 Task: Look for Airbnb properties in Youssoufia, Morocco from 6th December, 2023 to 10th December, 2023 for 6 adults, 2 children.6 bedrooms having 6 beds and 6 bathrooms. Property type can be house. Amenities needed are: wifi, TV, free parkinig on premises, gym, breakfast. Look for 5 properties as per requirement.
Action: Mouse moved to (428, 100)
Screenshot: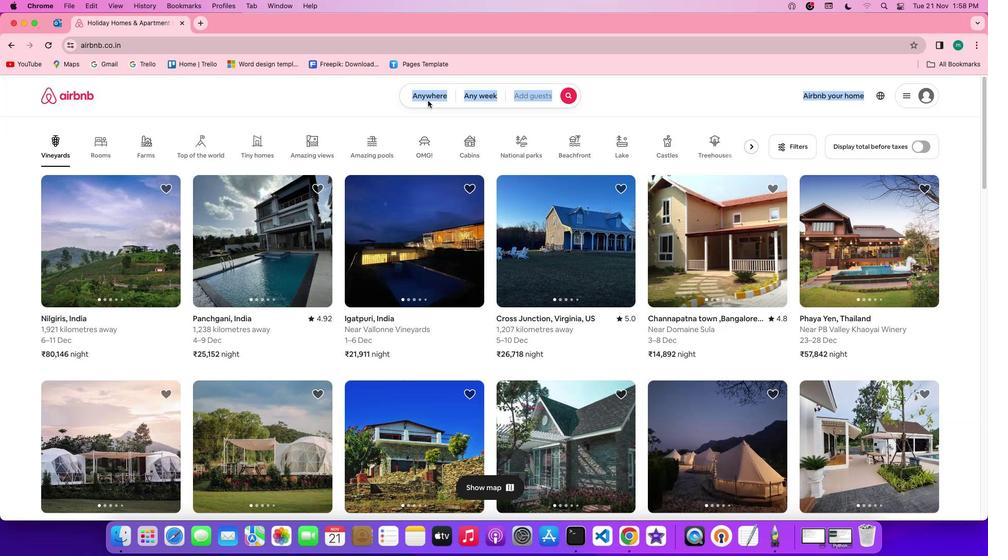 
Action: Mouse pressed left at (428, 100)
Screenshot: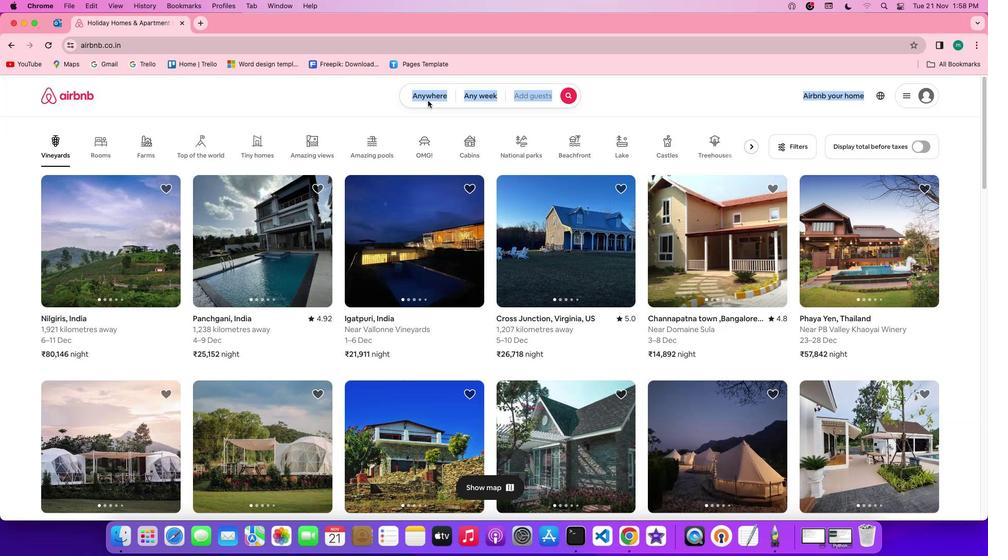 
Action: Mouse pressed left at (428, 100)
Screenshot: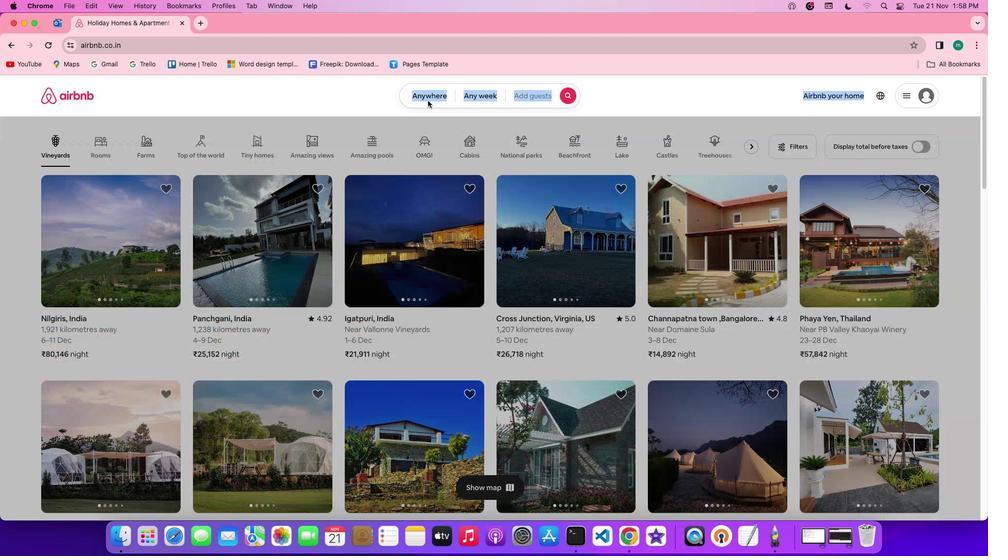 
Action: Mouse moved to (389, 130)
Screenshot: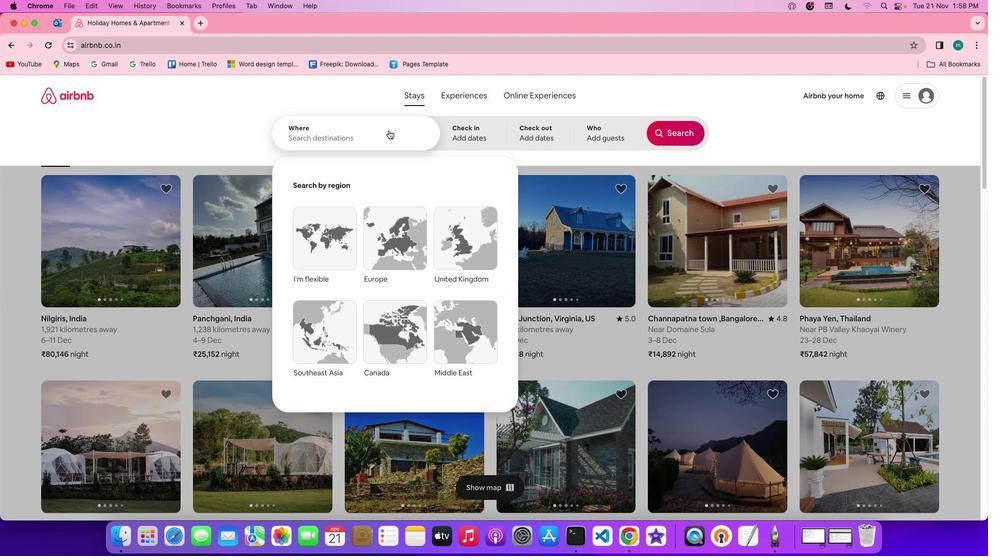 
Action: Mouse pressed left at (389, 130)
Screenshot: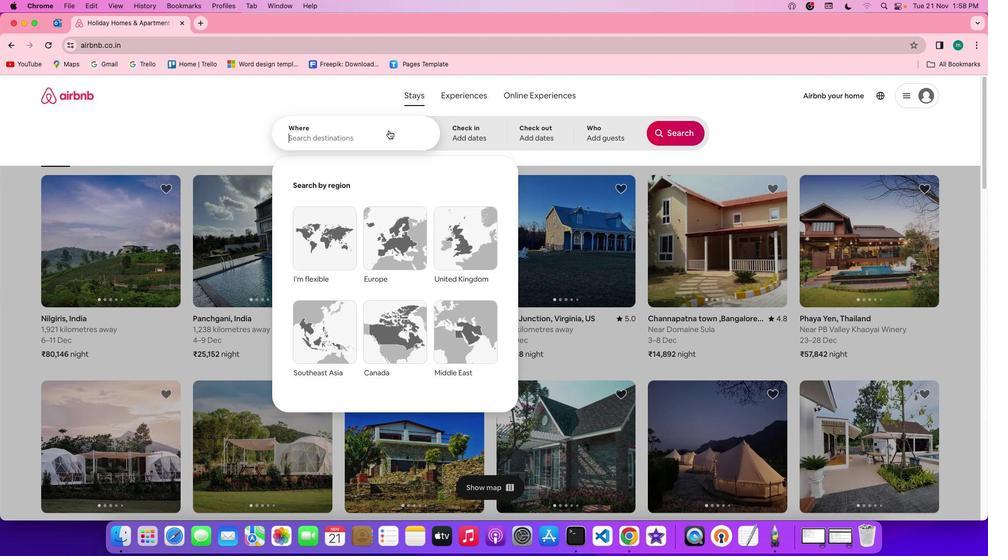 
Action: Key pressed Key.shift'Y''o''u''s''s''o''u''f''i''a'','Key.spaceKey.shift'M''o''c''o''c''c''o'
Screenshot: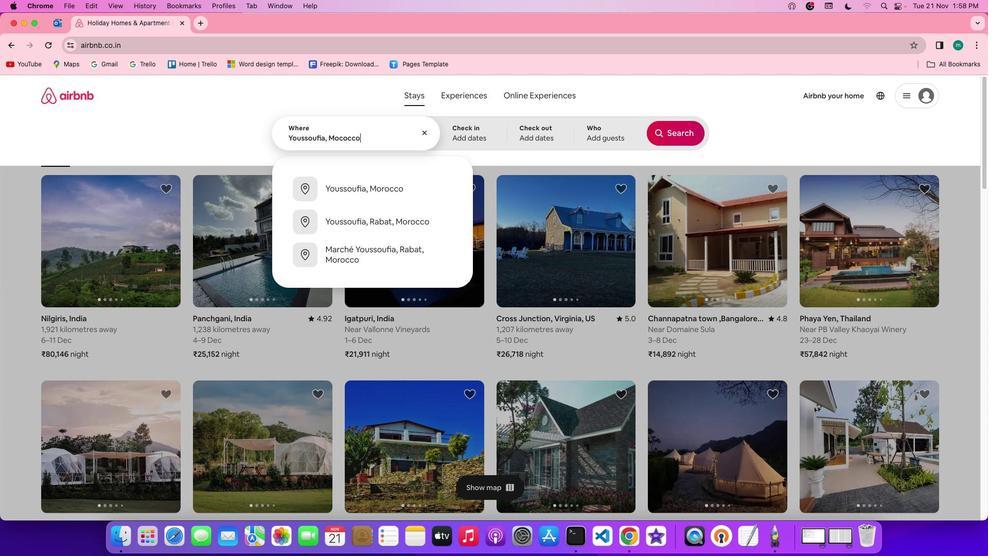 
Action: Mouse moved to (475, 128)
Screenshot: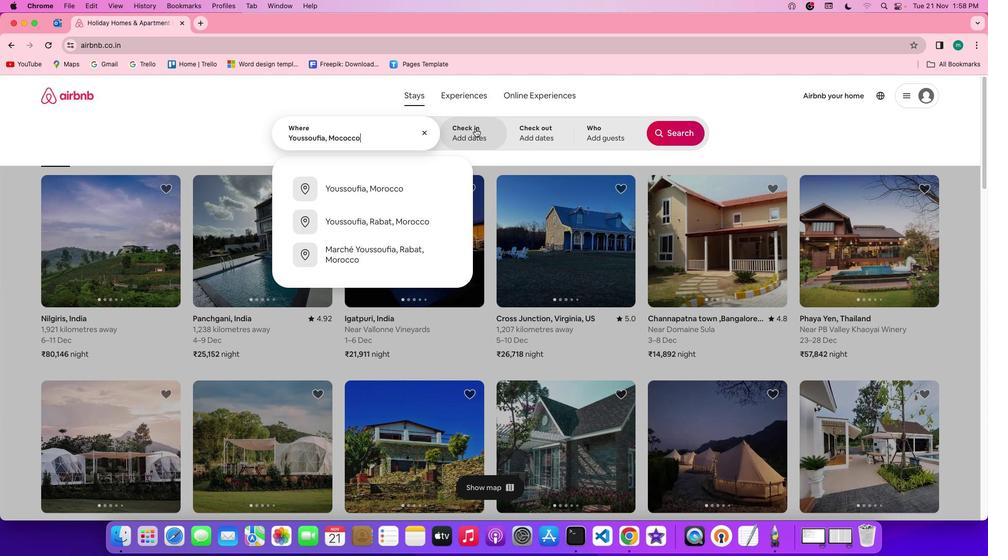 
Action: Mouse pressed left at (475, 128)
Screenshot: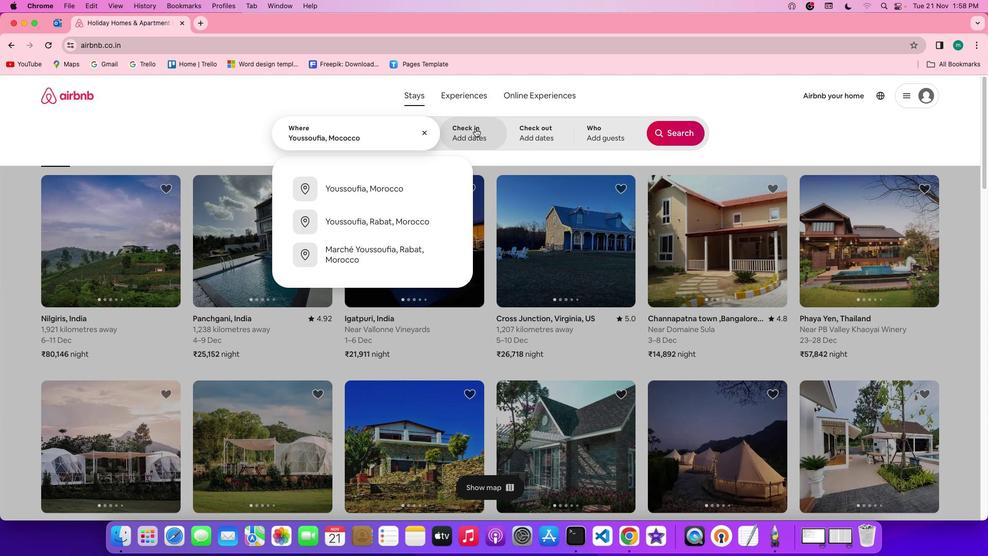 
Action: Mouse moved to (590, 291)
Screenshot: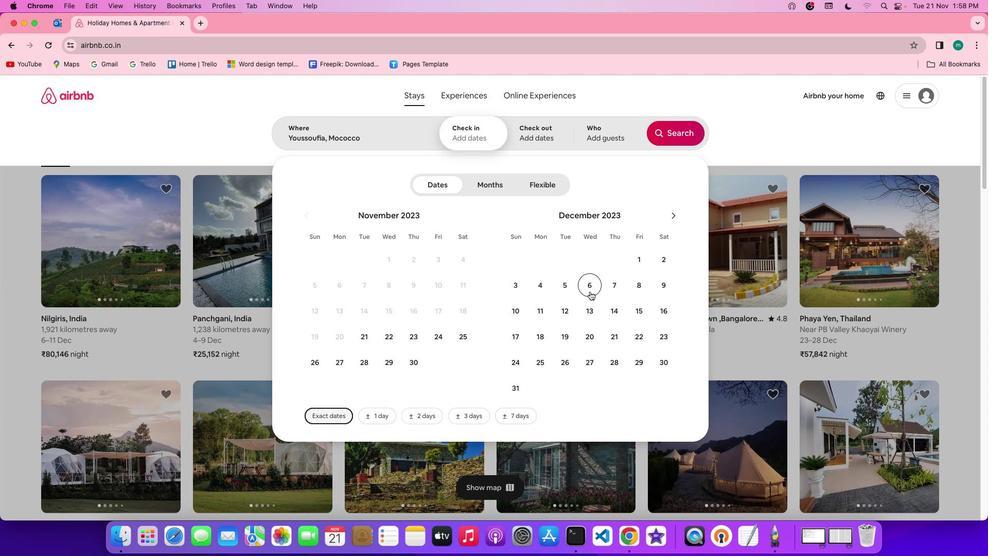 
Action: Mouse pressed left at (590, 291)
Screenshot: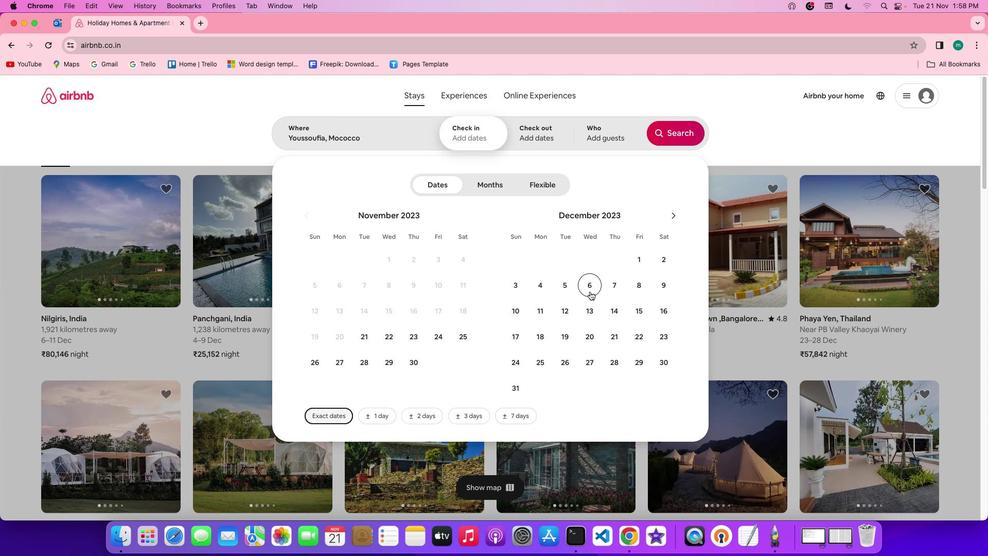 
Action: Mouse moved to (522, 312)
Screenshot: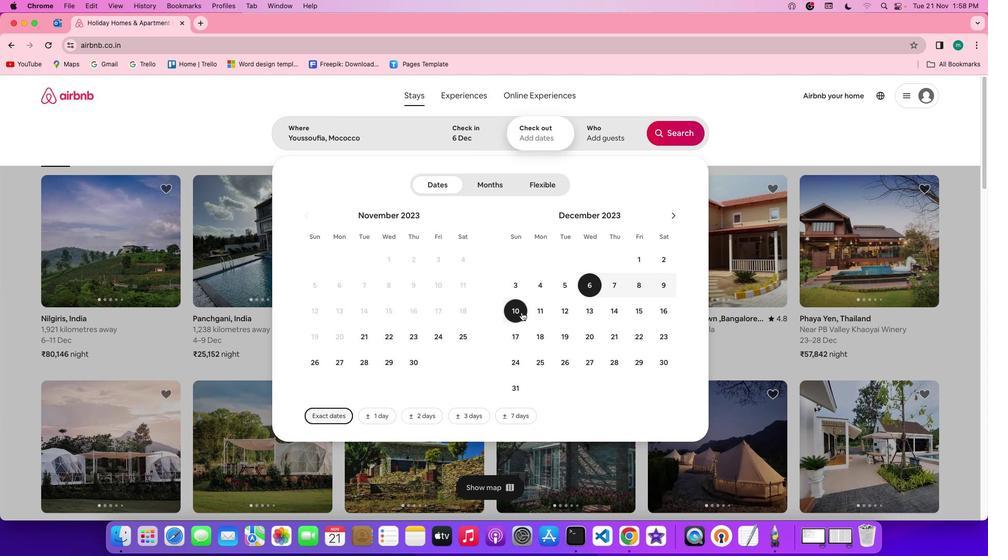 
Action: Mouse pressed left at (522, 312)
Screenshot: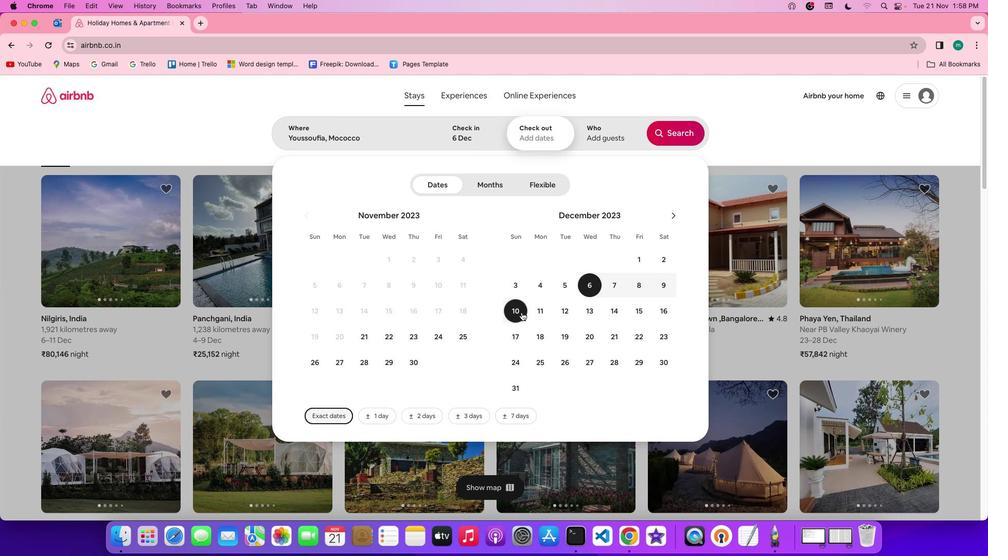 
Action: Mouse moved to (606, 138)
Screenshot: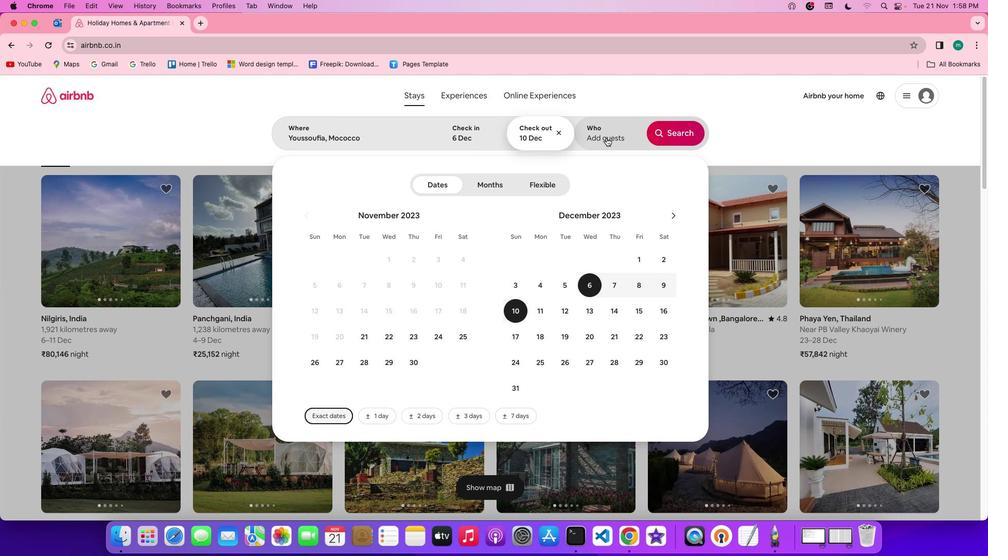 
Action: Mouse pressed left at (606, 138)
Screenshot: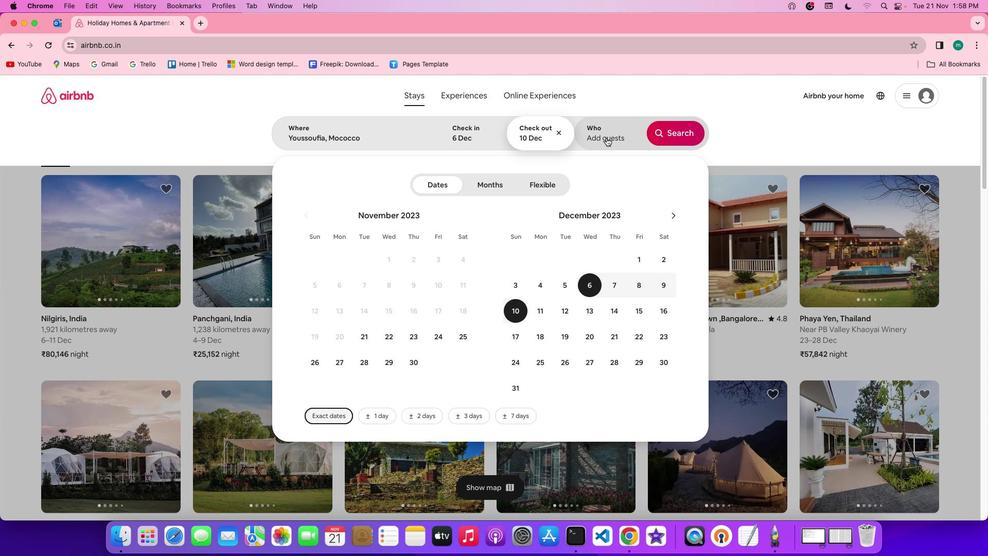 
Action: Mouse moved to (684, 186)
Screenshot: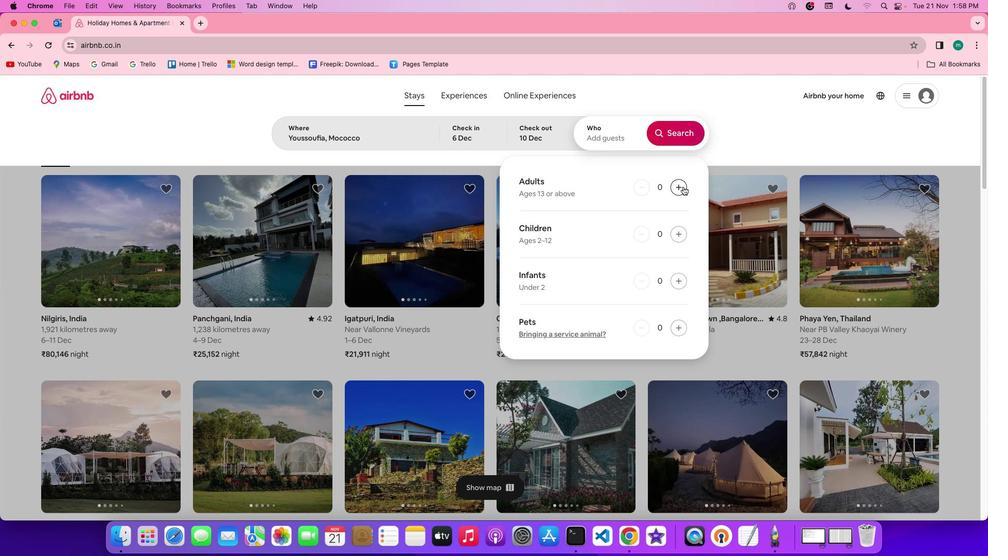 
Action: Mouse pressed left at (684, 186)
Screenshot: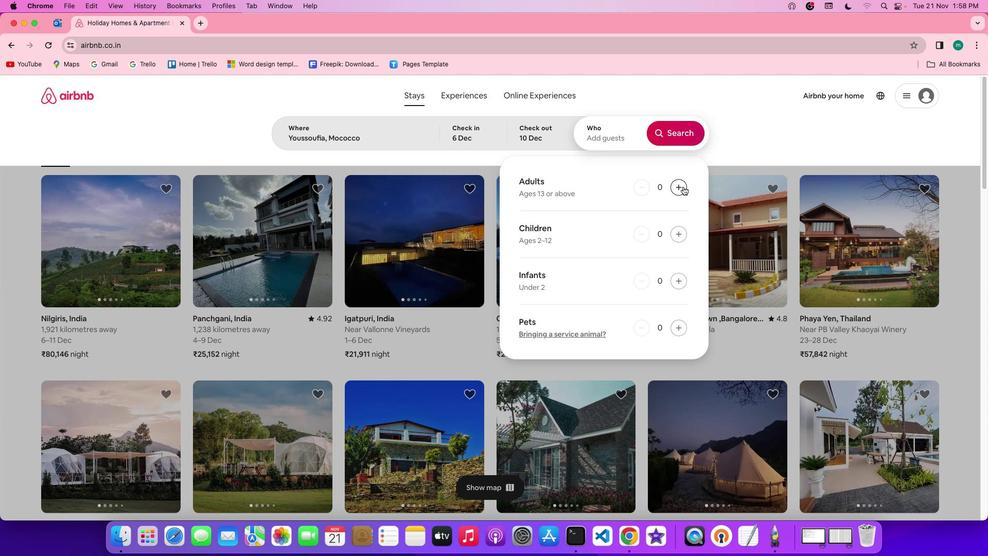 
Action: Mouse pressed left at (684, 186)
Screenshot: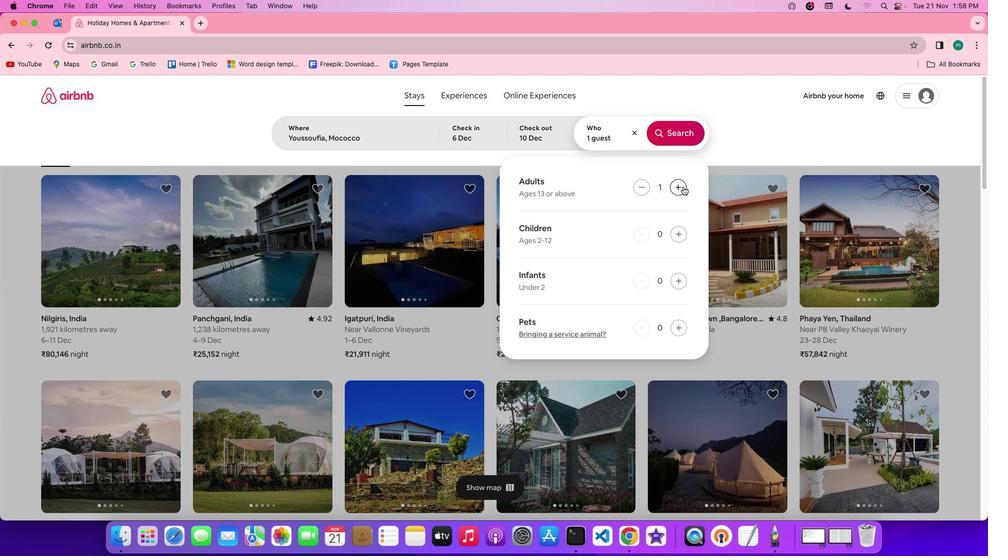 
Action: Mouse pressed left at (684, 186)
Screenshot: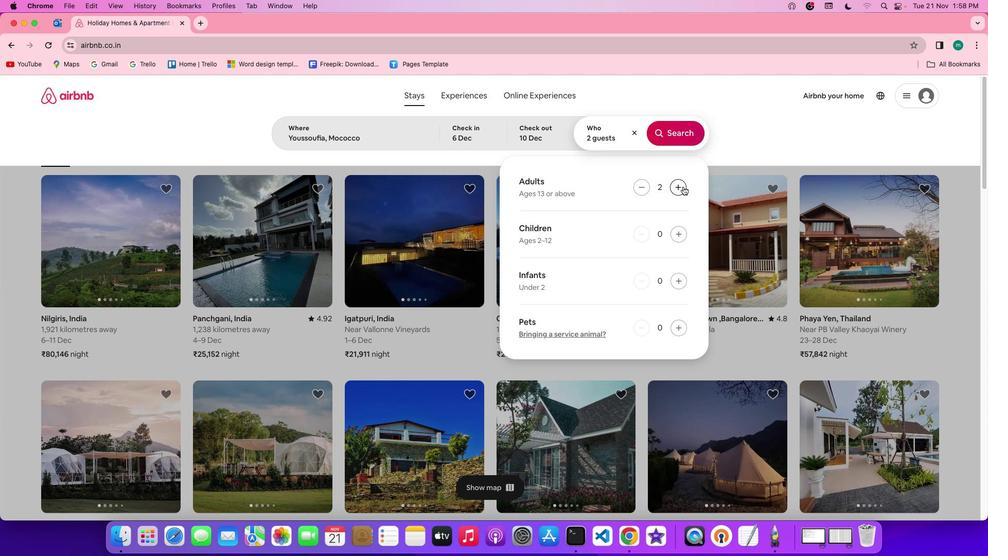 
Action: Mouse pressed left at (684, 186)
Screenshot: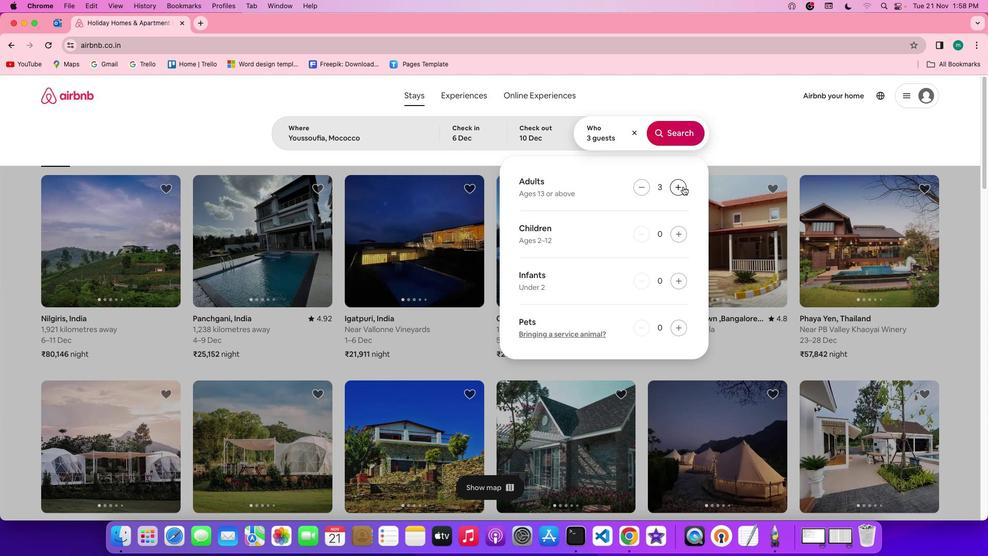 
Action: Mouse pressed left at (684, 186)
Screenshot: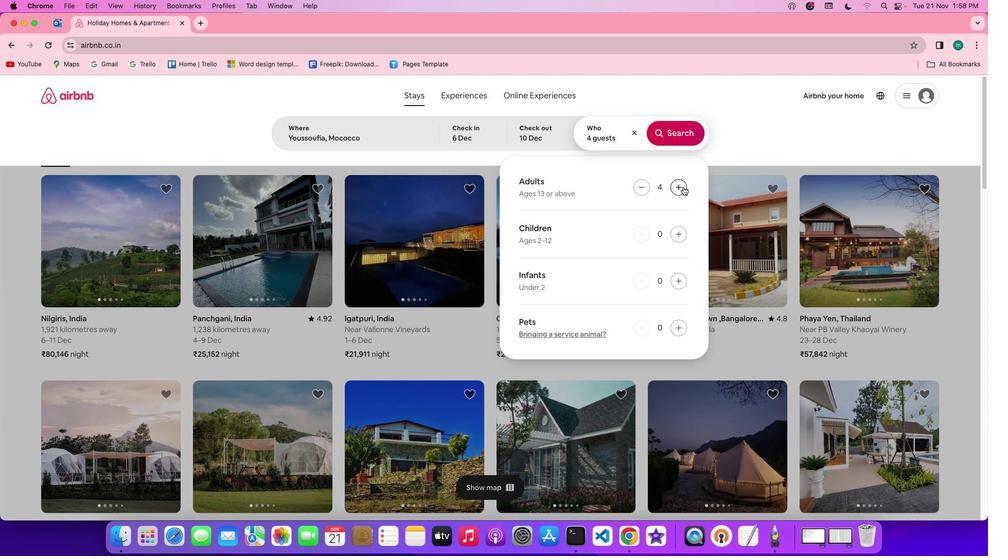 
Action: Mouse pressed left at (684, 186)
Screenshot: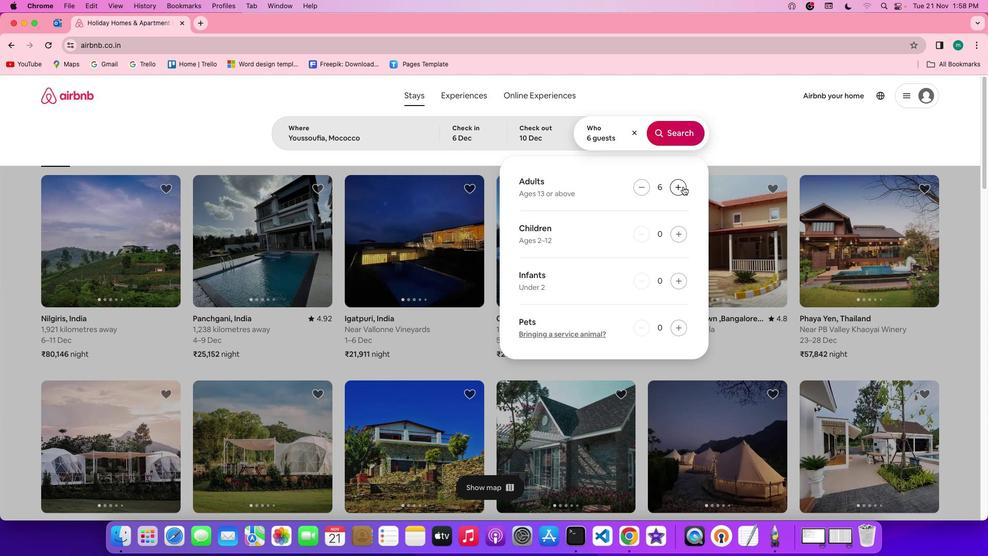 
Action: Mouse moved to (679, 234)
Screenshot: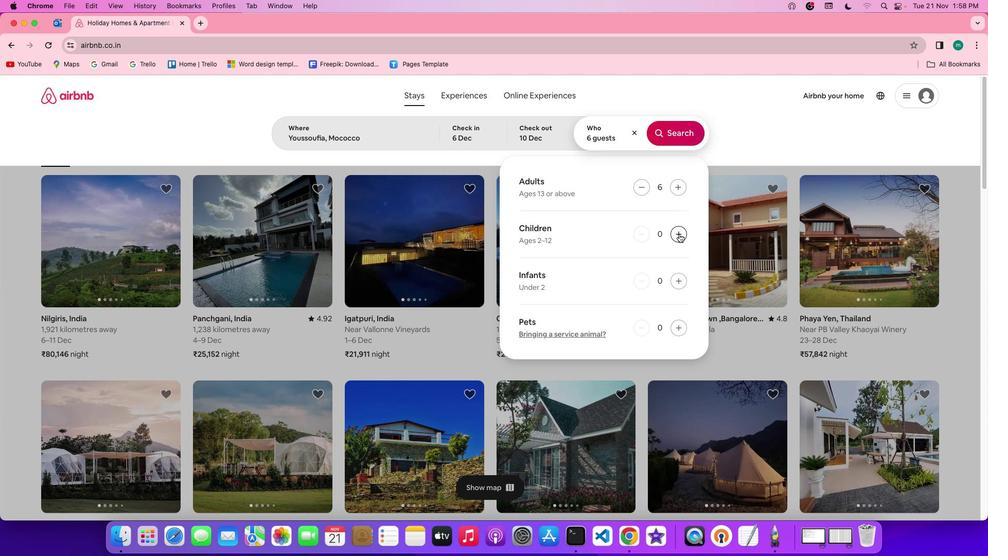 
Action: Mouse pressed left at (679, 234)
Screenshot: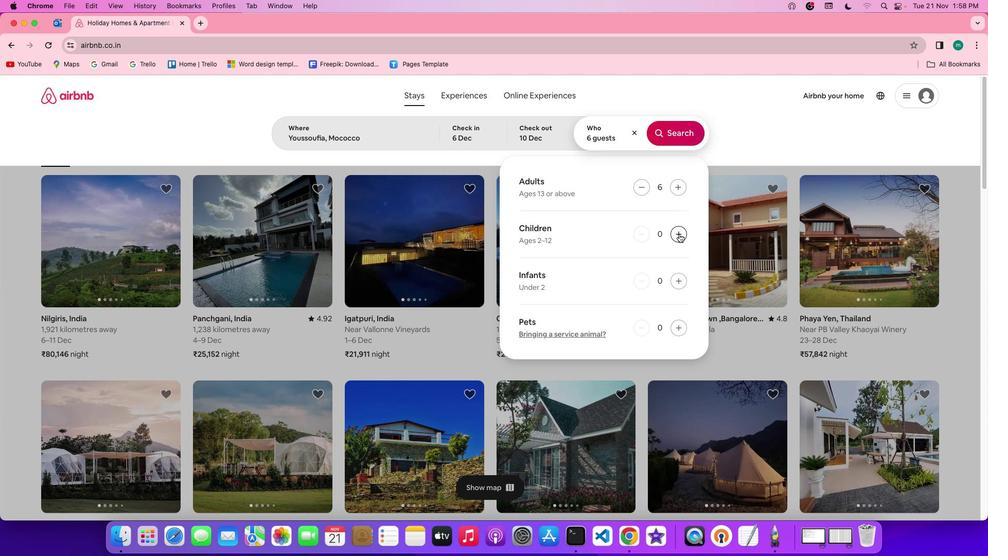 
Action: Mouse pressed left at (679, 234)
Screenshot: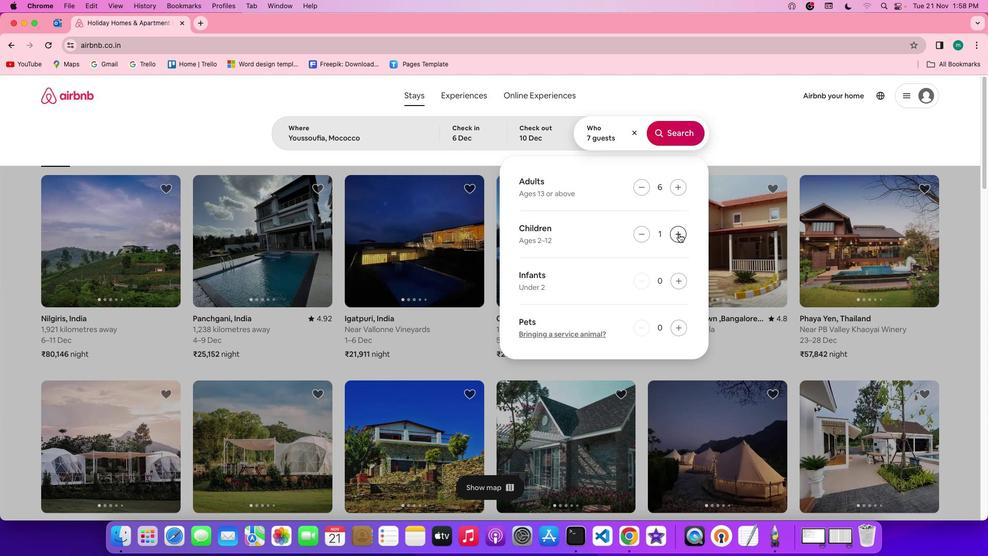 
Action: Mouse moved to (676, 143)
Screenshot: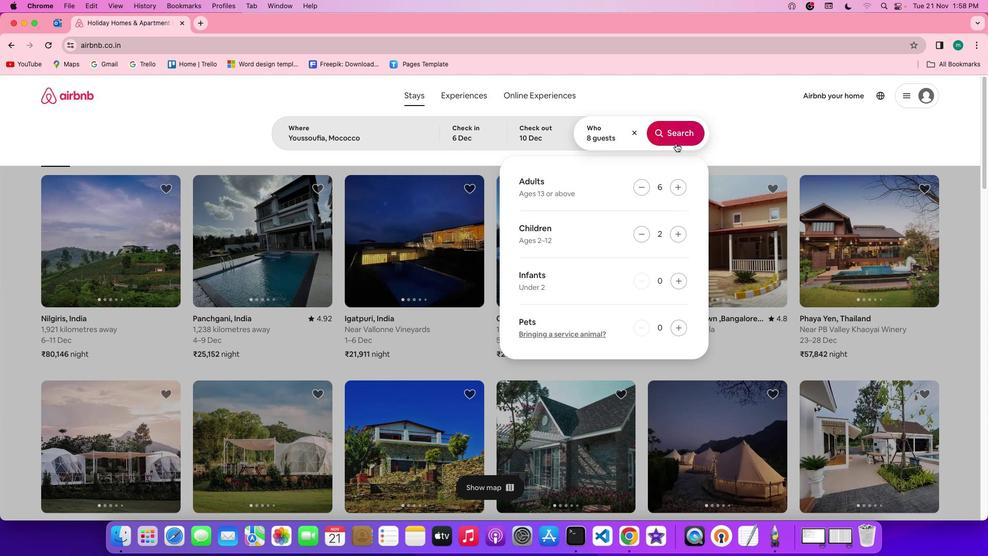 
Action: Mouse pressed left at (676, 143)
Screenshot: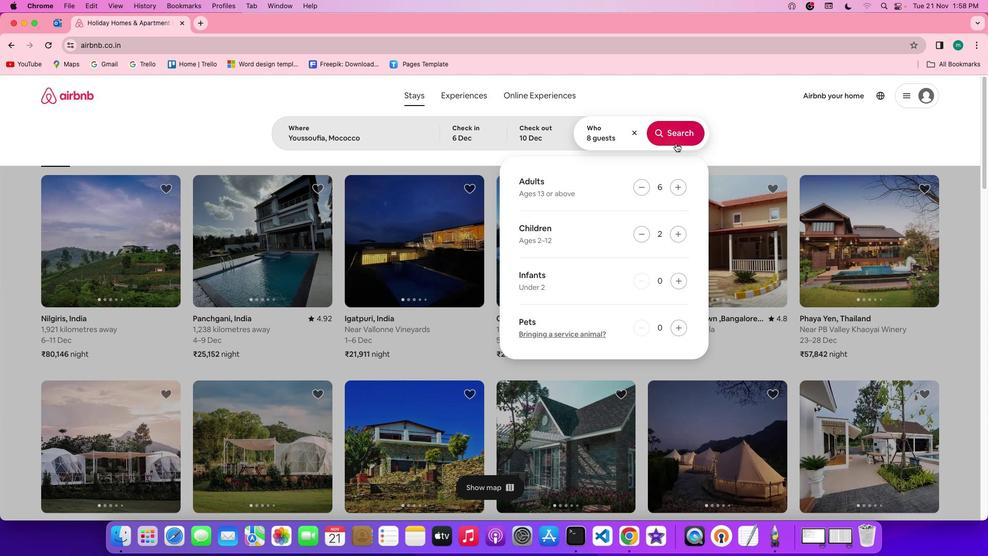 
Action: Mouse moved to (835, 138)
Screenshot: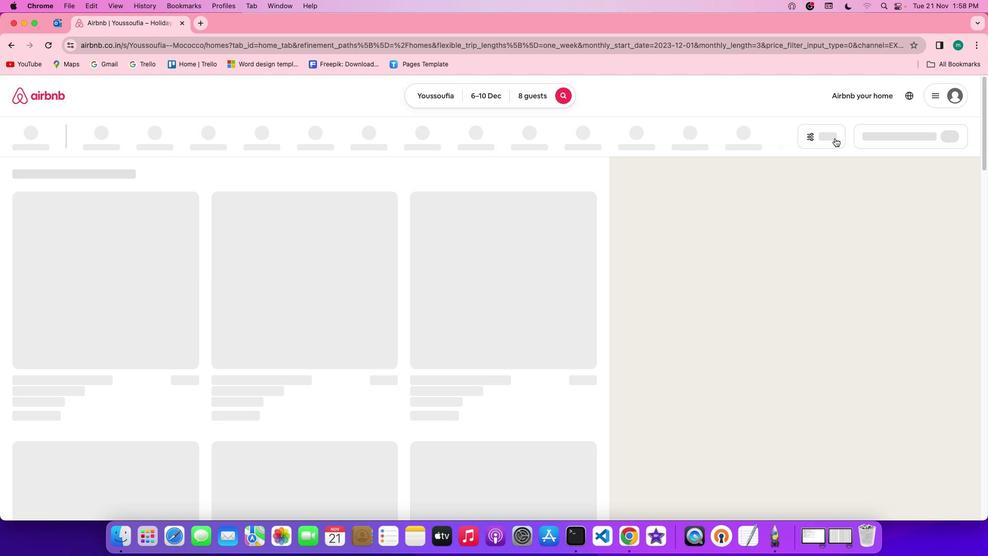 
Action: Mouse pressed left at (835, 138)
Screenshot: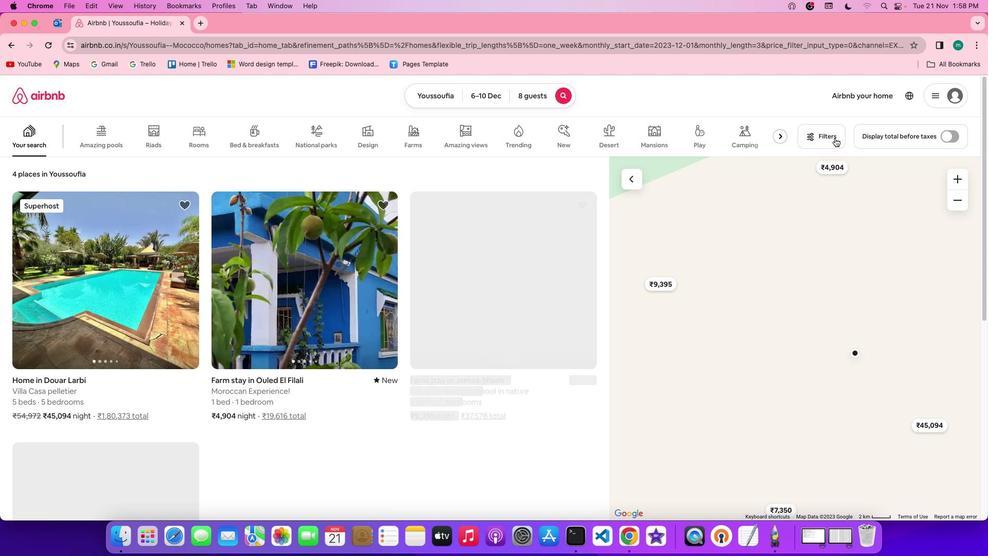 
Action: Mouse moved to (551, 291)
Screenshot: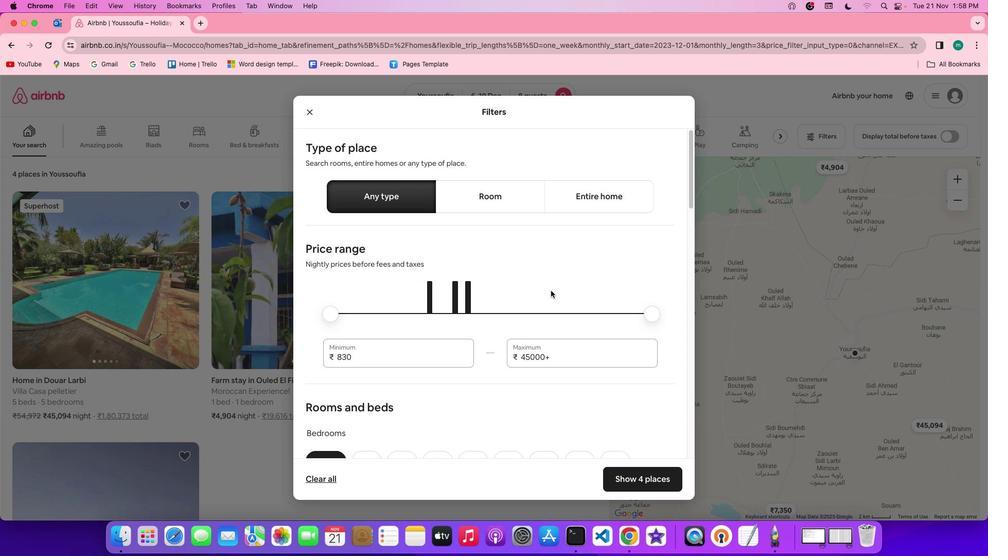 
Action: Mouse scrolled (551, 291) with delta (0, 0)
Screenshot: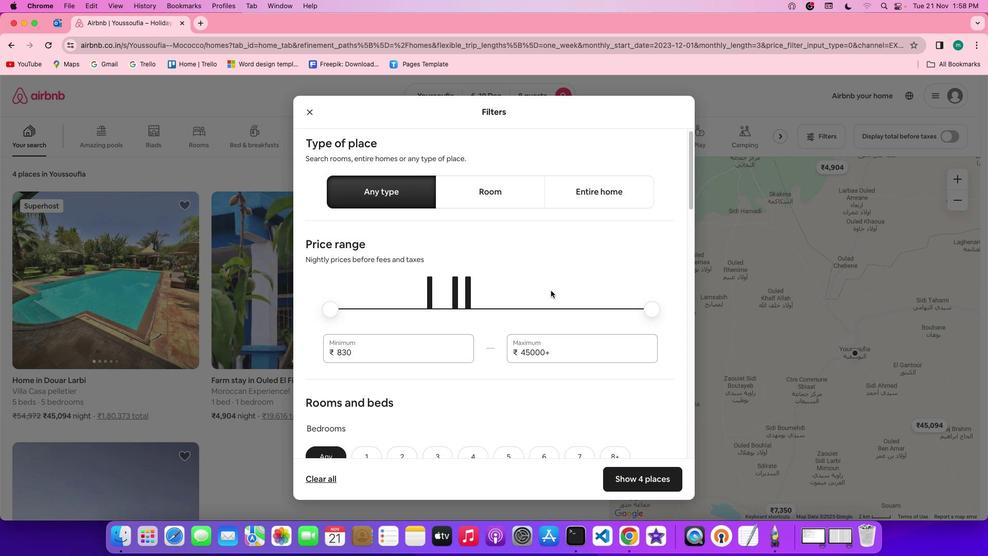 
Action: Mouse scrolled (551, 291) with delta (0, 0)
Screenshot: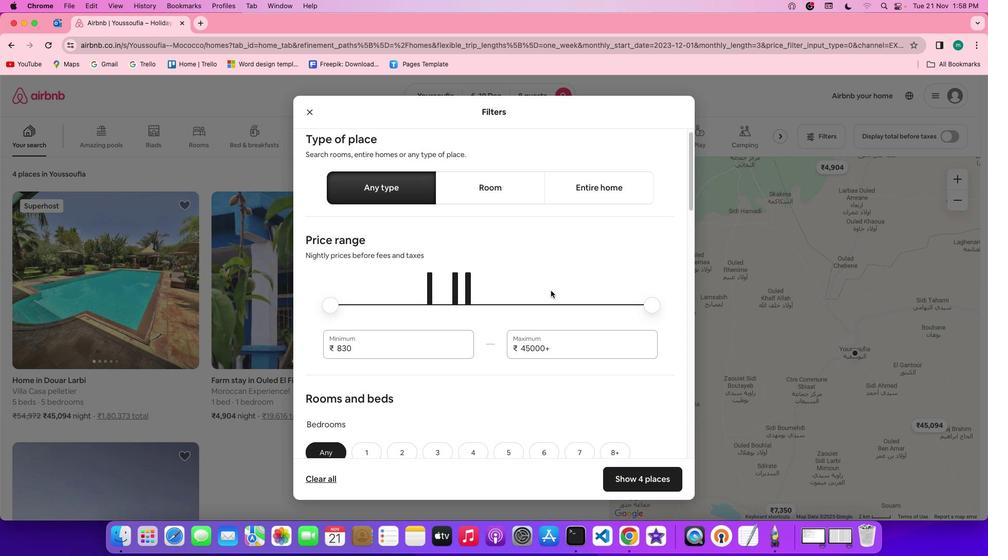 
Action: Mouse scrolled (551, 291) with delta (0, 0)
Screenshot: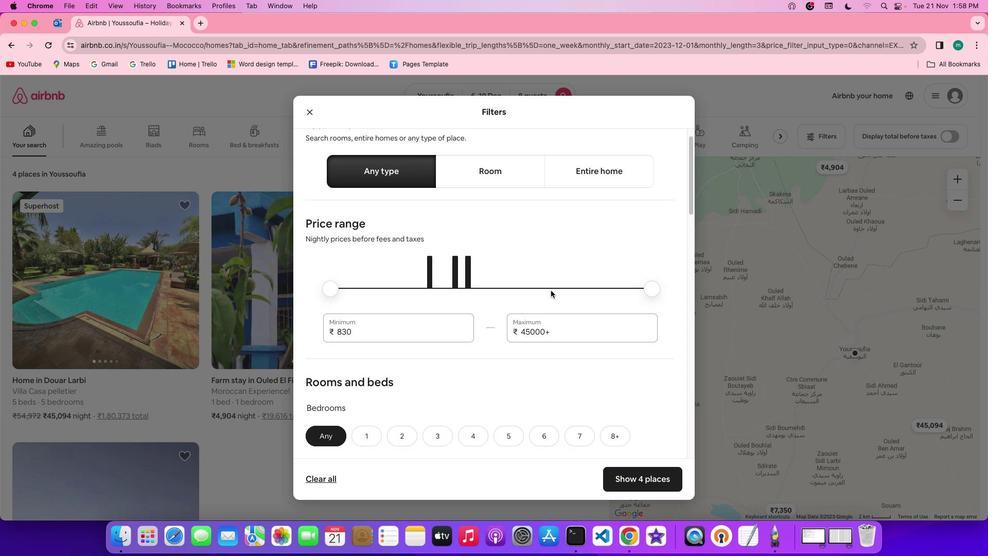 
Action: Mouse moved to (549, 289)
Screenshot: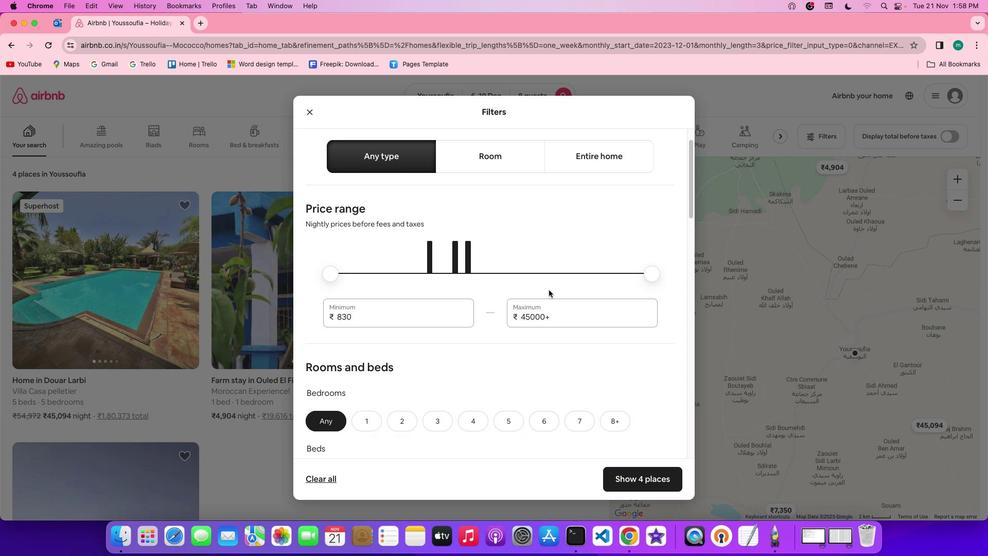 
Action: Mouse scrolled (549, 289) with delta (0, 0)
Screenshot: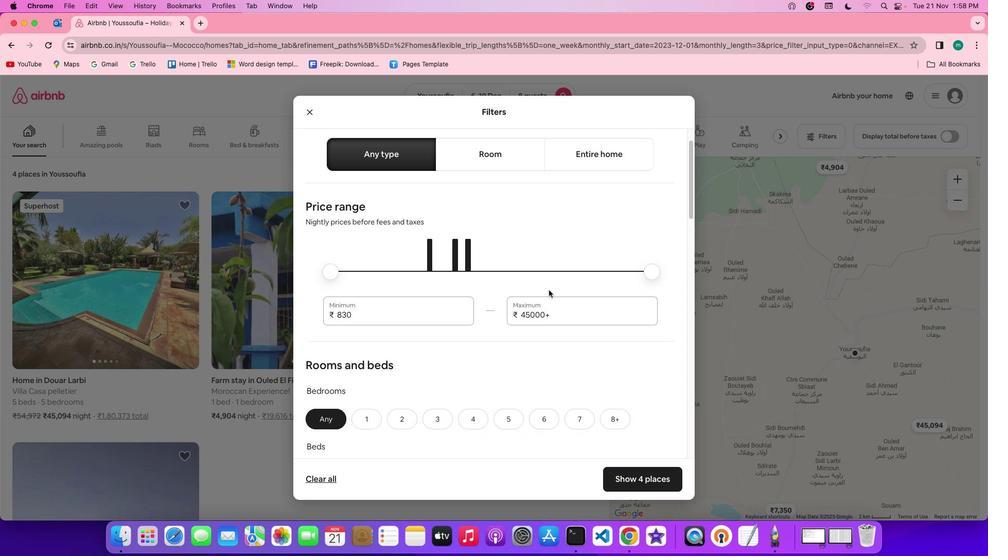 
Action: Mouse scrolled (549, 289) with delta (0, 0)
Screenshot: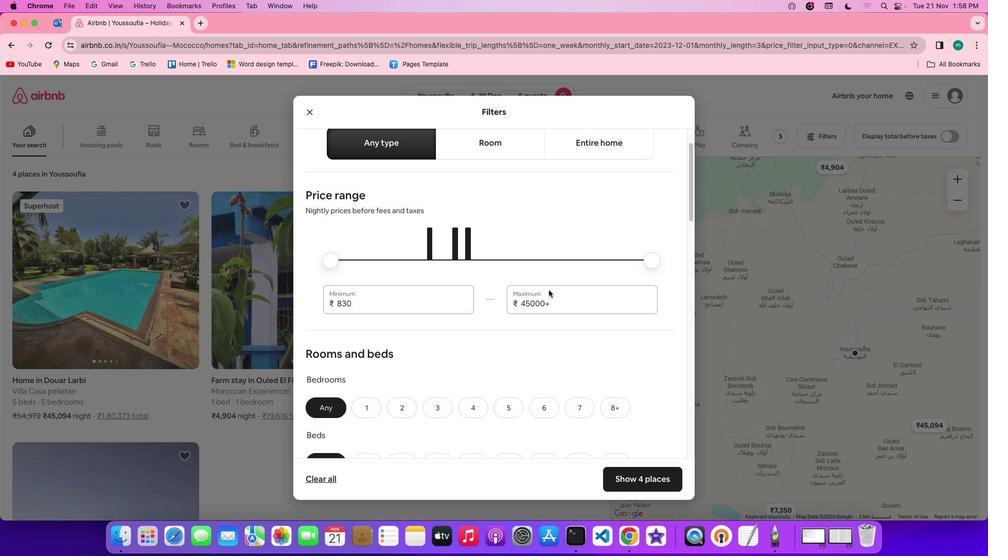 
Action: Mouse scrolled (549, 289) with delta (0, -1)
Screenshot: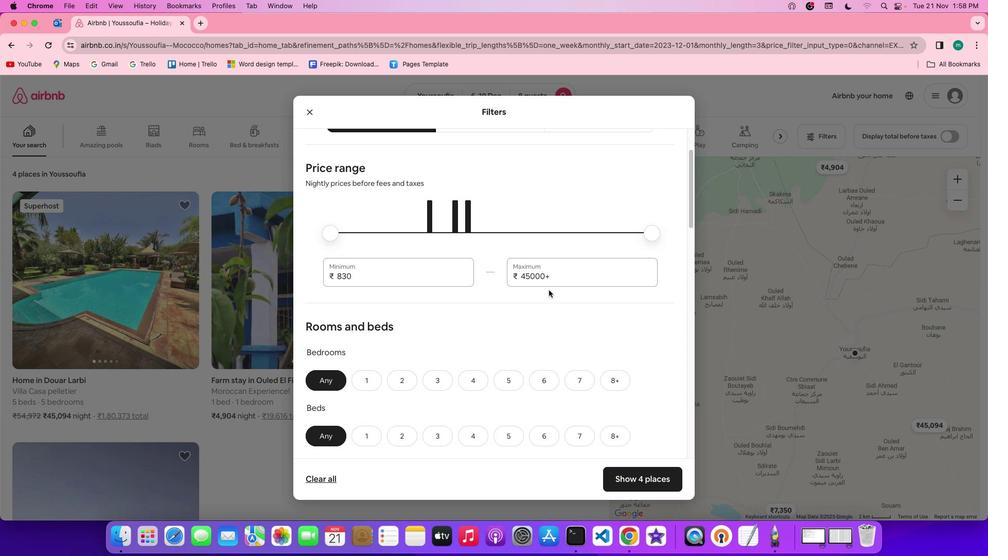 
Action: Mouse scrolled (549, 289) with delta (0, -1)
Screenshot: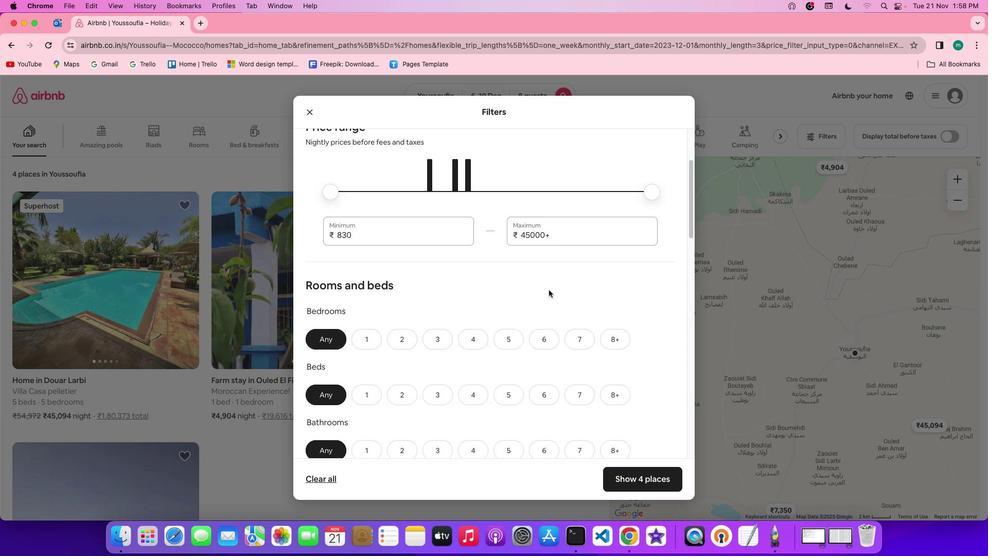 
Action: Mouse scrolled (549, 289) with delta (0, 0)
Screenshot: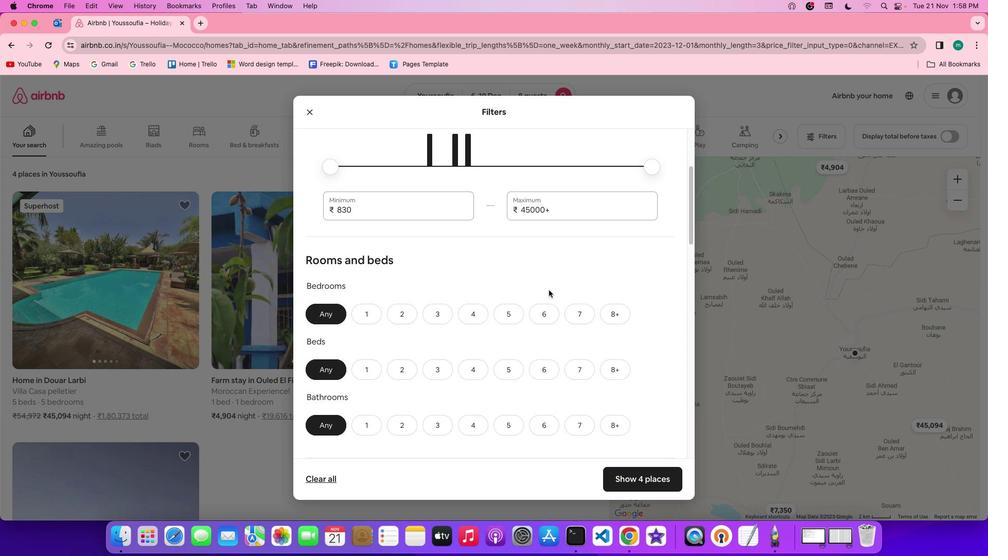 
Action: Mouse scrolled (549, 289) with delta (0, 0)
Screenshot: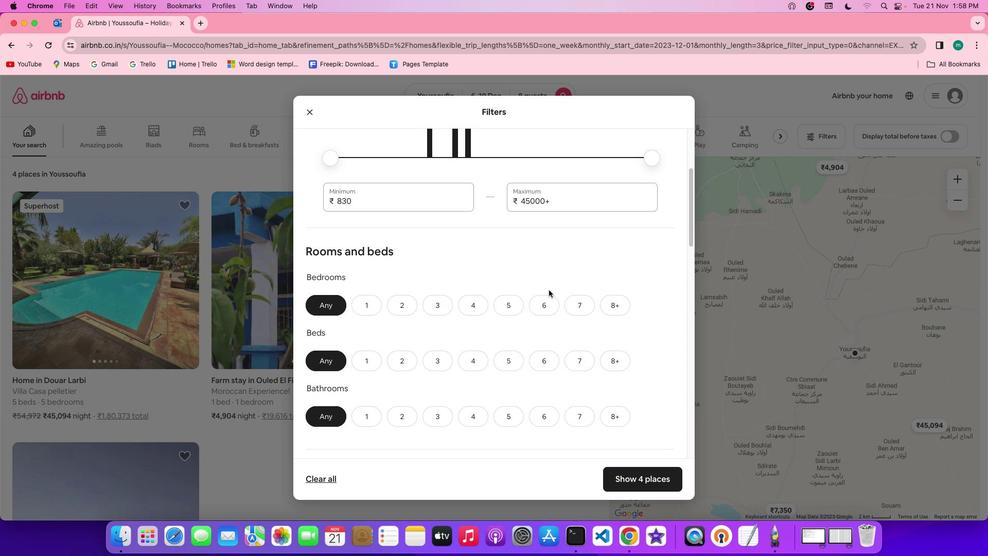 
Action: Mouse scrolled (549, 289) with delta (0, 0)
Screenshot: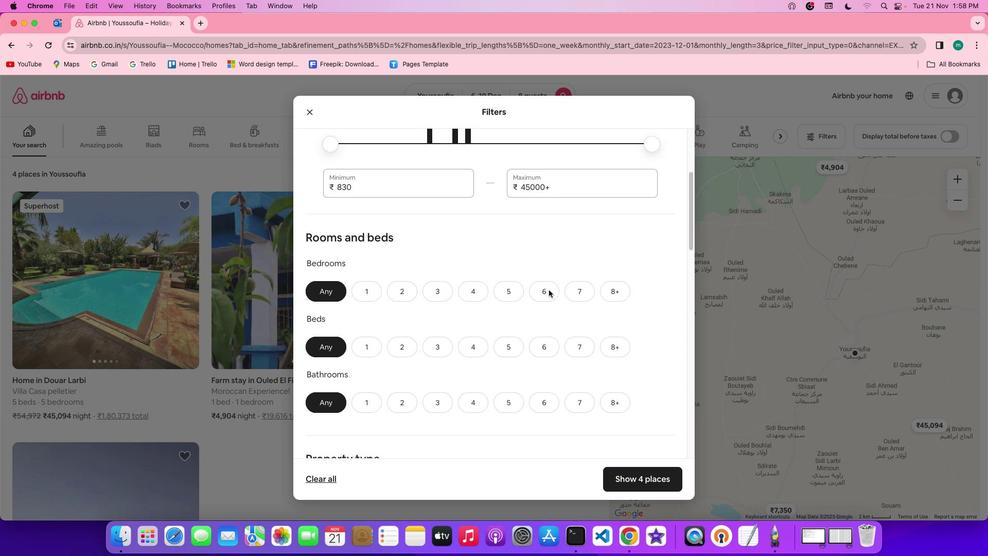 
Action: Mouse scrolled (549, 289) with delta (0, 0)
Screenshot: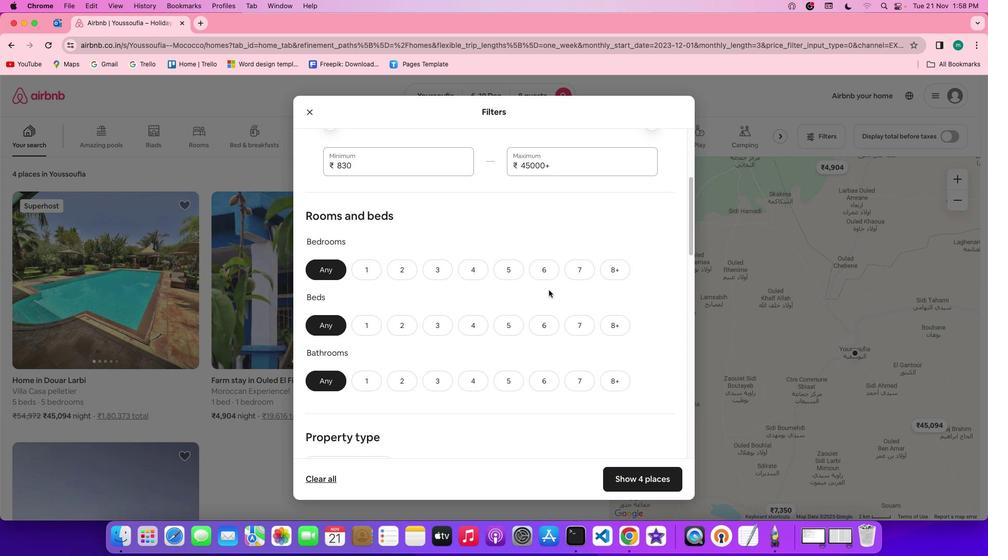 
Action: Mouse scrolled (549, 289) with delta (0, 0)
Screenshot: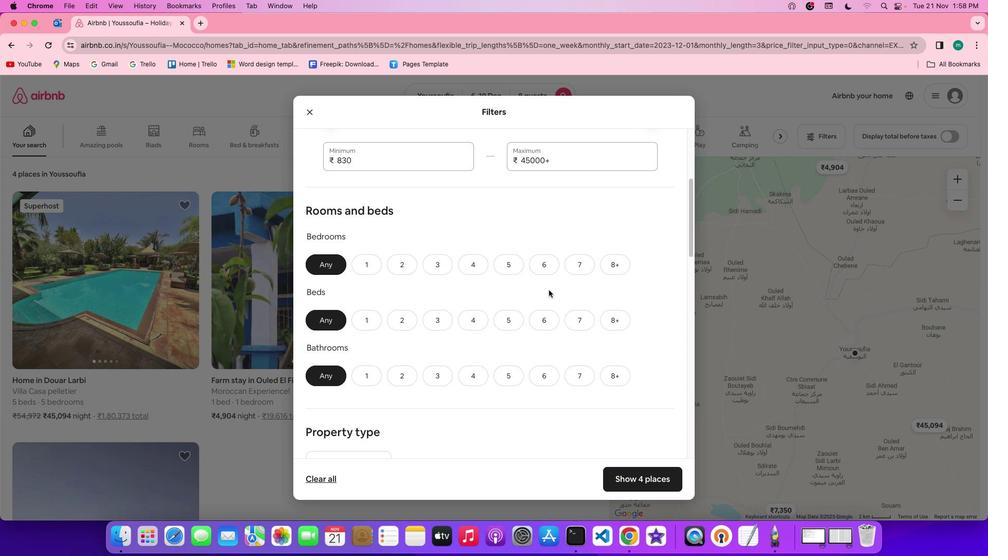 
Action: Mouse scrolled (549, 289) with delta (0, 0)
Screenshot: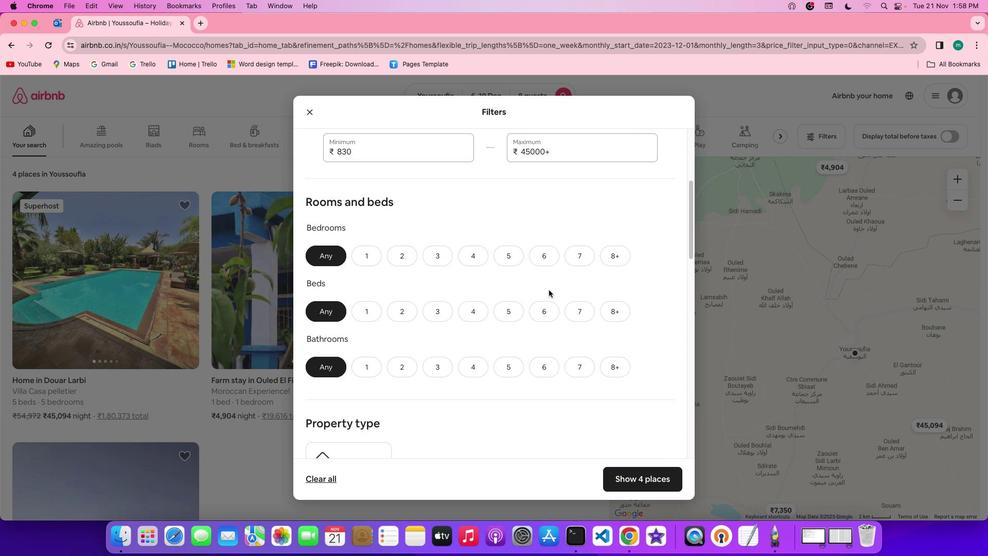 
Action: Mouse moved to (552, 240)
Screenshot: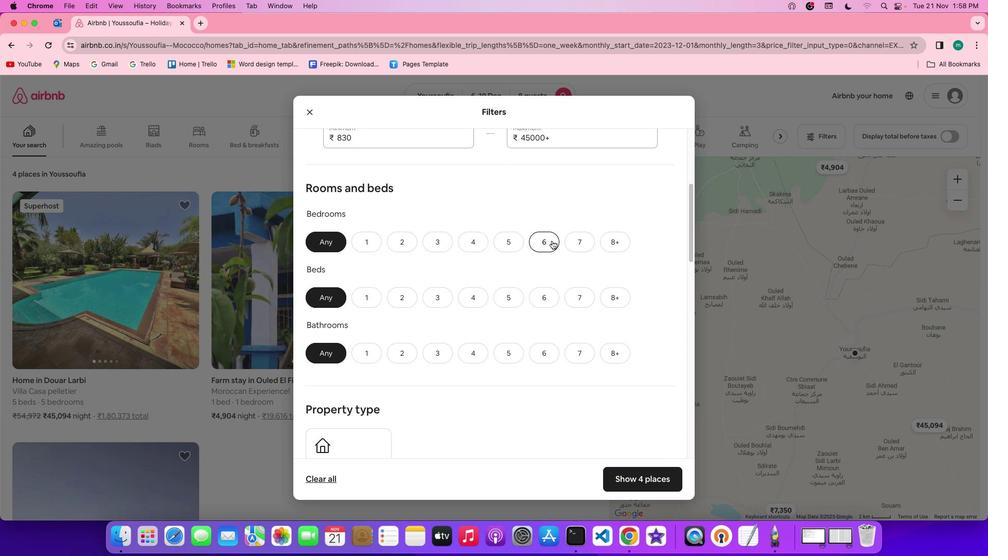 
Action: Mouse pressed left at (552, 240)
Screenshot: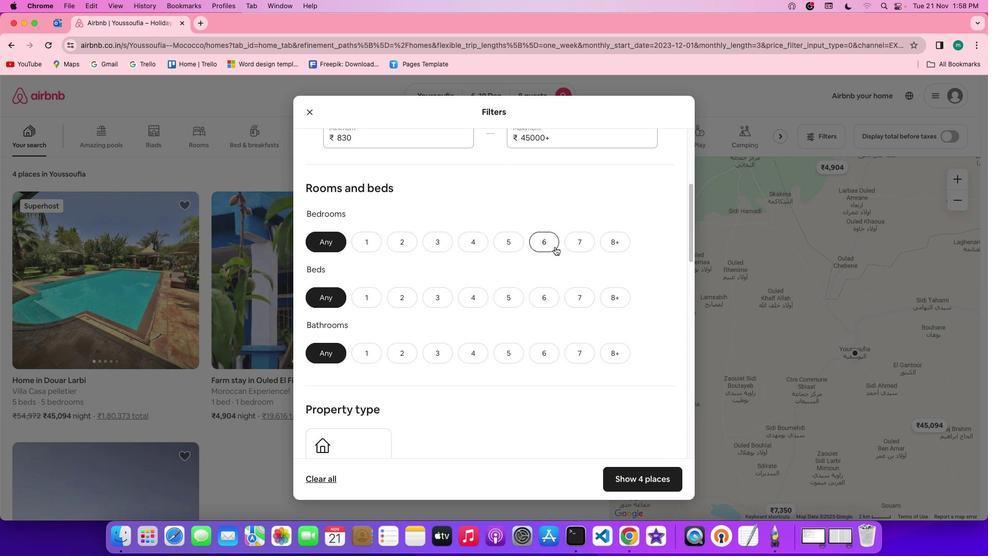 
Action: Mouse moved to (551, 288)
Screenshot: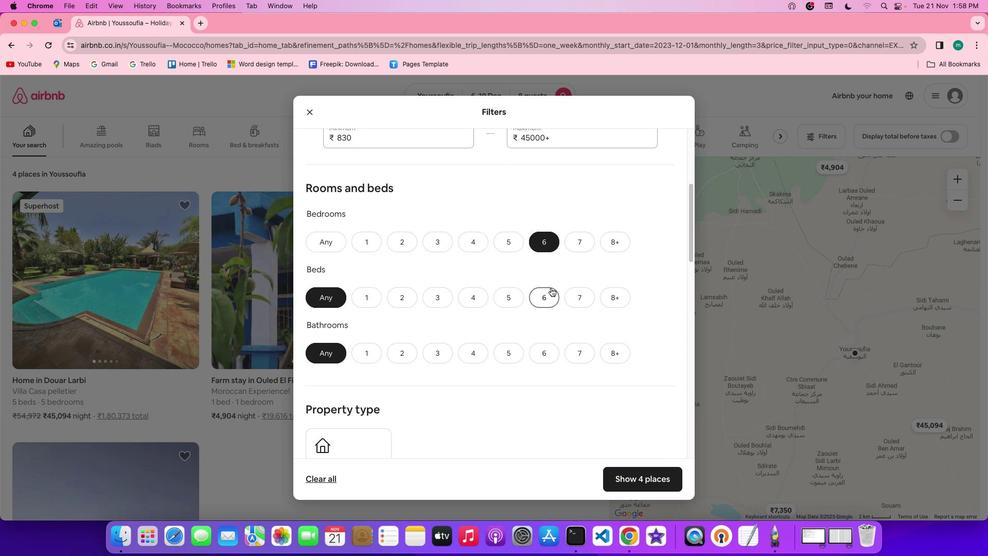 
Action: Mouse pressed left at (551, 288)
Screenshot: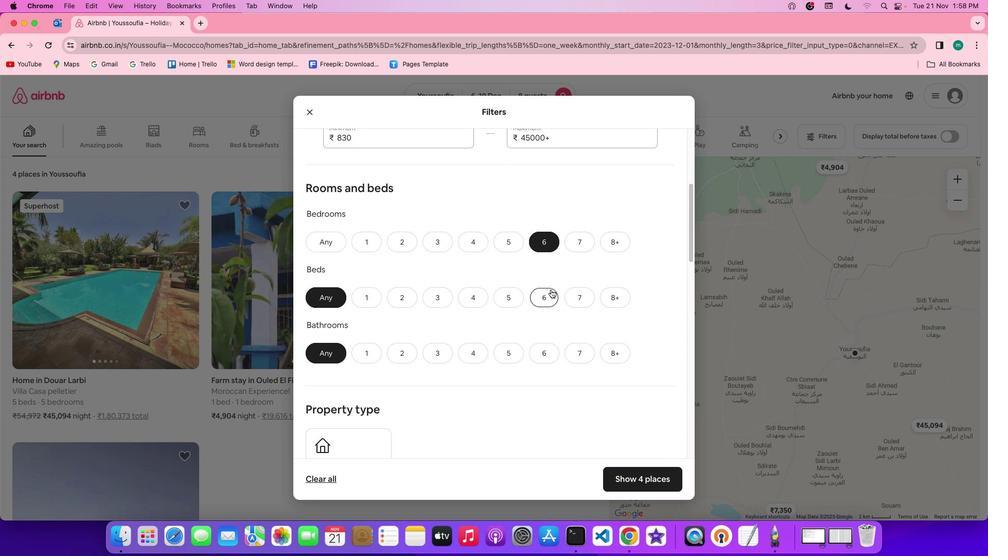 
Action: Mouse moved to (544, 361)
Screenshot: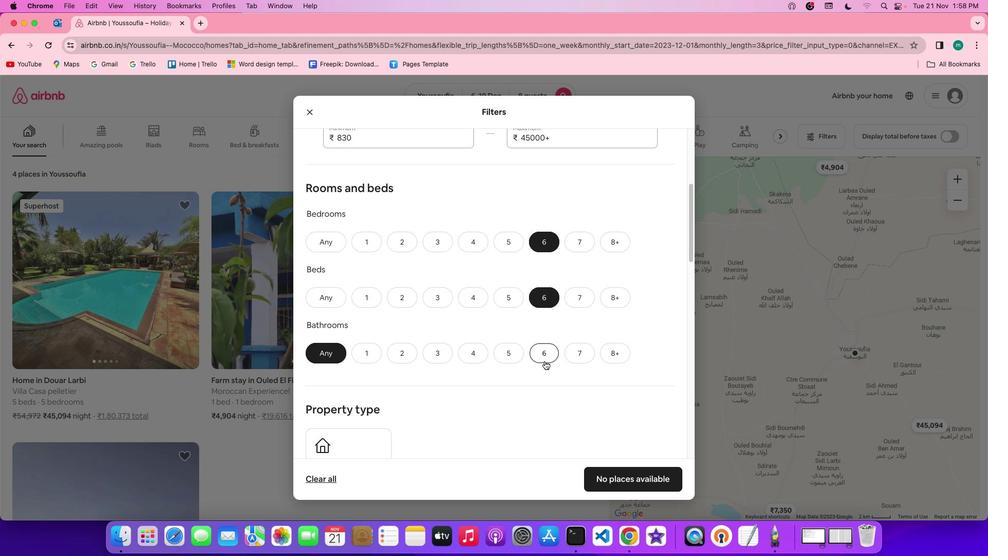 
Action: Mouse pressed left at (544, 361)
Screenshot: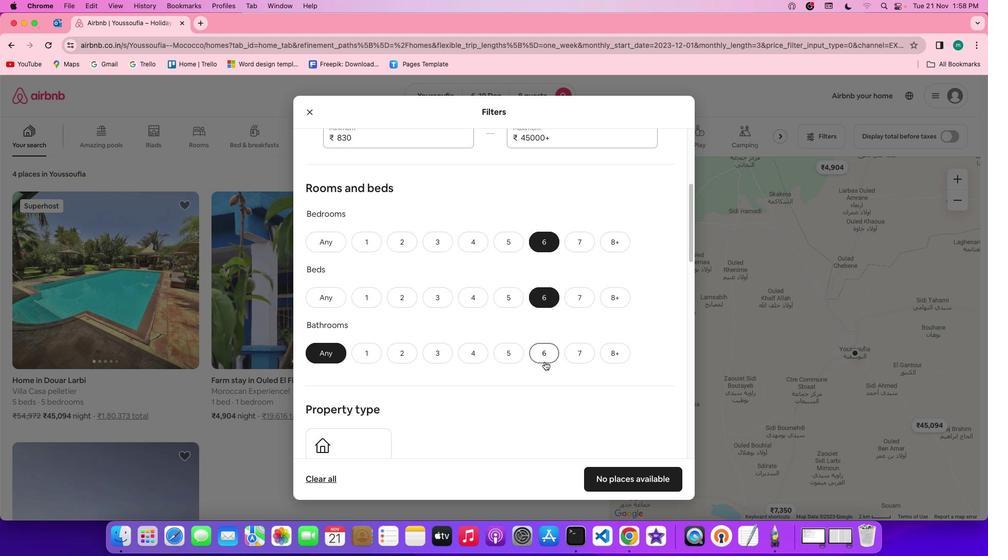 
Action: Mouse moved to (601, 341)
Screenshot: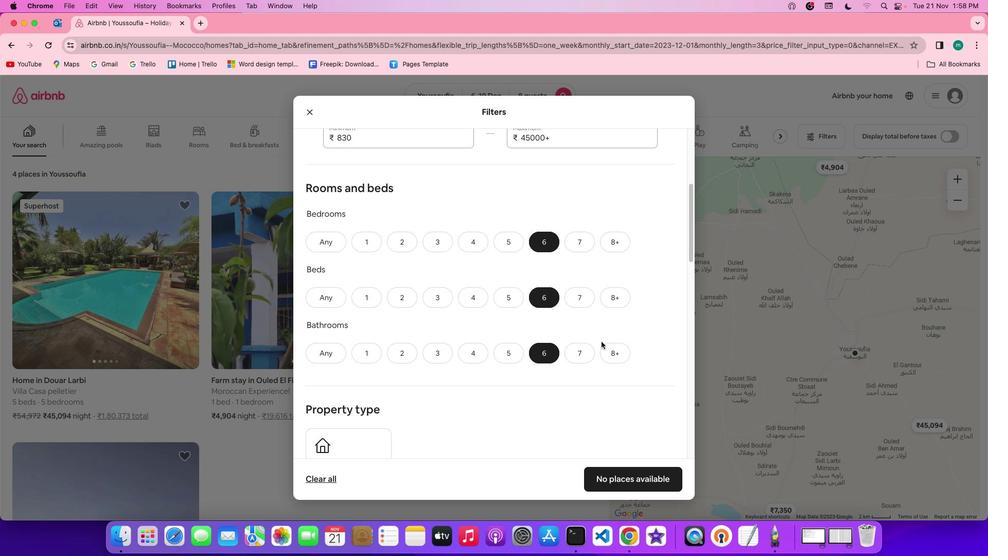 
Action: Mouse scrolled (601, 341) with delta (0, 0)
Screenshot: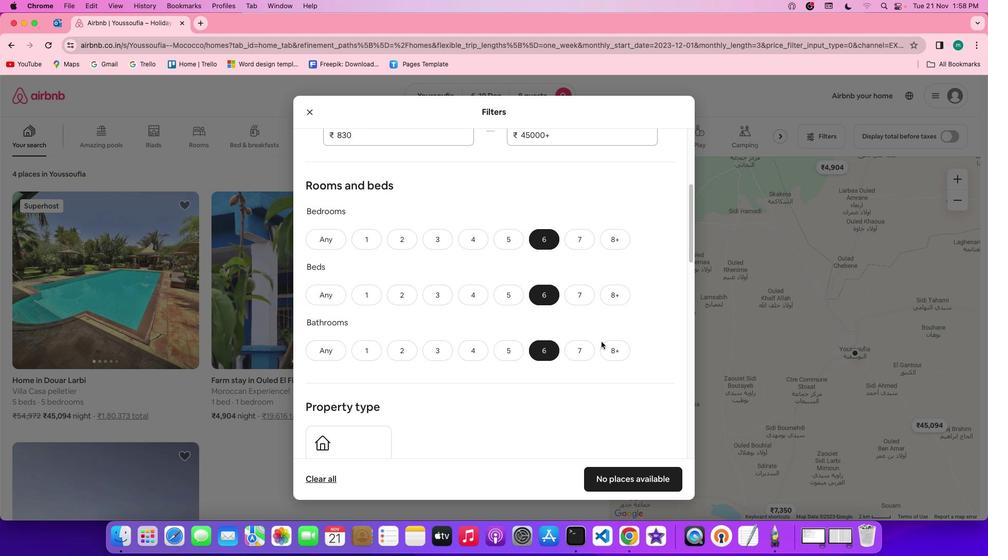 
Action: Mouse scrolled (601, 341) with delta (0, 0)
Screenshot: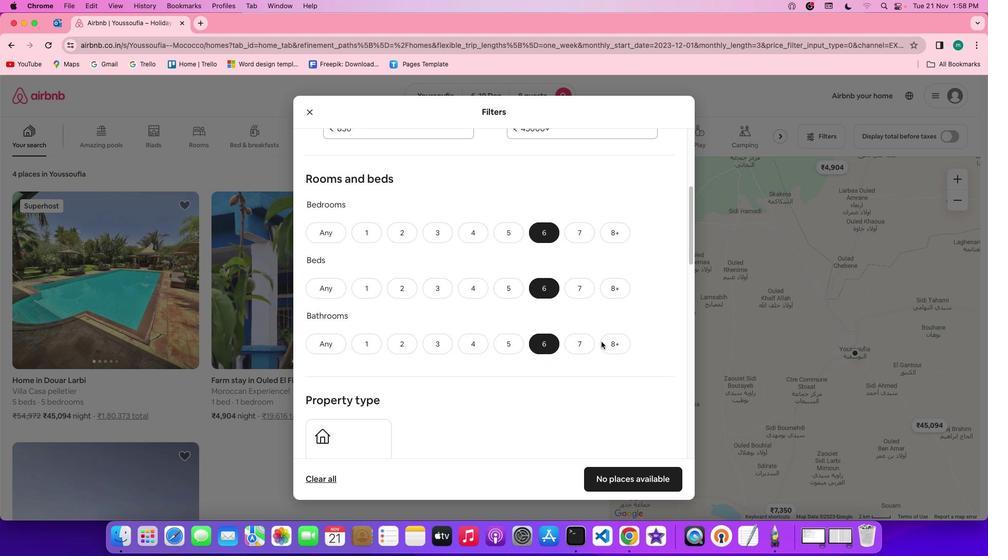 
Action: Mouse scrolled (601, 341) with delta (0, 0)
Screenshot: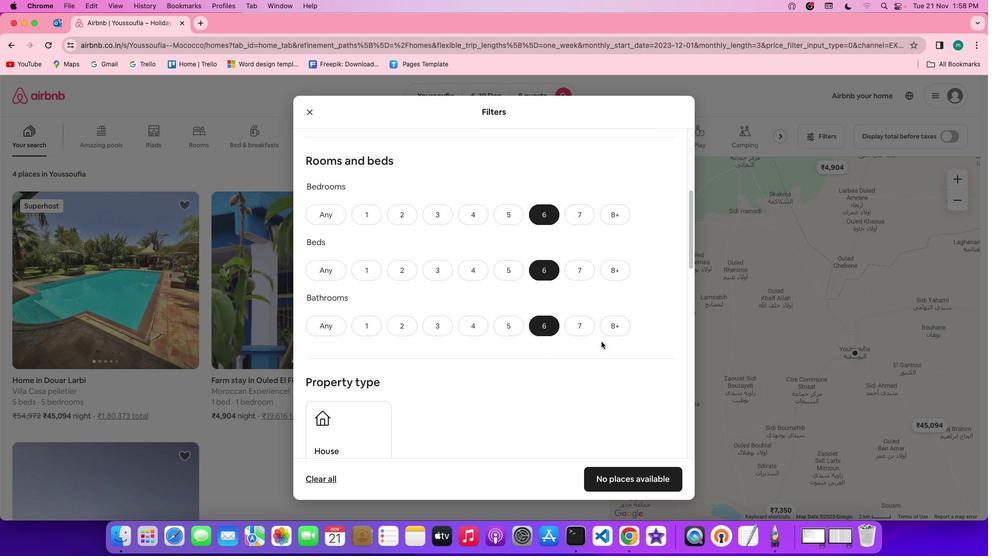 
Action: Mouse scrolled (601, 341) with delta (0, 0)
Screenshot: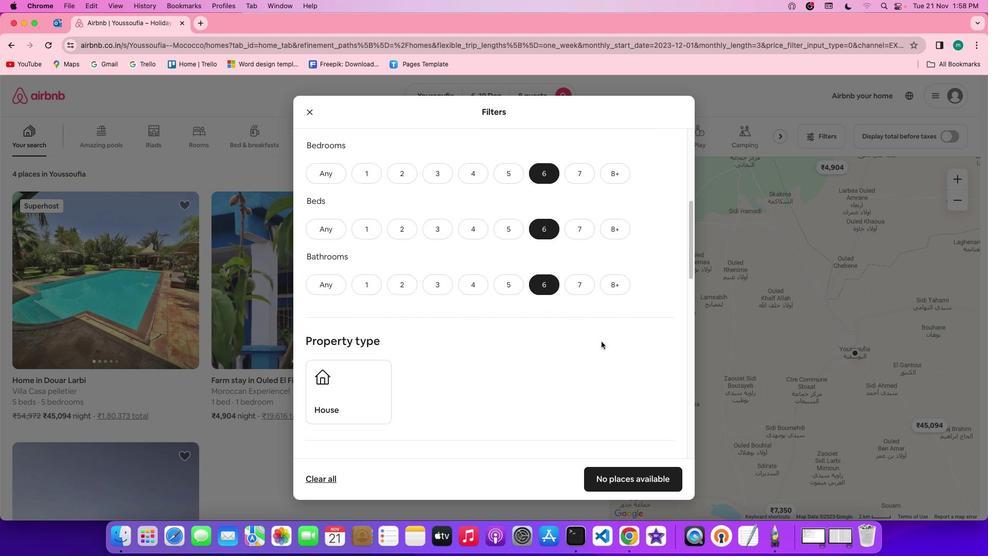 
Action: Mouse scrolled (601, 341) with delta (0, 0)
Screenshot: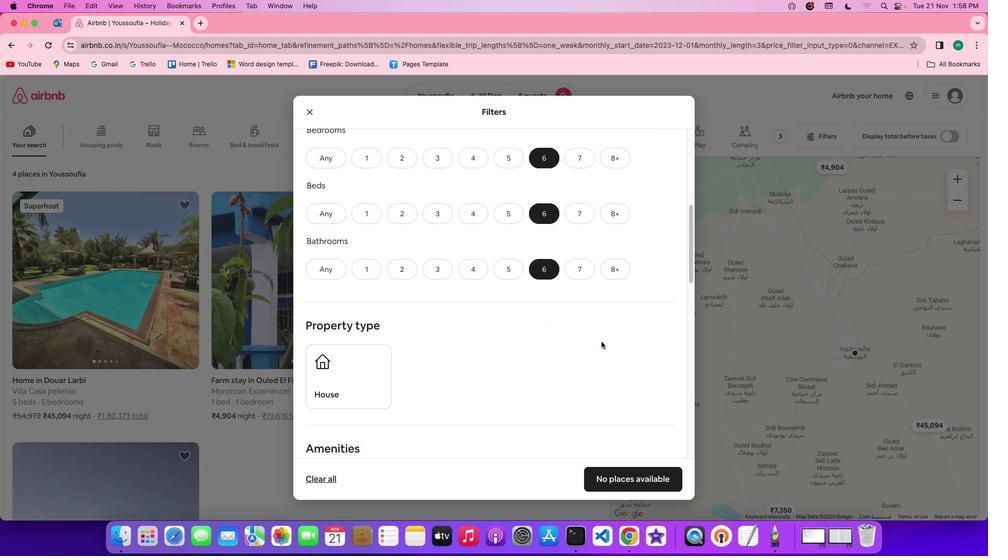 
Action: Mouse scrolled (601, 341) with delta (0, 0)
Screenshot: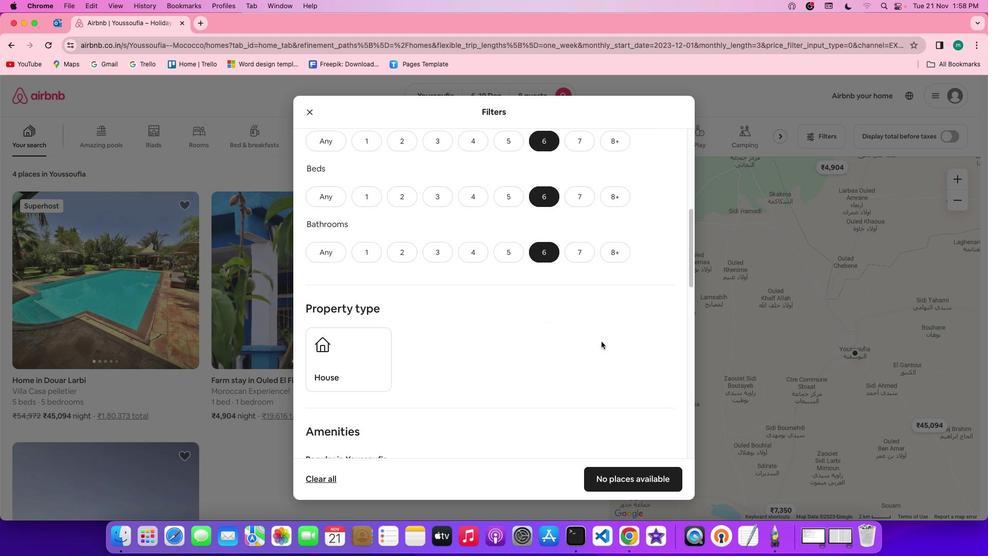 
Action: Mouse scrolled (601, 341) with delta (0, -1)
Screenshot: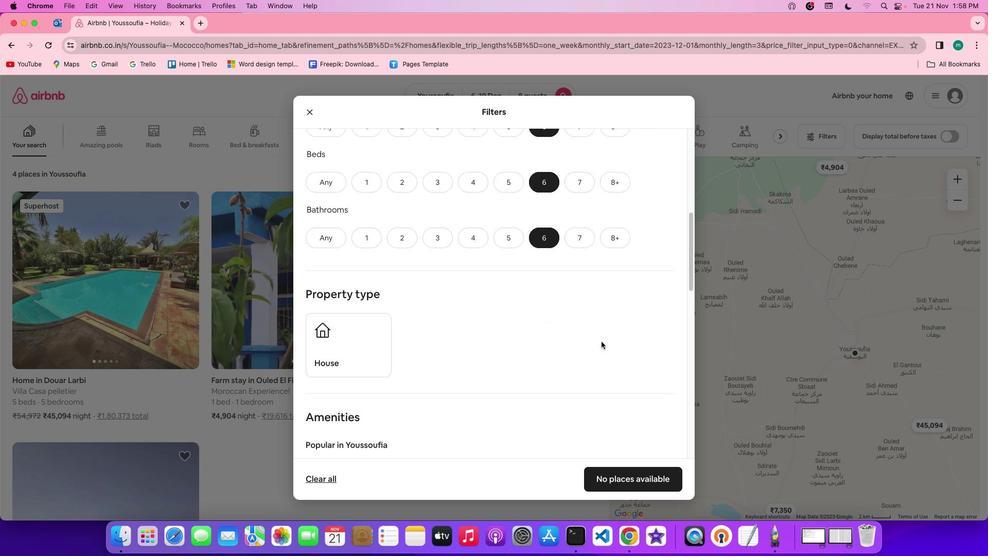 
Action: Mouse scrolled (601, 341) with delta (0, 0)
Screenshot: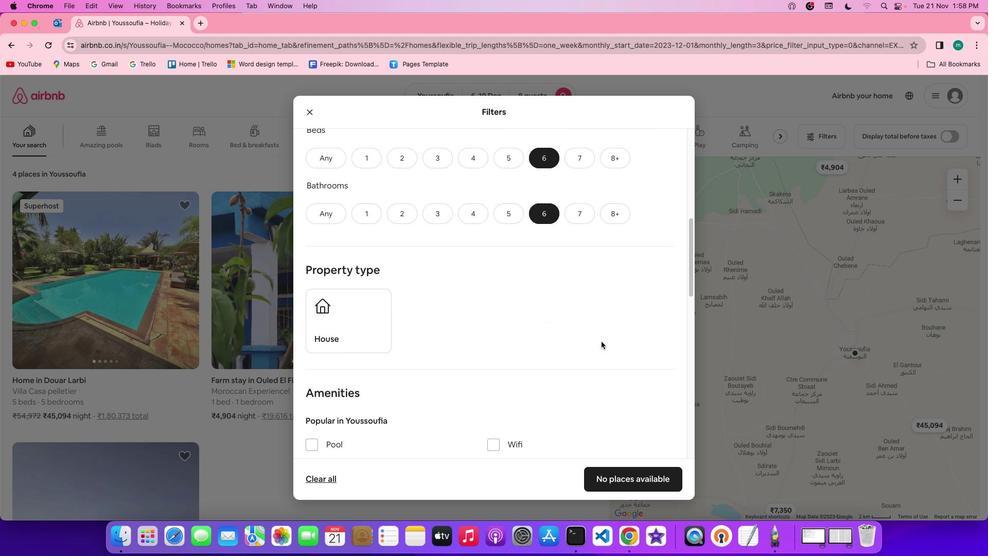 
Action: Mouse scrolled (601, 341) with delta (0, 0)
Screenshot: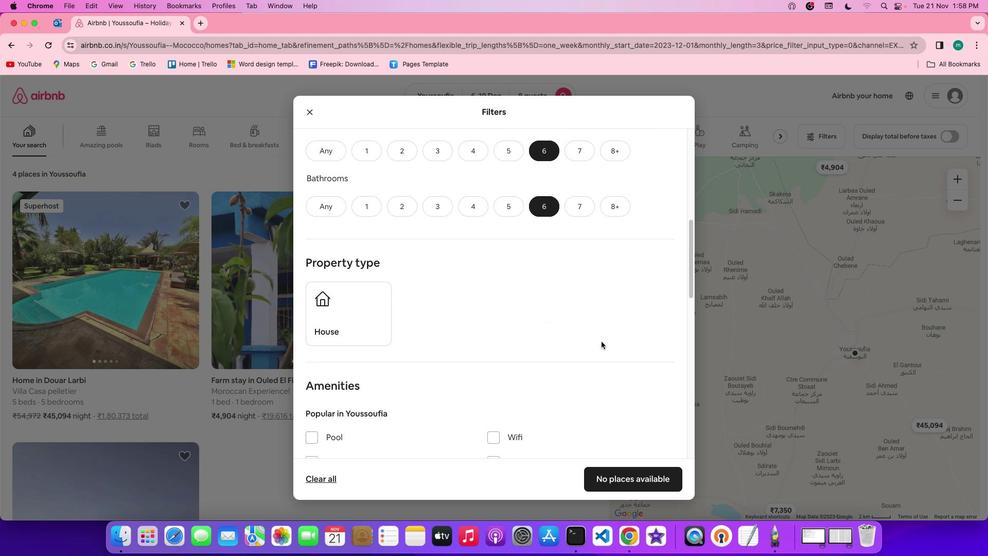 
Action: Mouse scrolled (601, 341) with delta (0, 0)
Screenshot: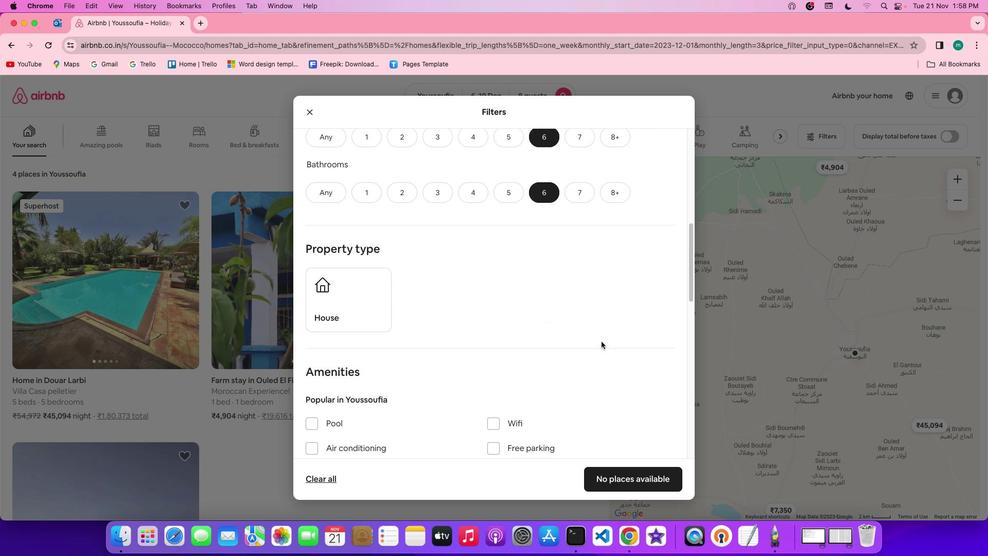 
Action: Mouse scrolled (601, 341) with delta (0, 0)
Screenshot: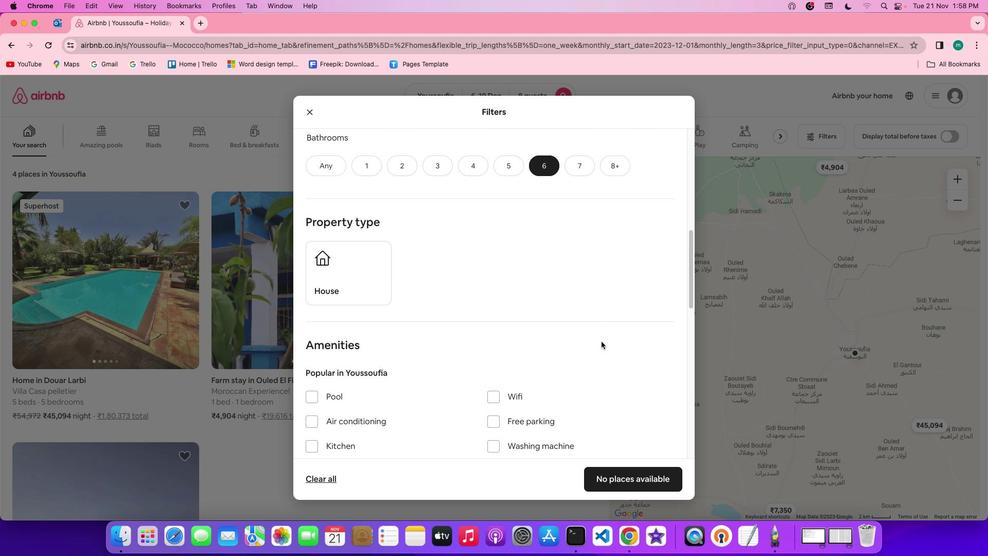 
Action: Mouse scrolled (601, 341) with delta (0, 0)
Screenshot: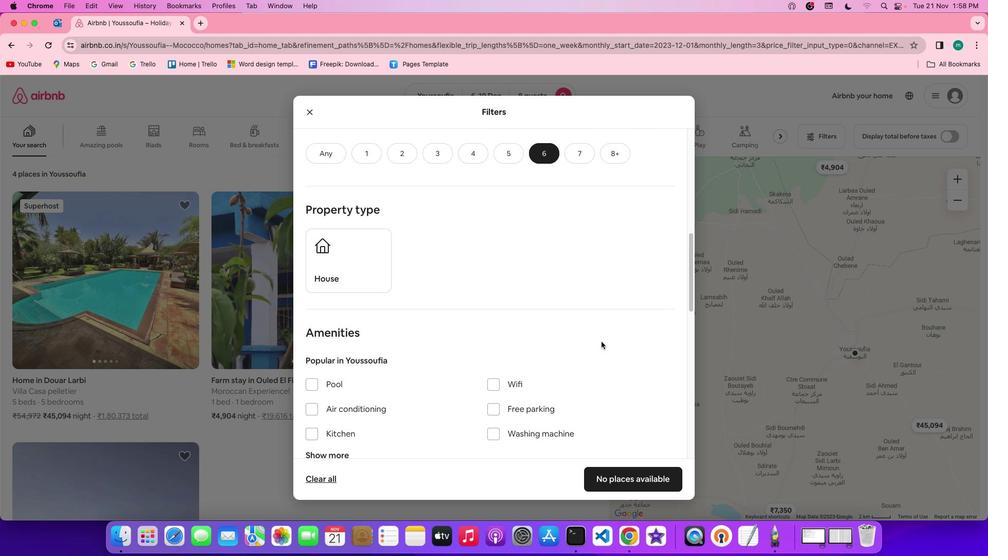 
Action: Mouse scrolled (601, 341) with delta (0, 0)
Screenshot: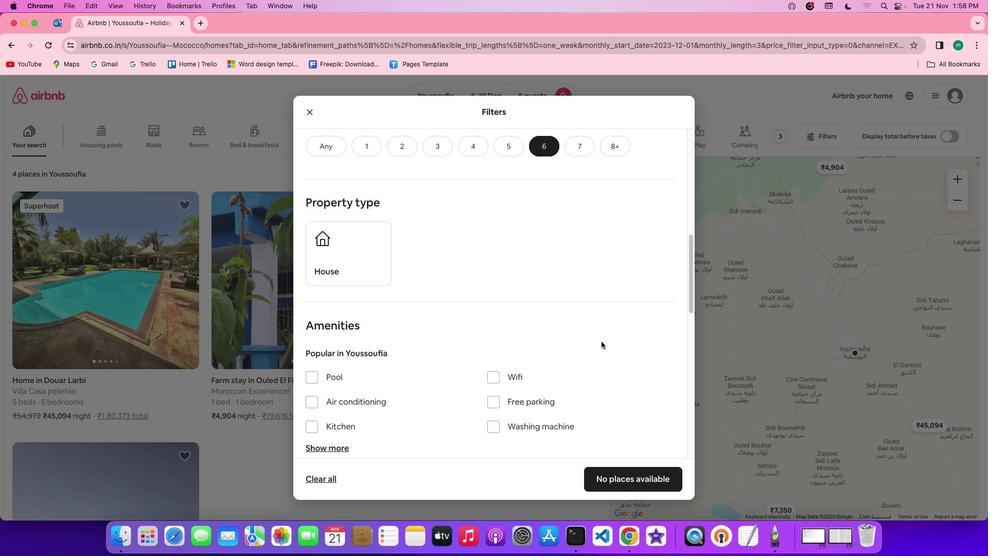
Action: Mouse scrolled (601, 341) with delta (0, 0)
Screenshot: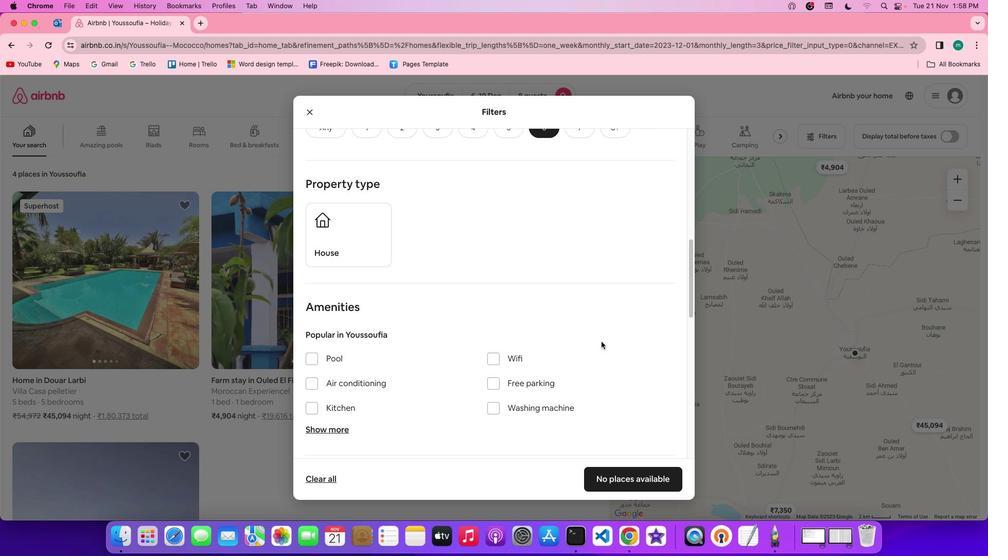 
Action: Mouse moved to (351, 226)
Screenshot: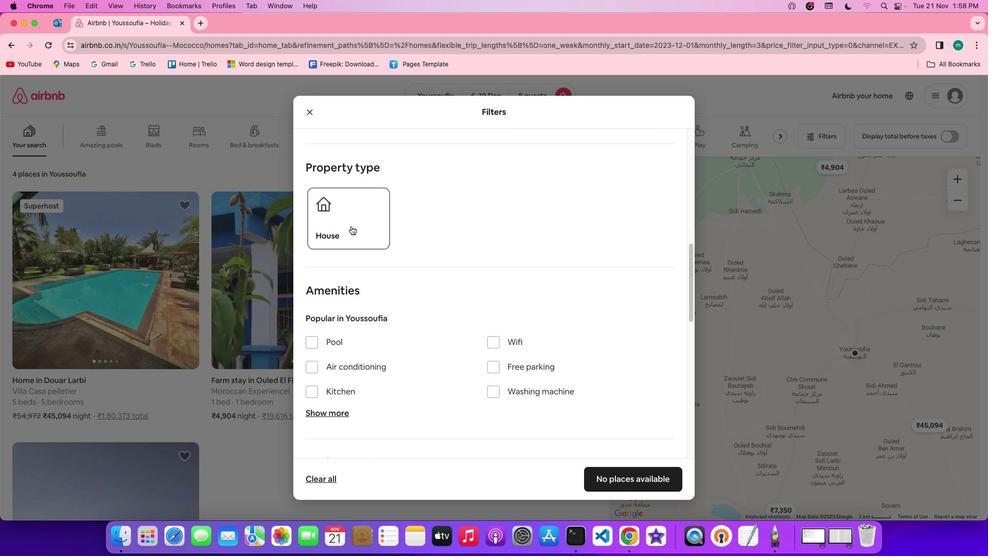 
Action: Mouse pressed left at (351, 226)
Screenshot: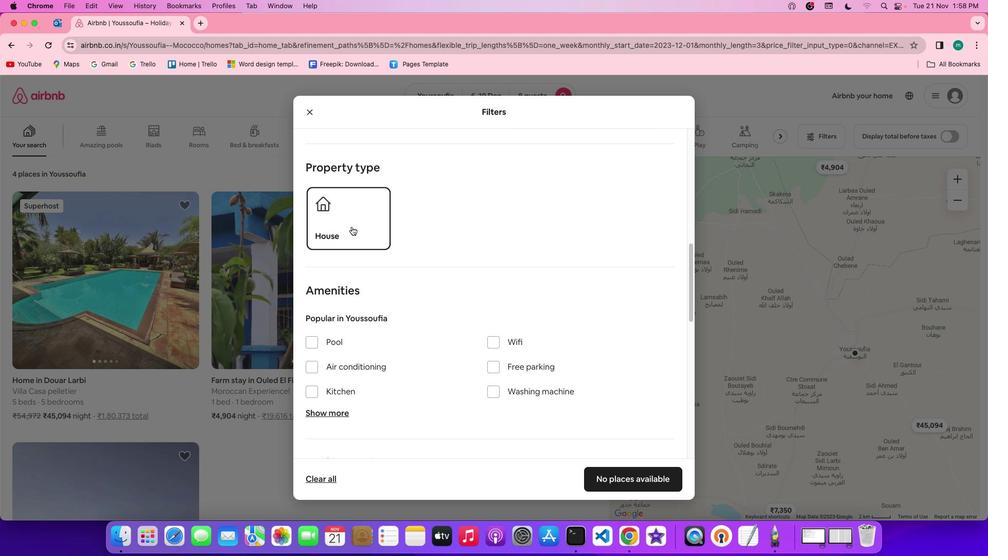 
Action: Mouse moved to (485, 270)
Screenshot: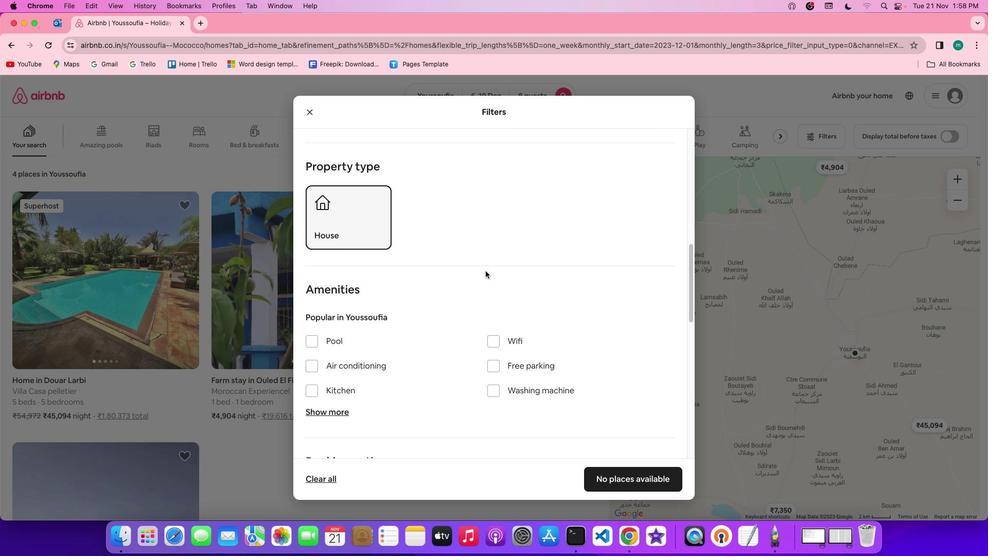 
Action: Mouse scrolled (485, 270) with delta (0, 0)
Screenshot: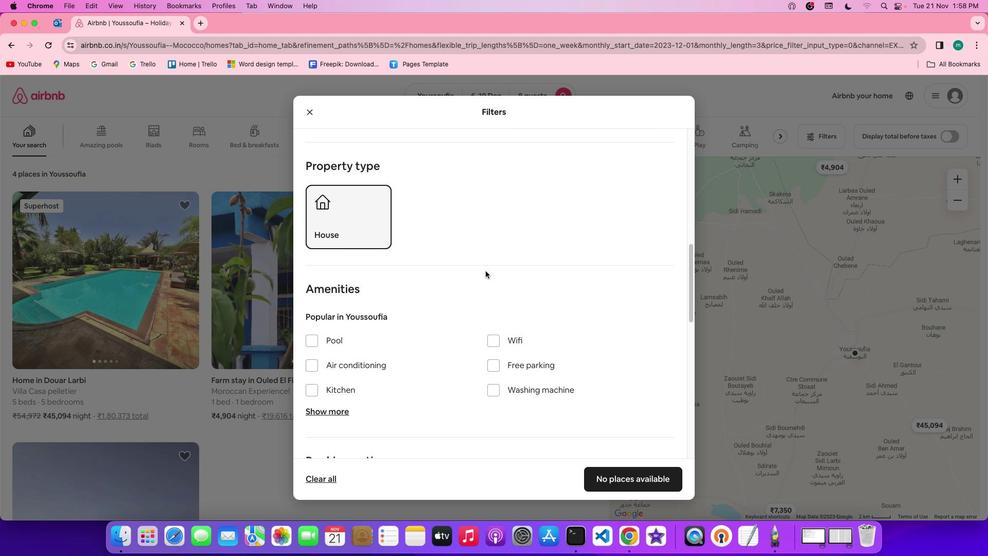 
Action: Mouse scrolled (485, 270) with delta (0, 0)
Screenshot: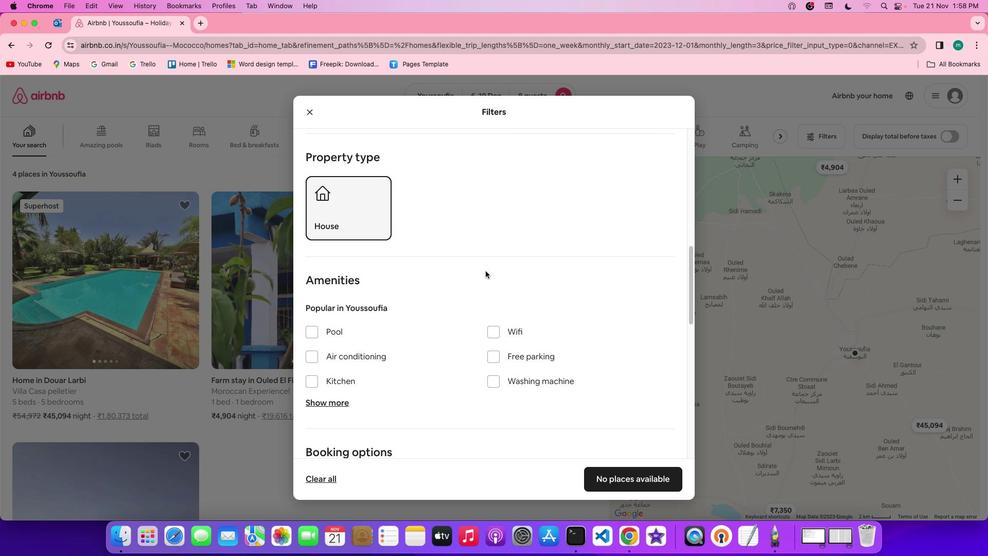 
Action: Mouse scrolled (485, 270) with delta (0, 0)
Screenshot: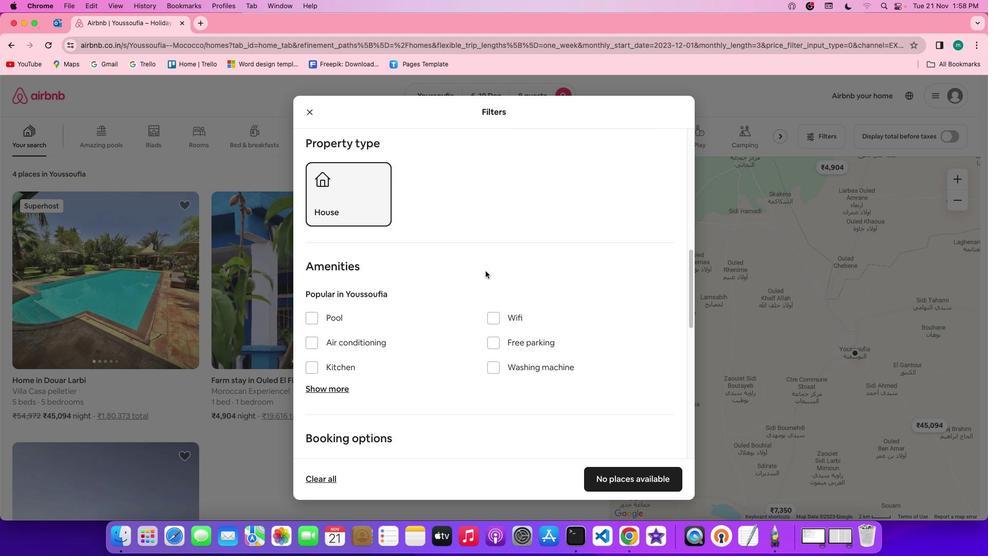 
Action: Mouse moved to (487, 272)
Screenshot: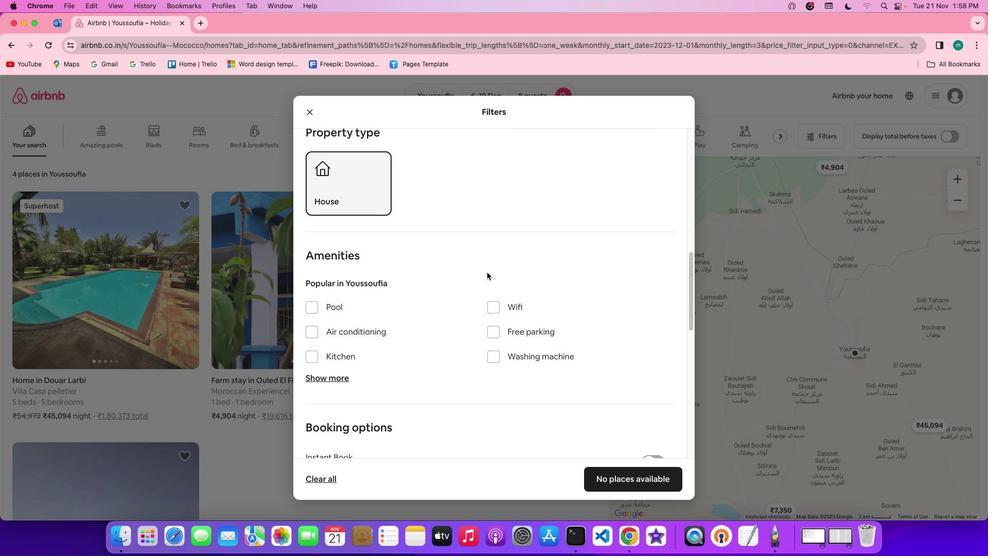 
Action: Mouse scrolled (487, 272) with delta (0, 0)
Screenshot: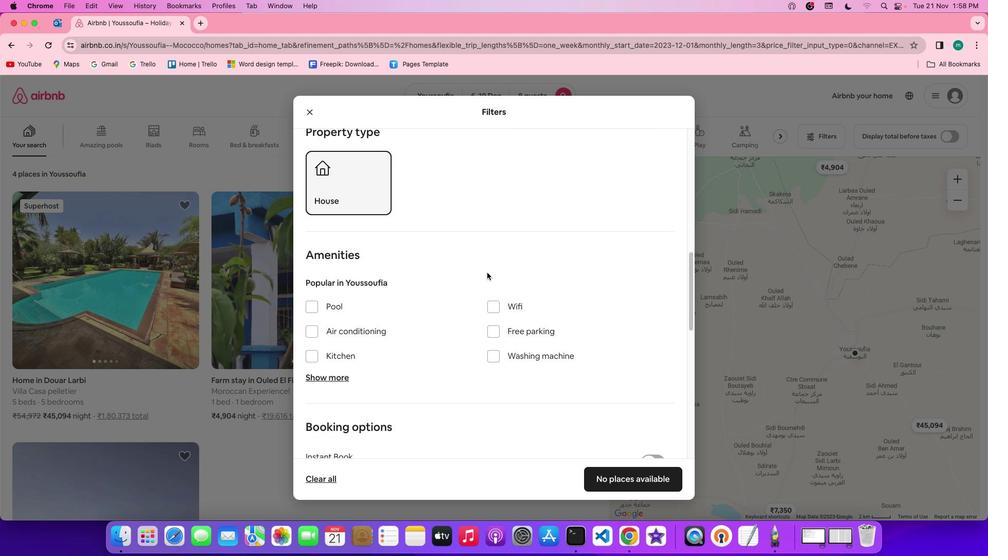 
Action: Mouse scrolled (487, 272) with delta (0, 0)
Screenshot: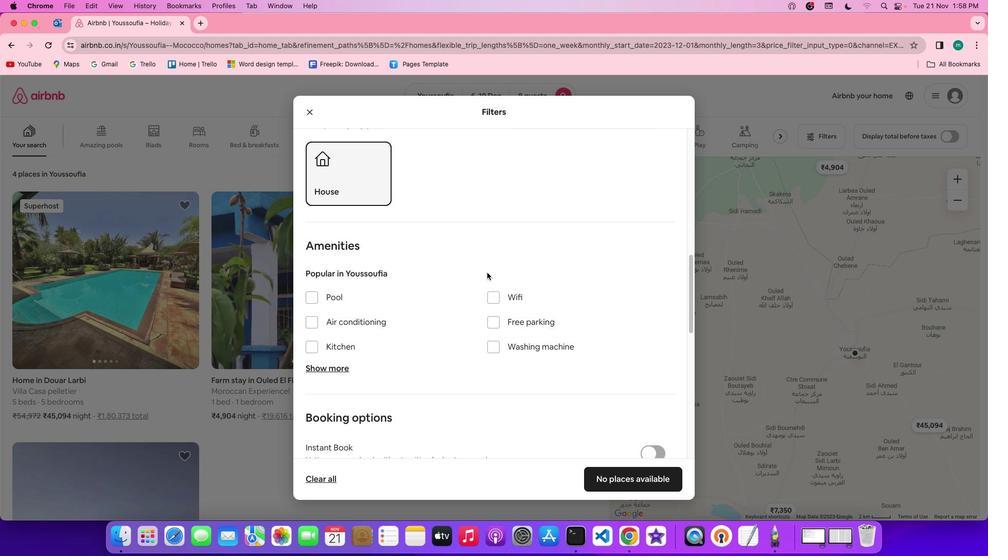 
Action: Mouse scrolled (487, 272) with delta (0, 0)
Screenshot: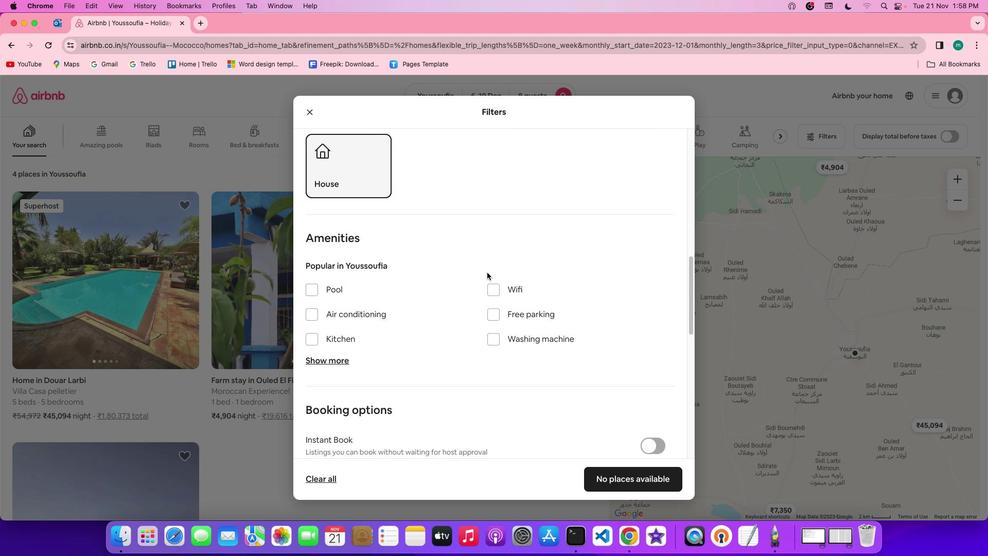 
Action: Mouse scrolled (487, 272) with delta (0, 0)
Screenshot: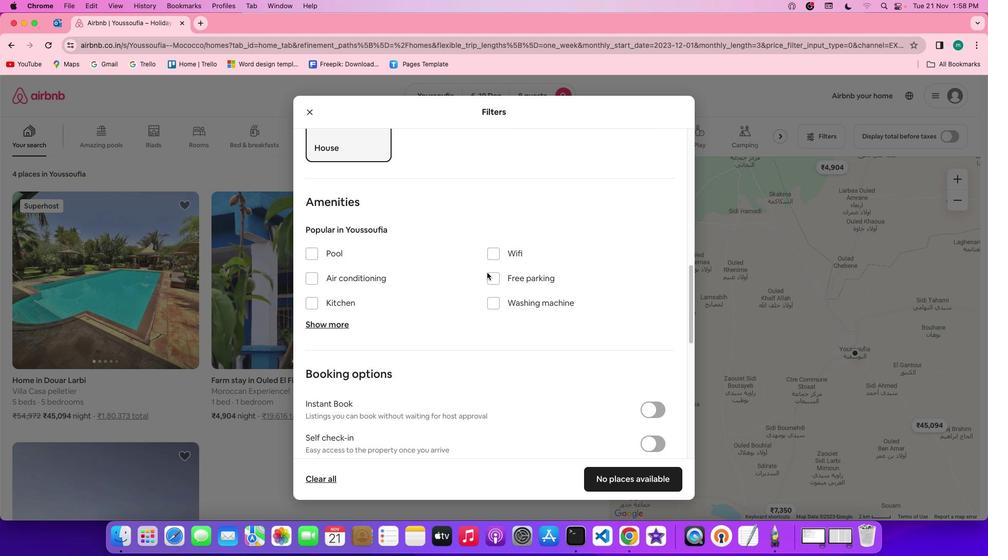 
Action: Mouse scrolled (487, 272) with delta (0, 0)
Screenshot: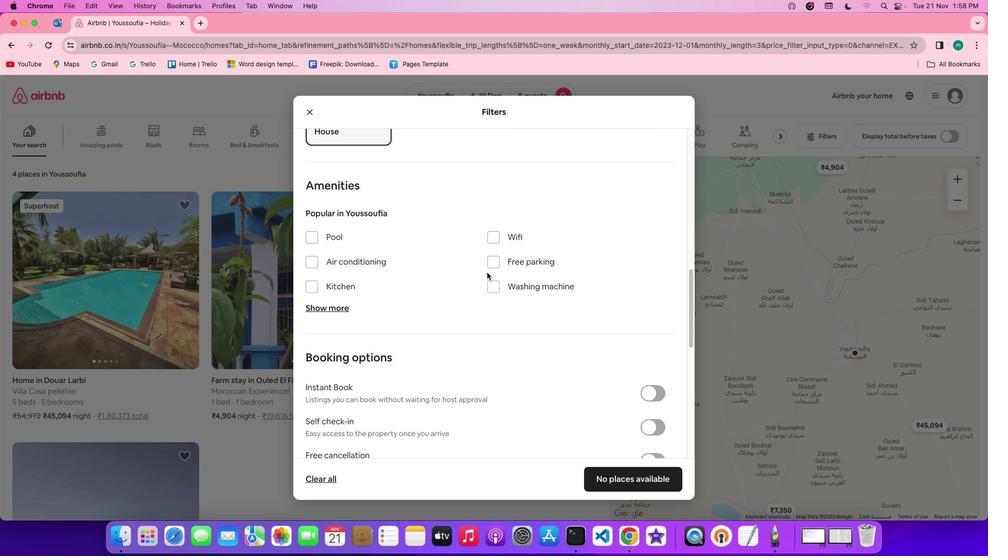 
Action: Mouse scrolled (487, 272) with delta (0, 0)
Screenshot: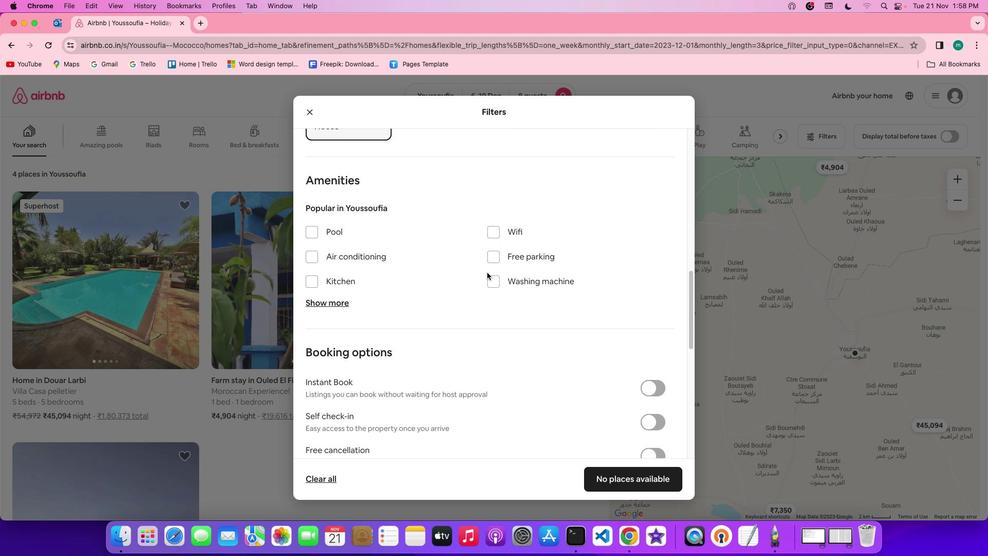 
Action: Mouse scrolled (487, 272) with delta (0, 0)
Screenshot: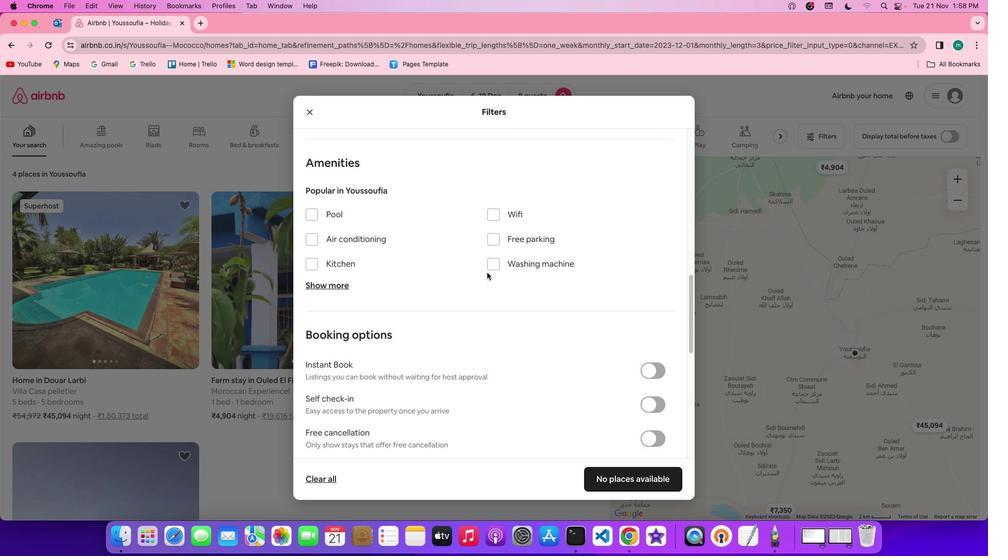 
Action: Mouse moved to (501, 202)
Screenshot: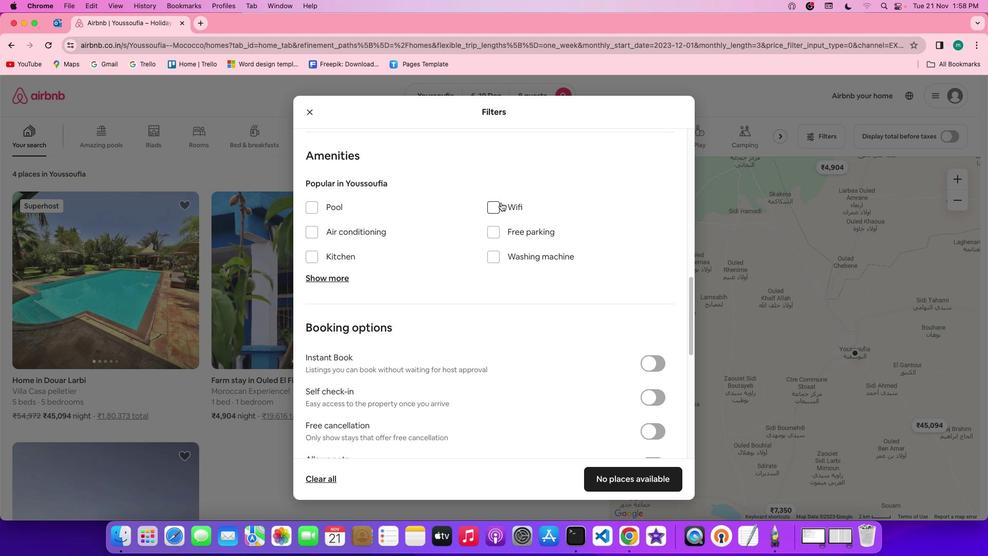 
Action: Mouse pressed left at (501, 202)
Screenshot: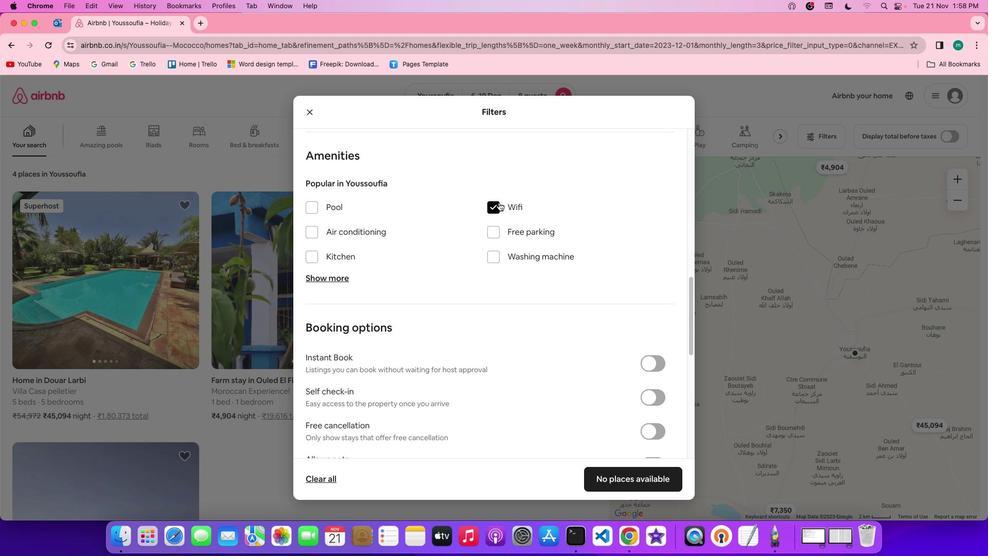 
Action: Mouse moved to (336, 274)
Screenshot: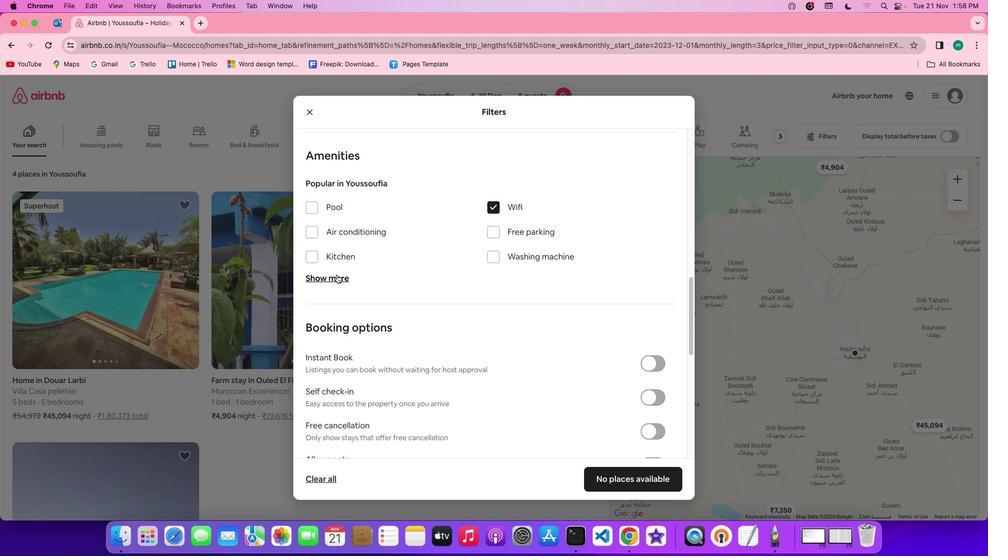 
Action: Mouse pressed left at (336, 274)
Screenshot: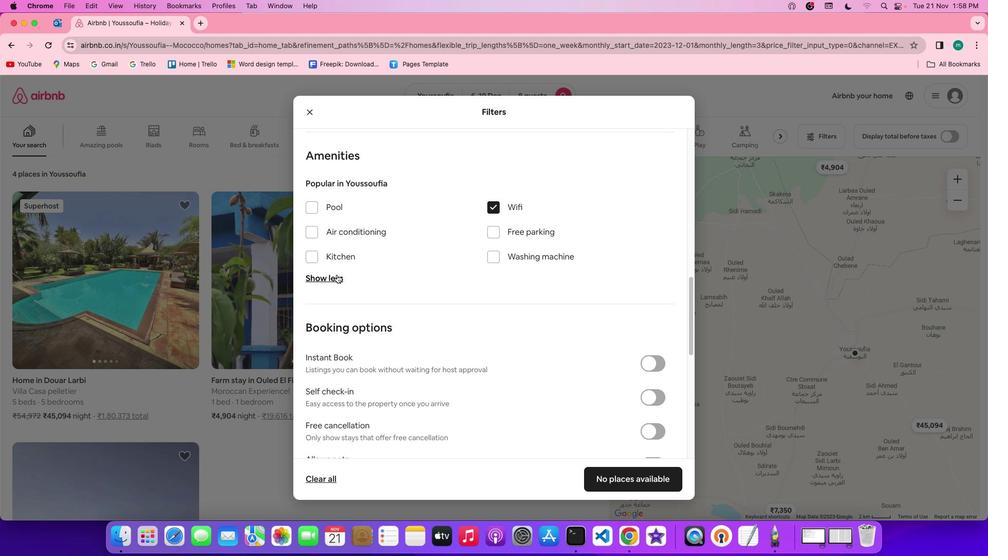 
Action: Mouse moved to (448, 298)
Screenshot: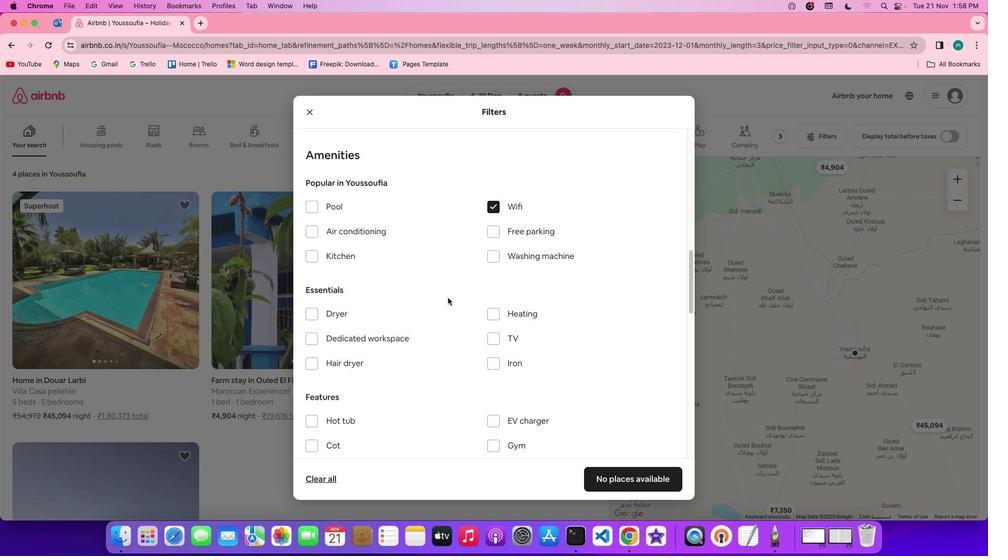 
Action: Mouse scrolled (448, 298) with delta (0, 0)
Screenshot: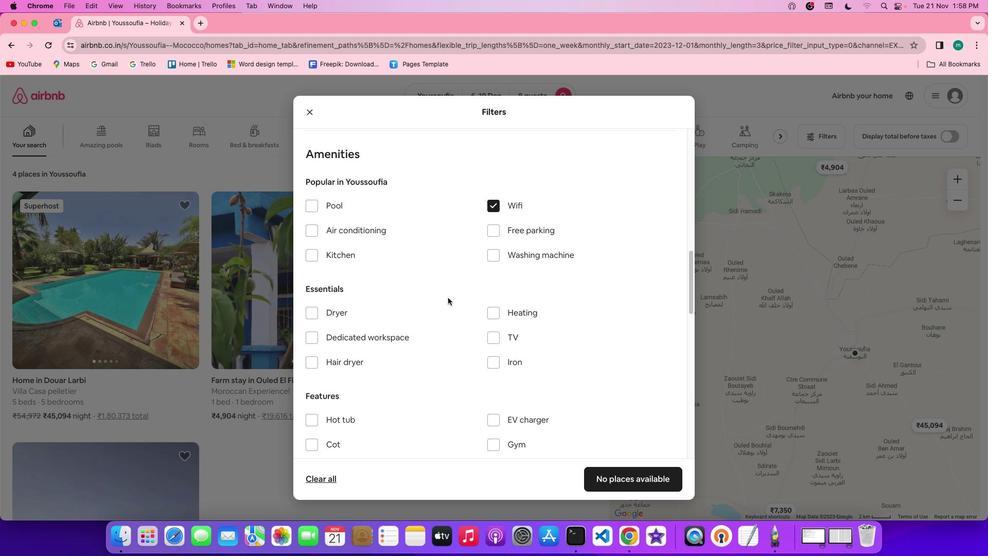 
Action: Mouse scrolled (448, 298) with delta (0, 0)
Screenshot: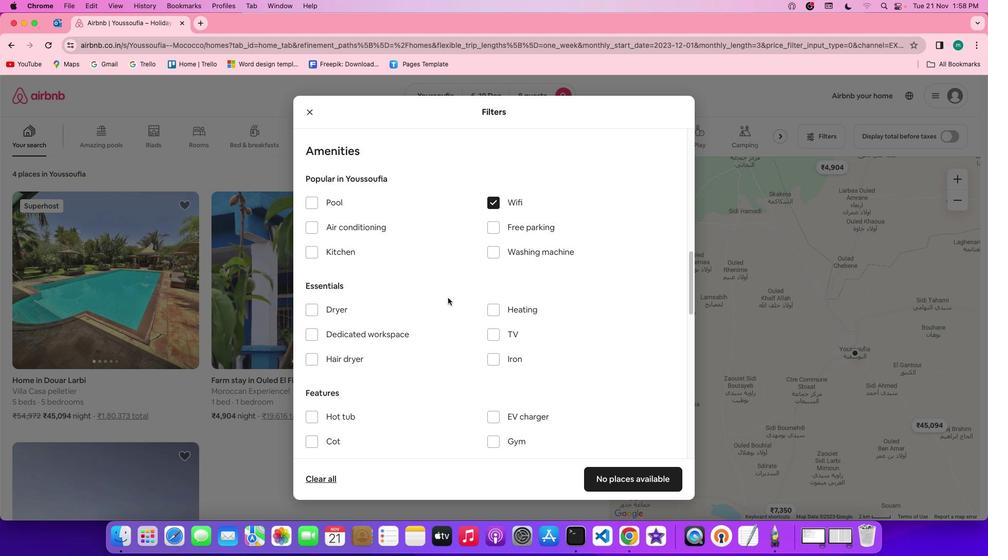
Action: Mouse scrolled (448, 298) with delta (0, 0)
Screenshot: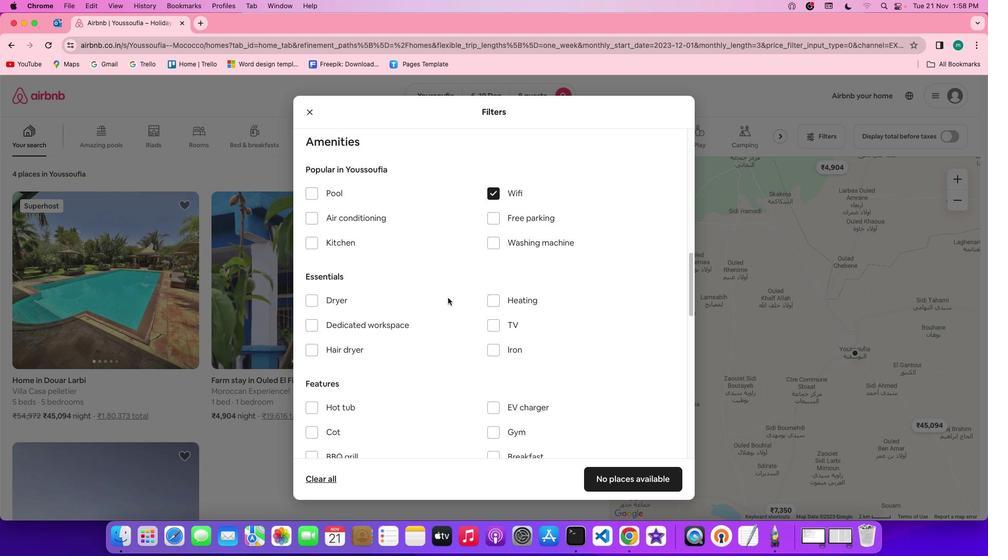
Action: Mouse scrolled (448, 298) with delta (0, 0)
Screenshot: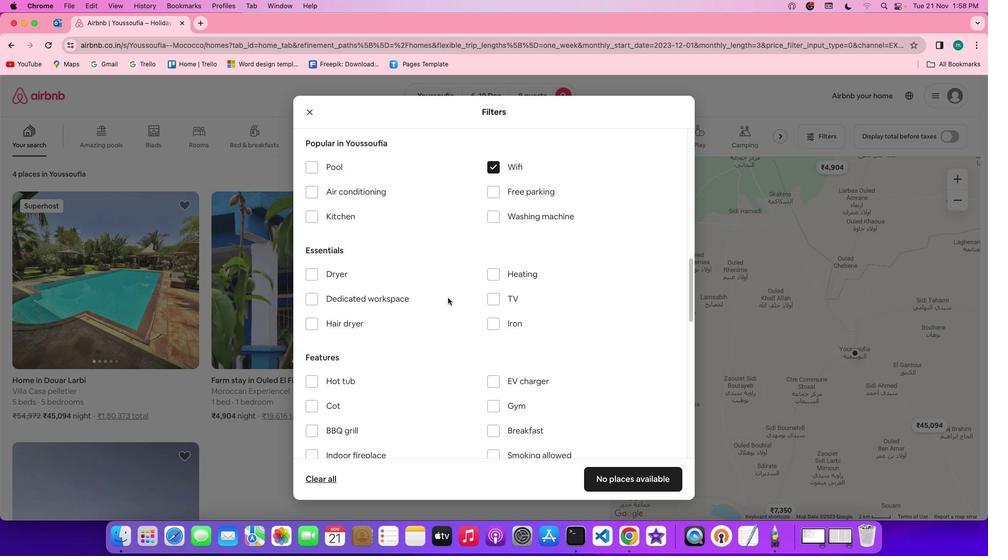 
Action: Mouse moved to (497, 292)
Screenshot: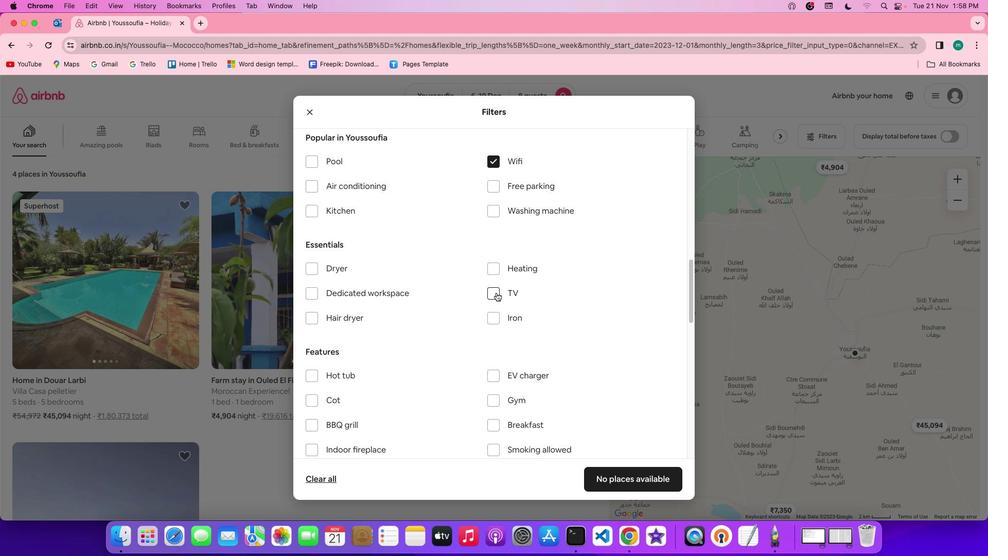 
Action: Mouse pressed left at (497, 292)
Screenshot: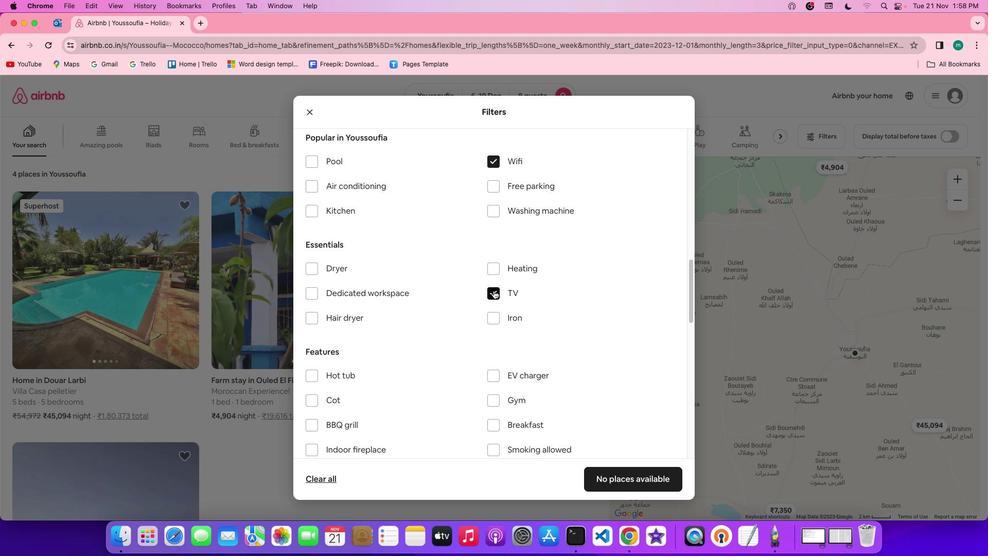 
Action: Mouse moved to (527, 185)
Screenshot: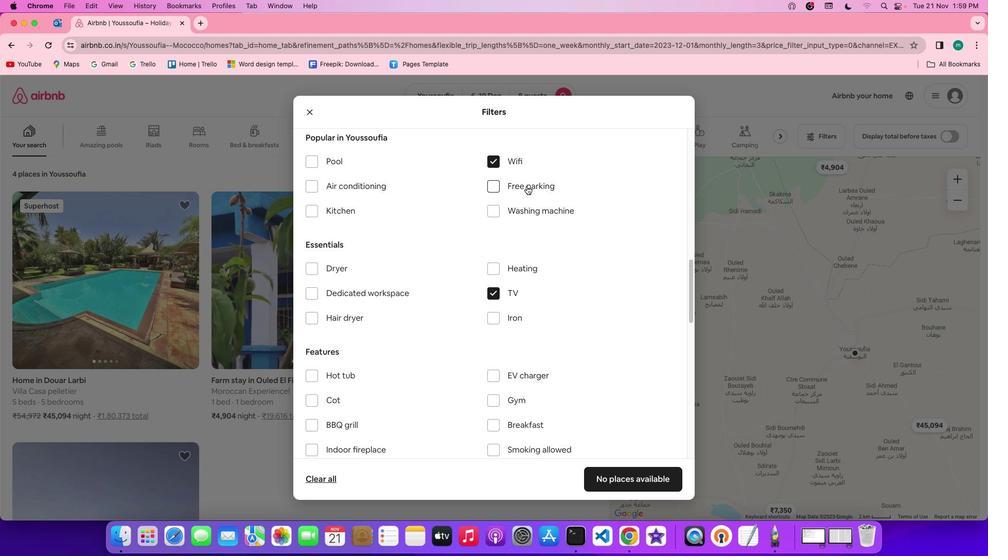
Action: Mouse pressed left at (527, 185)
Screenshot: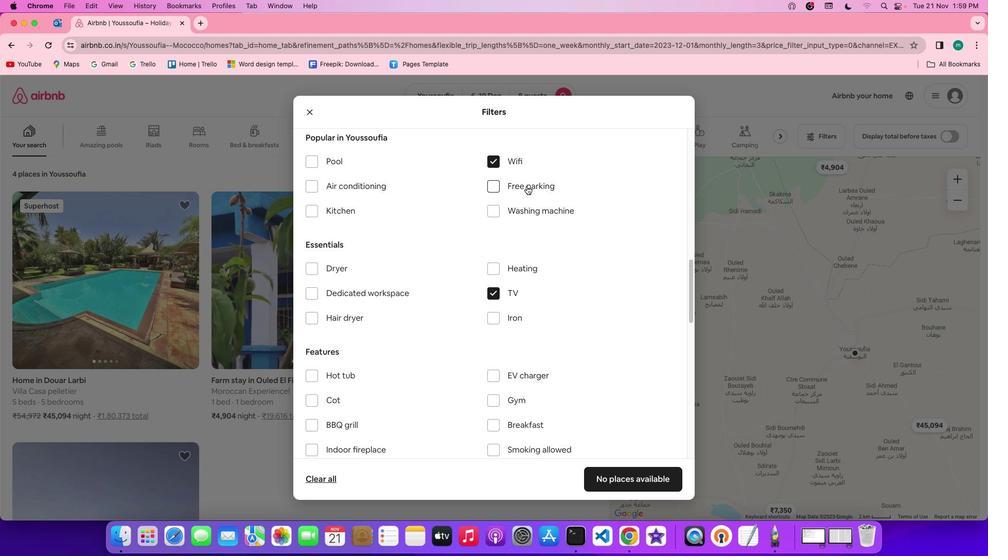 
Action: Mouse moved to (391, 282)
Screenshot: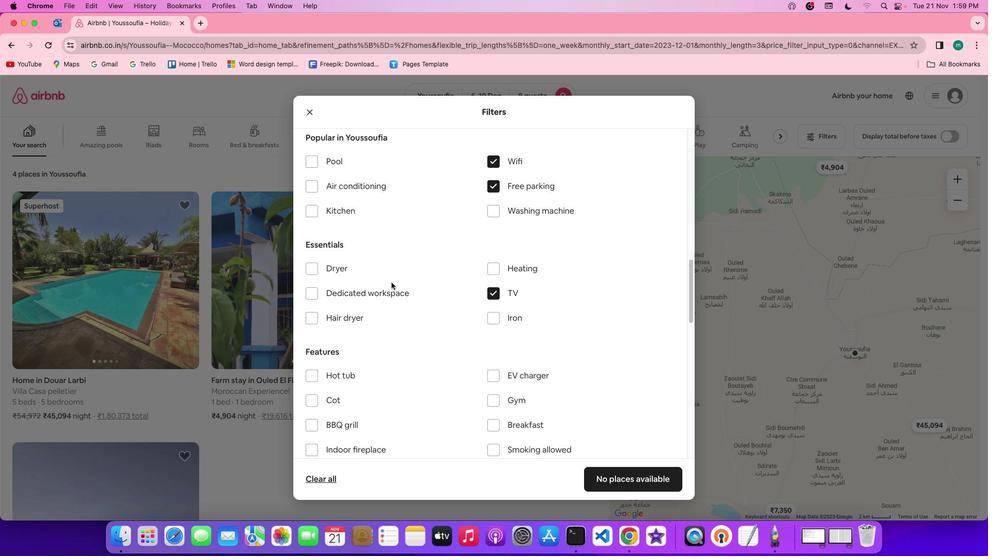 
Action: Mouse scrolled (391, 282) with delta (0, 0)
Screenshot: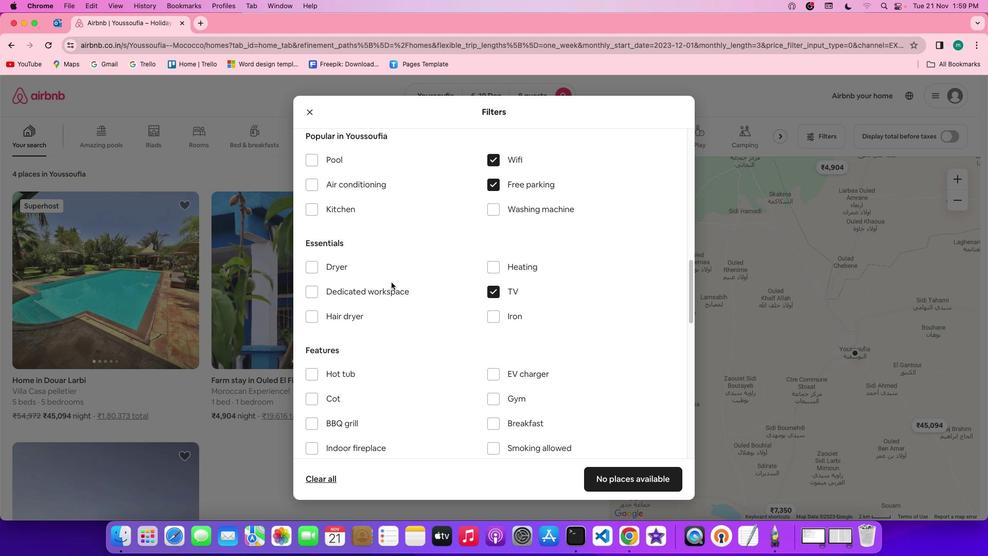 
Action: Mouse scrolled (391, 282) with delta (0, 0)
Screenshot: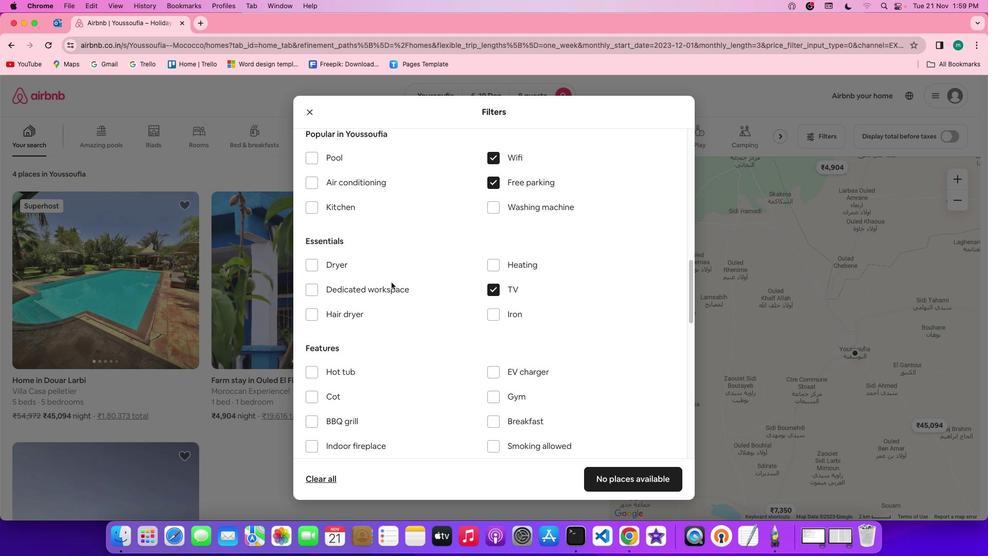 
Action: Mouse scrolled (391, 282) with delta (0, 0)
Screenshot: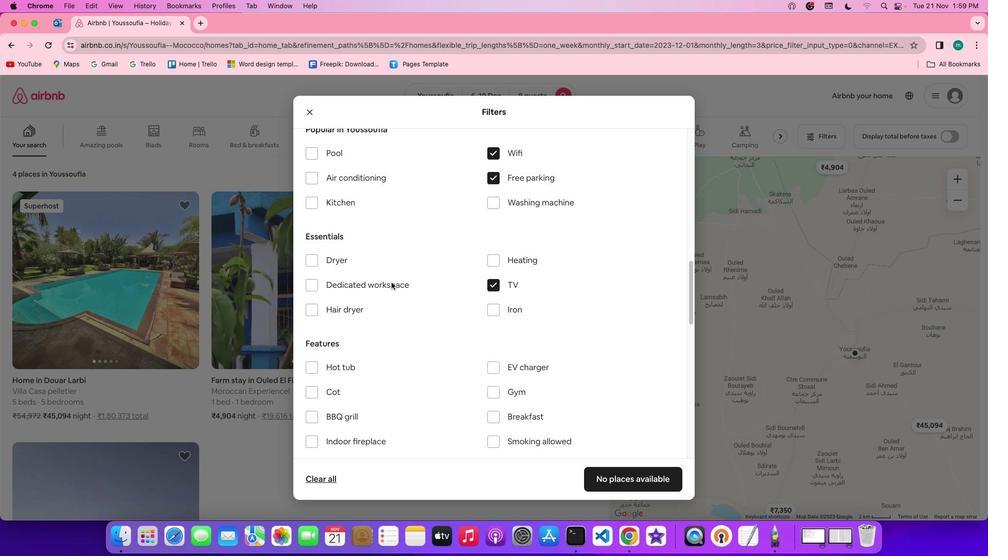 
Action: Mouse scrolled (391, 282) with delta (0, 0)
Screenshot: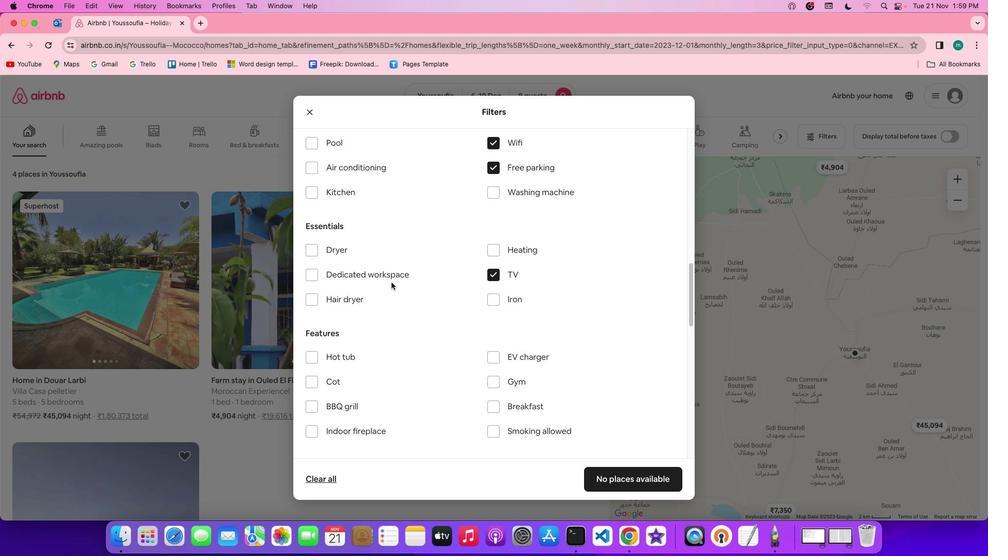 
Action: Mouse scrolled (391, 282) with delta (0, 0)
Screenshot: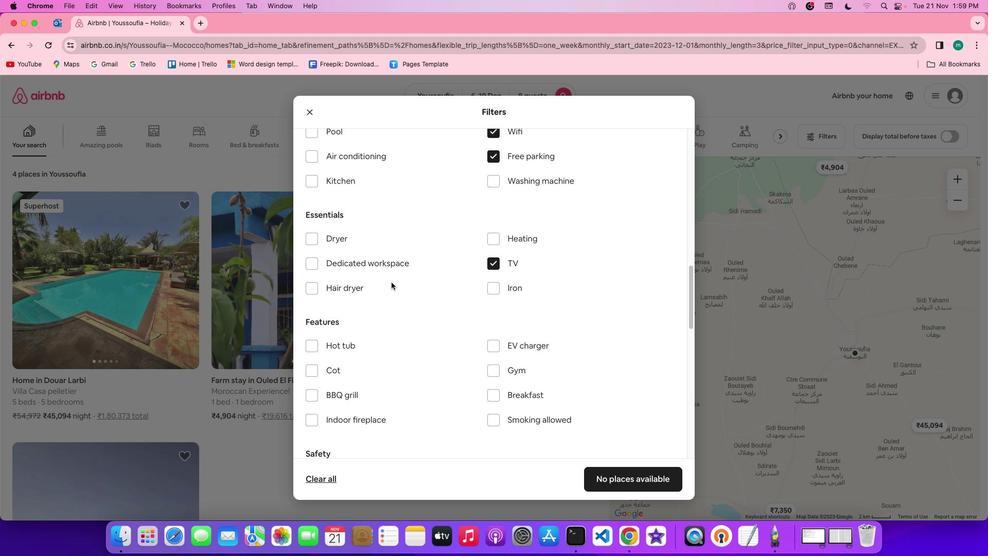 
Action: Mouse scrolled (391, 282) with delta (0, 0)
Screenshot: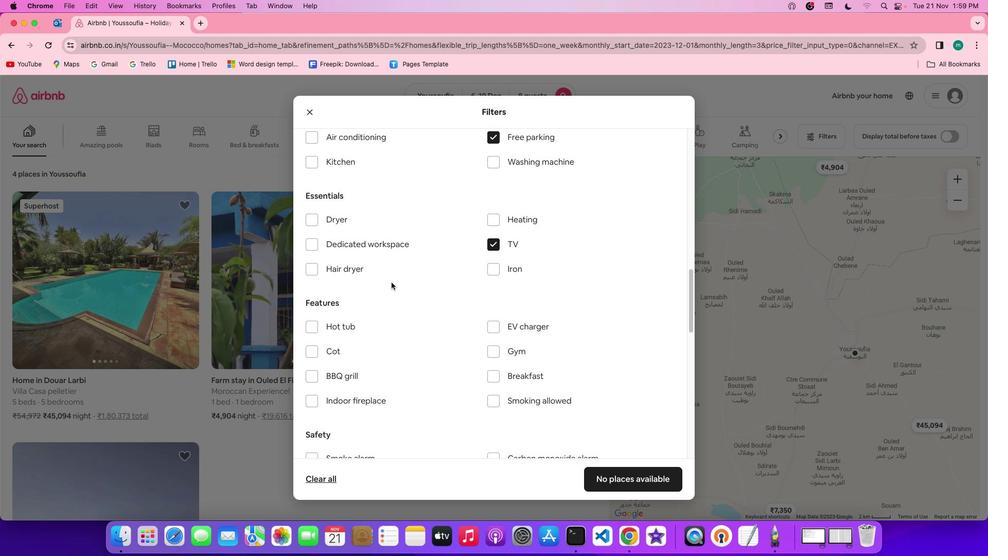 
Action: Mouse scrolled (391, 282) with delta (0, -1)
Screenshot: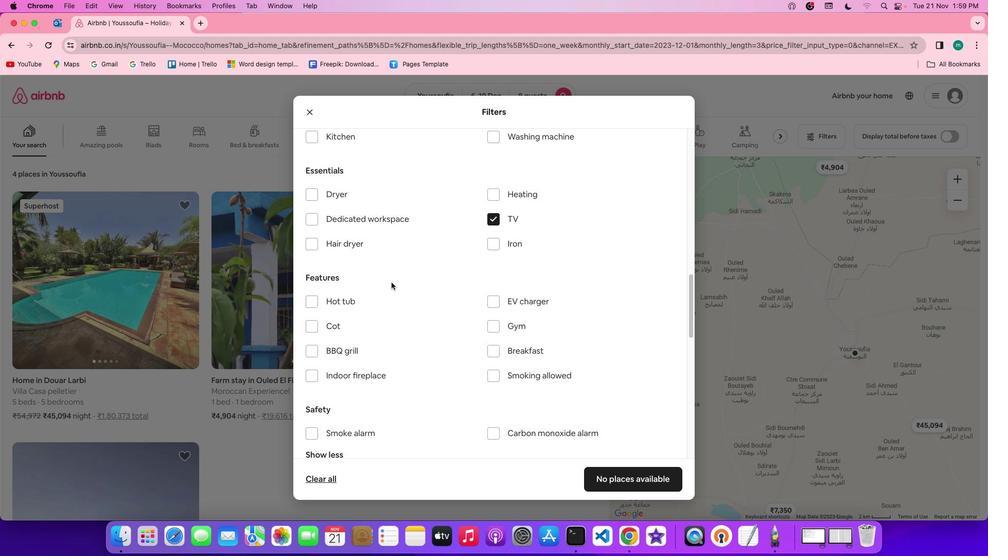 
Action: Mouse moved to (392, 282)
Screenshot: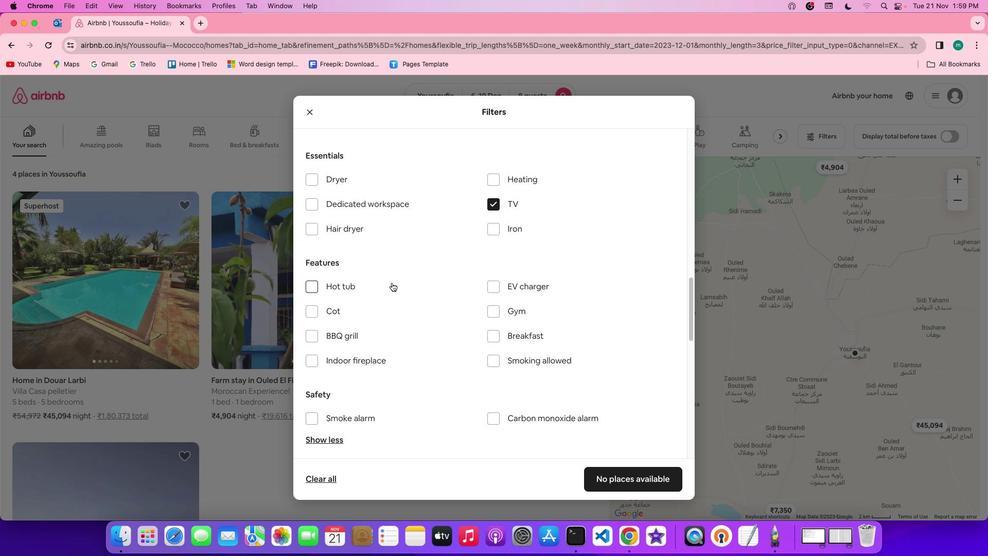 
Action: Mouse scrolled (392, 282) with delta (0, 0)
Screenshot: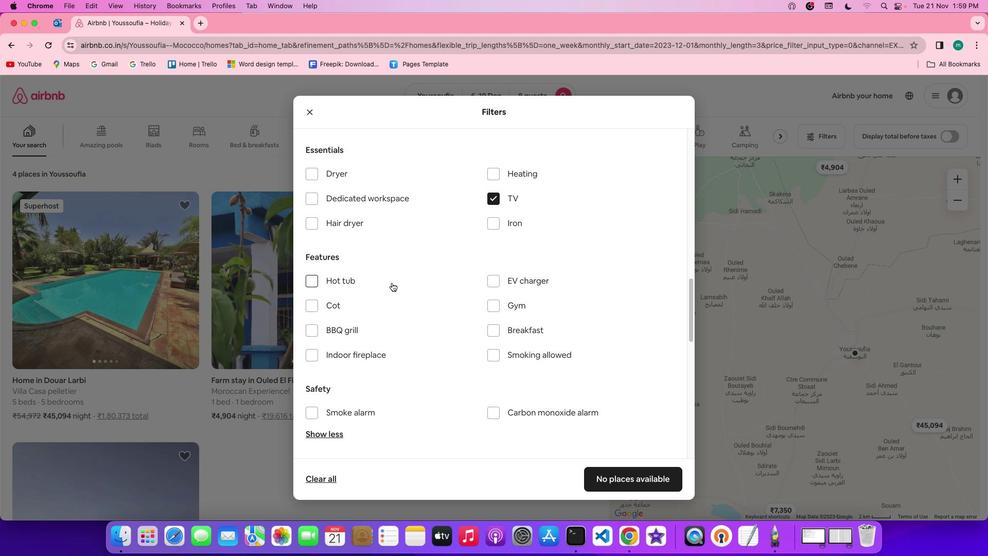 
Action: Mouse scrolled (392, 282) with delta (0, 0)
Screenshot: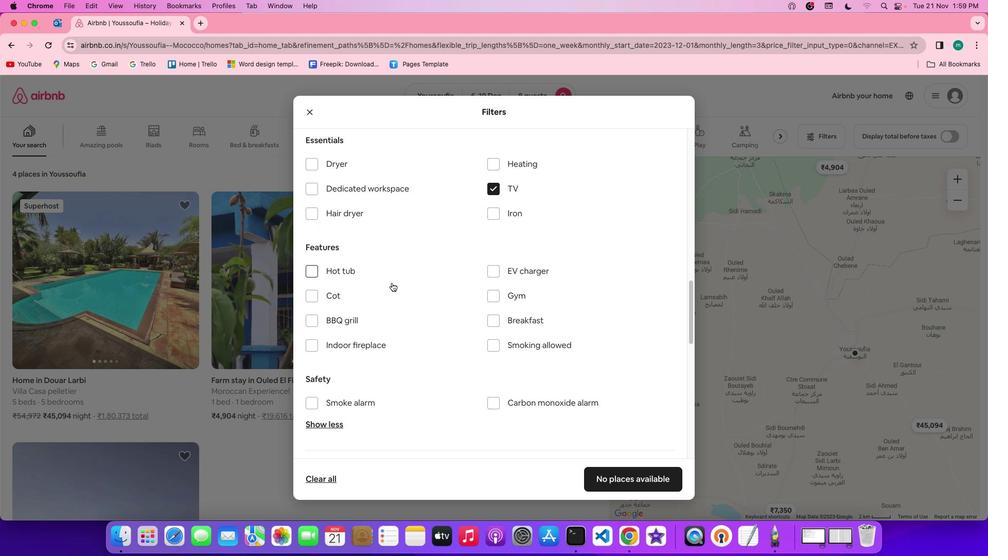 
Action: Mouse scrolled (392, 282) with delta (0, 0)
Screenshot: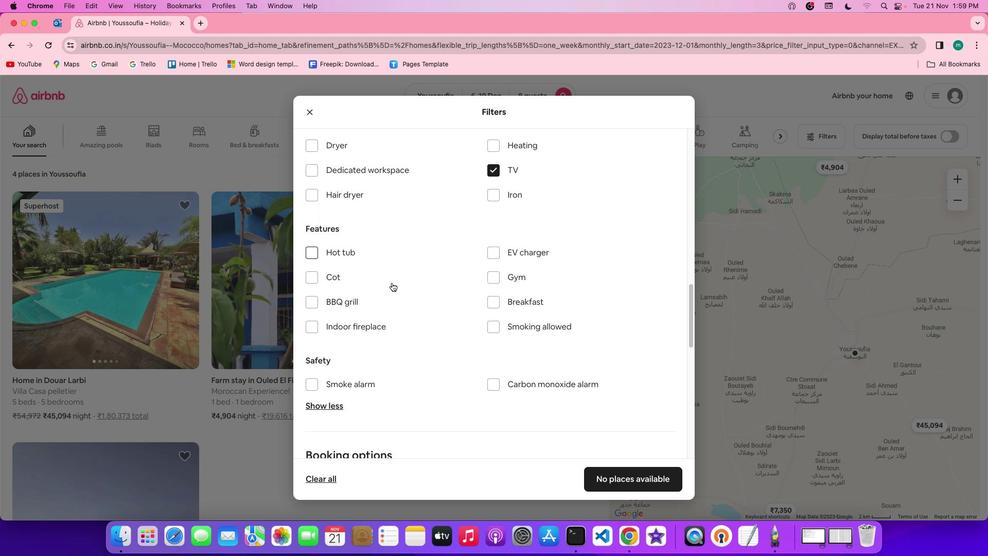 
Action: Mouse moved to (392, 282)
Screenshot: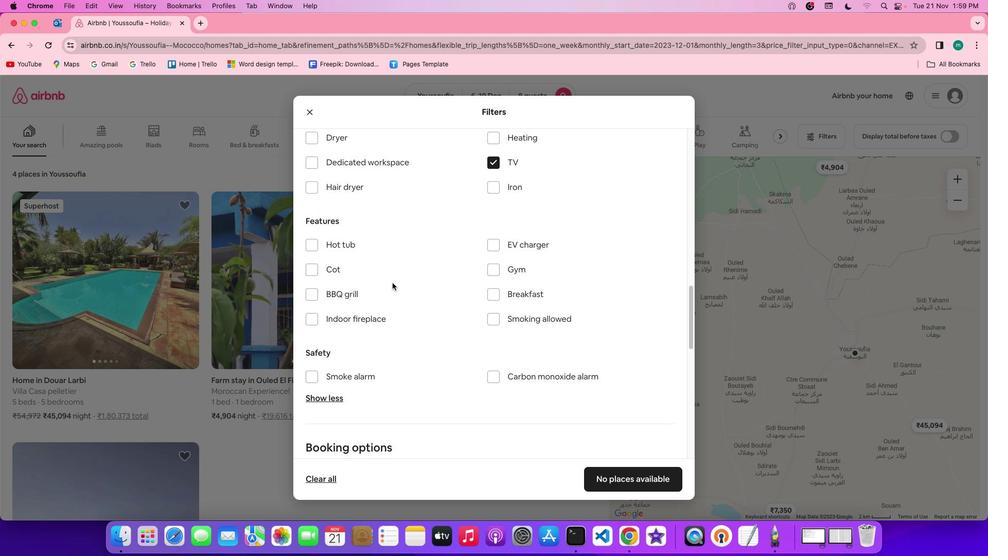 
Action: Mouse scrolled (392, 282) with delta (0, 0)
Screenshot: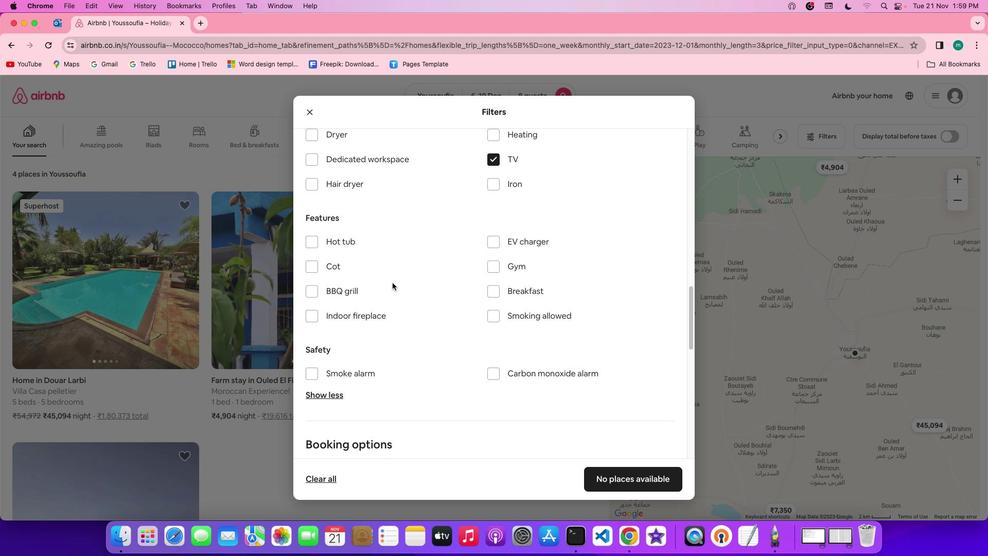 
Action: Mouse scrolled (392, 282) with delta (0, 0)
Screenshot: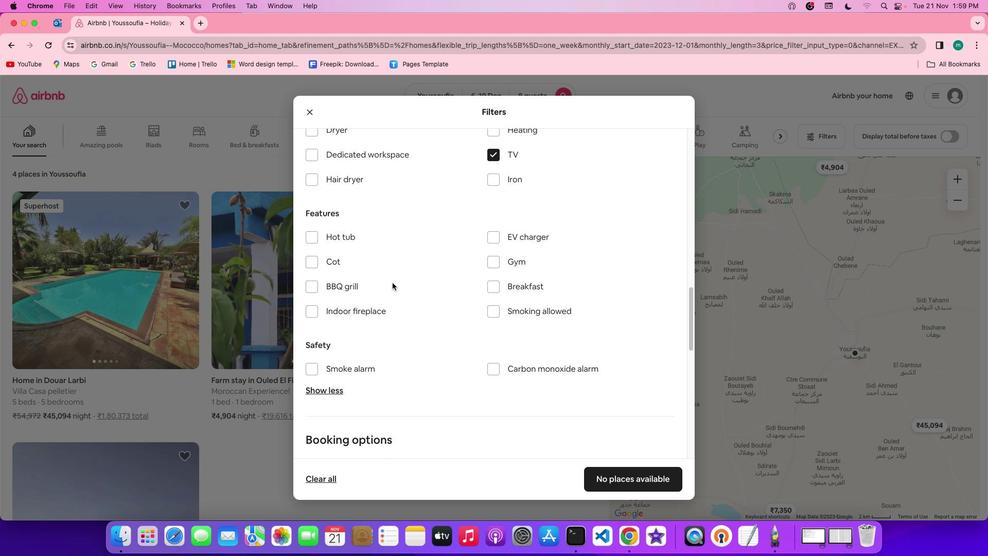 
Action: Mouse moved to (488, 256)
Screenshot: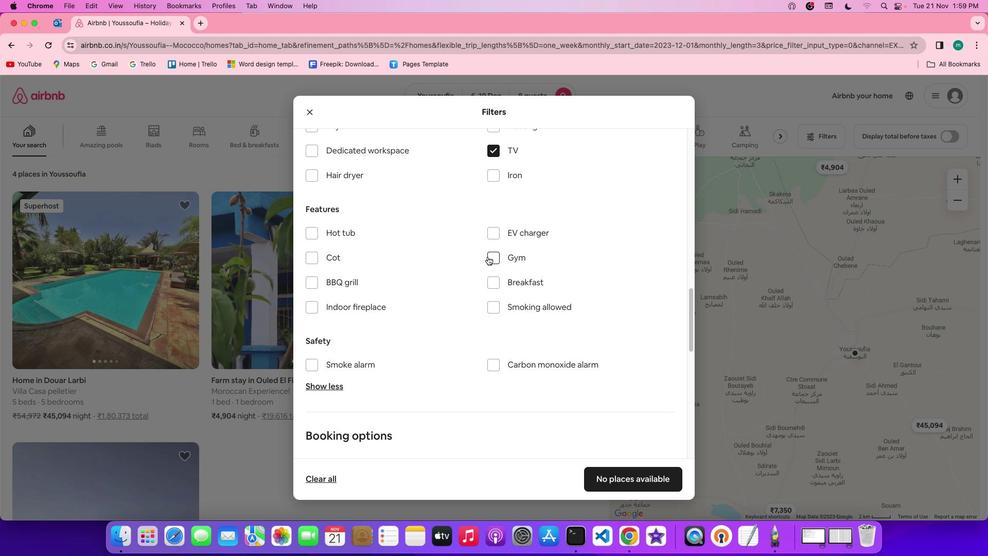 
Action: Mouse pressed left at (488, 256)
Screenshot: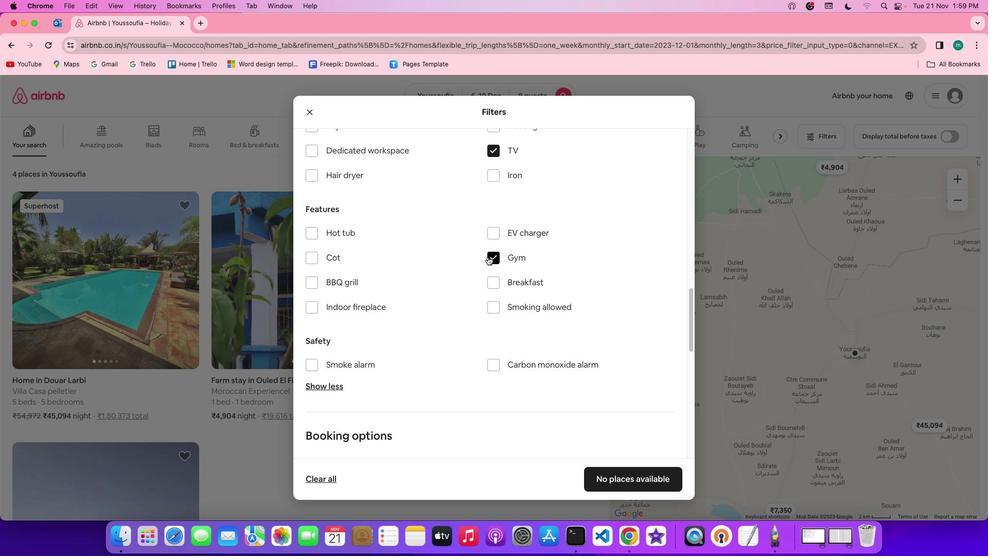 
Action: Mouse moved to (494, 280)
Screenshot: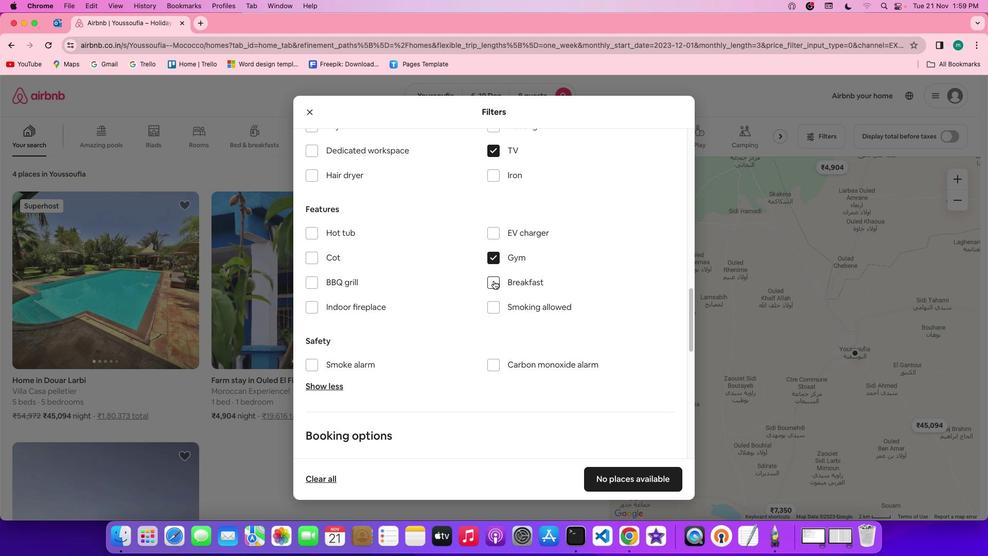 
Action: Mouse pressed left at (494, 280)
Screenshot: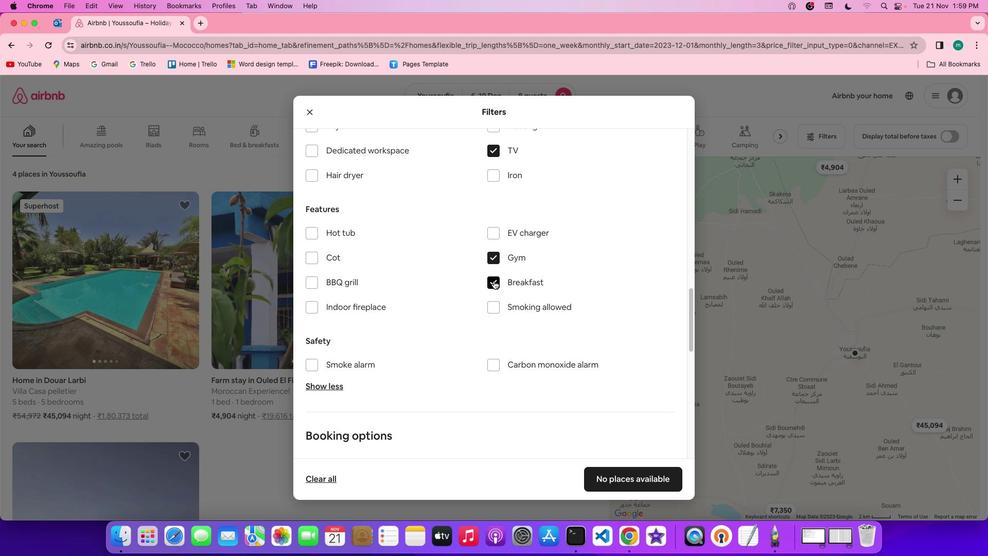 
Action: Mouse moved to (517, 288)
Screenshot: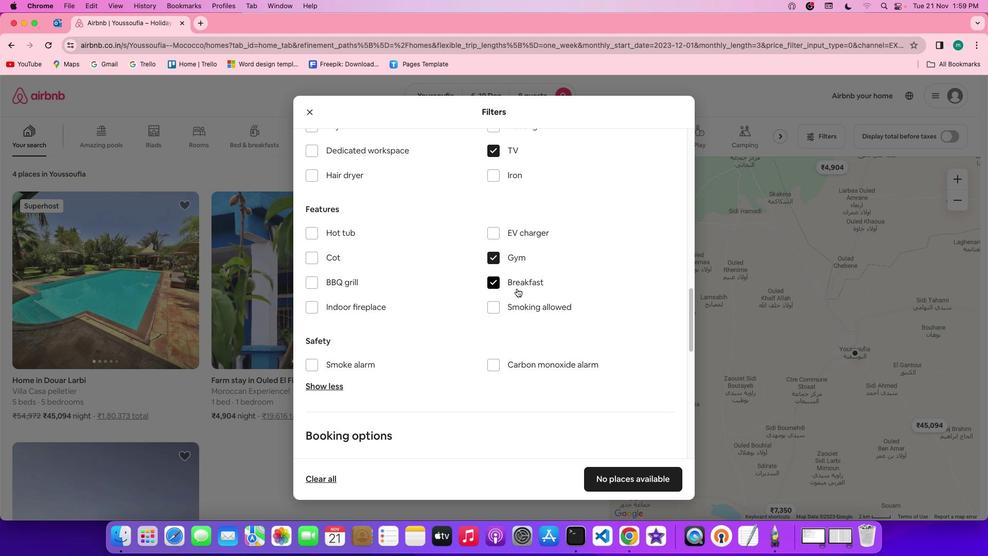 
Action: Mouse scrolled (517, 288) with delta (0, 0)
Screenshot: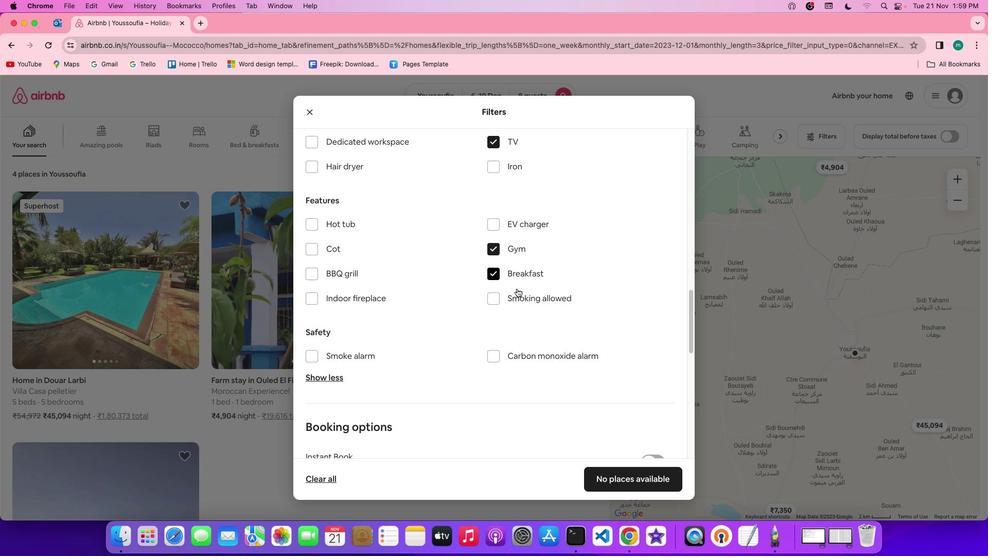
Action: Mouse scrolled (517, 288) with delta (0, 0)
Screenshot: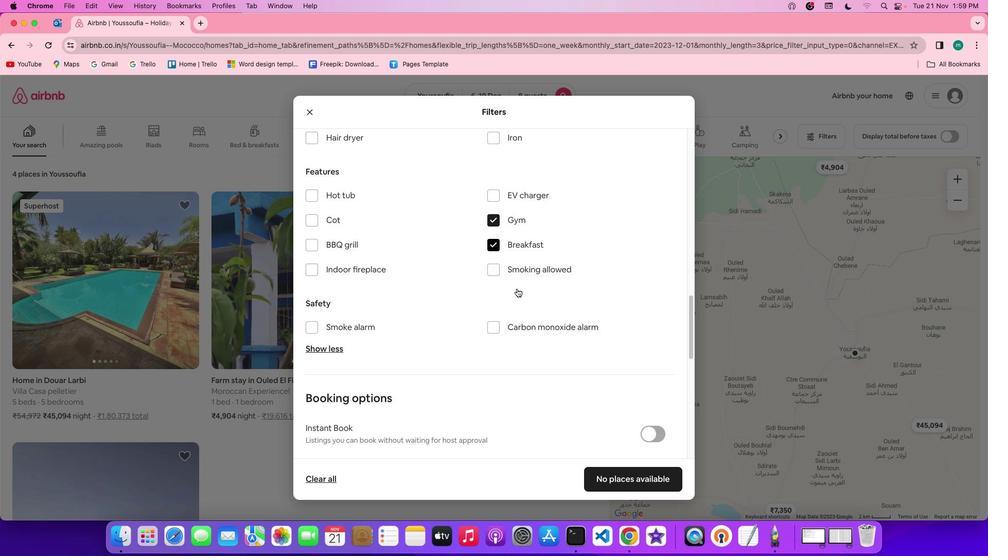 
Action: Mouse scrolled (517, 288) with delta (0, -1)
Screenshot: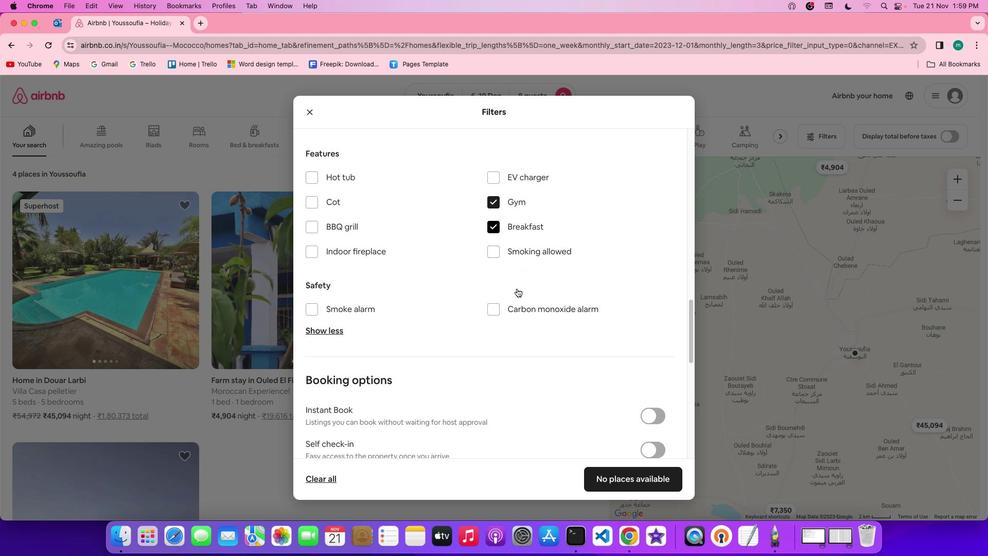 
Action: Mouse scrolled (517, 288) with delta (0, -1)
Screenshot: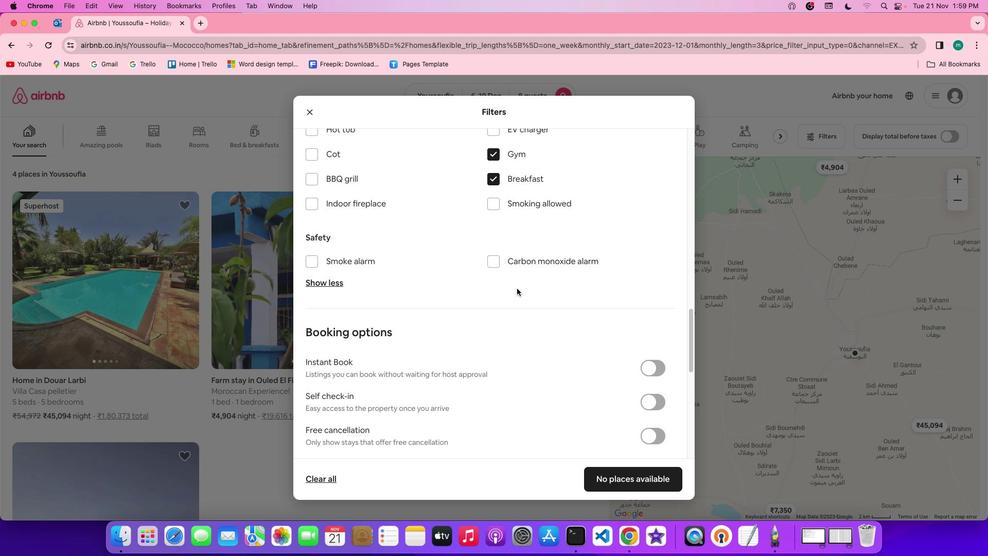 
Action: Mouse moved to (516, 288)
Screenshot: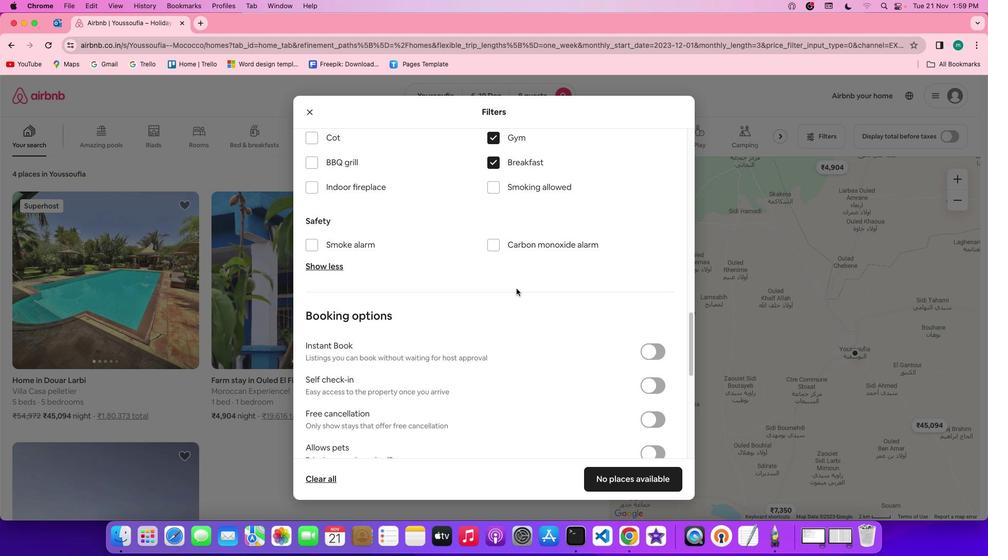 
Action: Mouse scrolled (516, 288) with delta (0, 0)
Screenshot: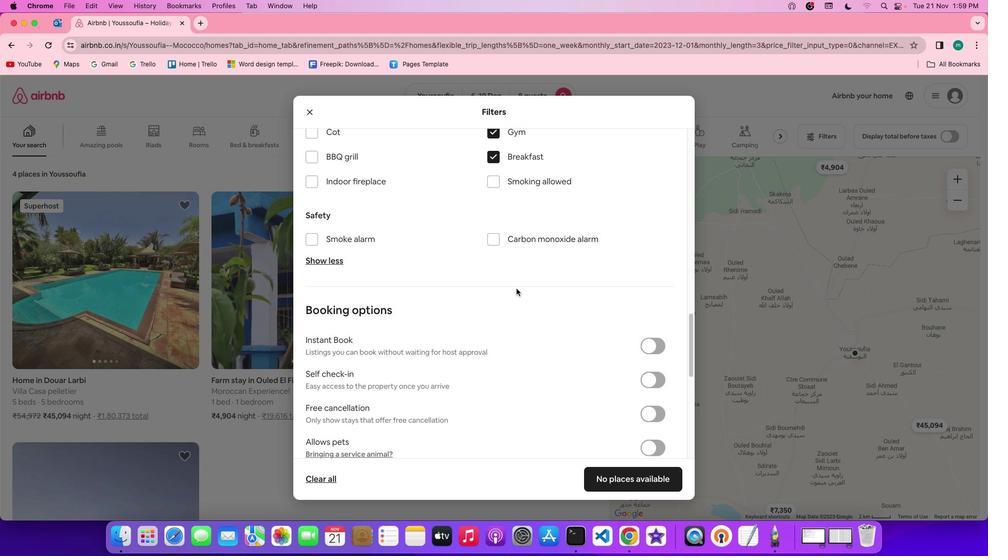 
Action: Mouse scrolled (516, 288) with delta (0, 0)
Screenshot: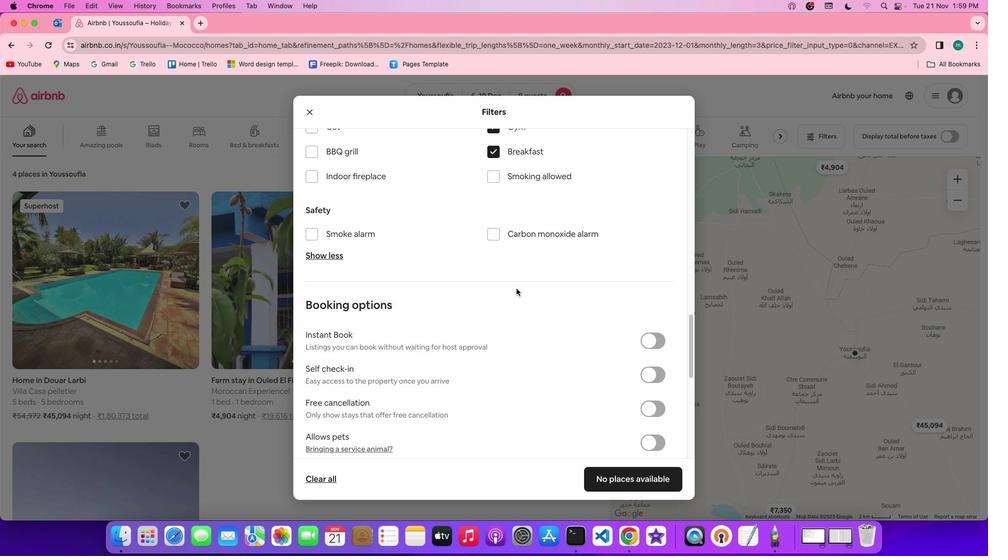 
Action: Mouse scrolled (516, 288) with delta (0, 0)
Screenshot: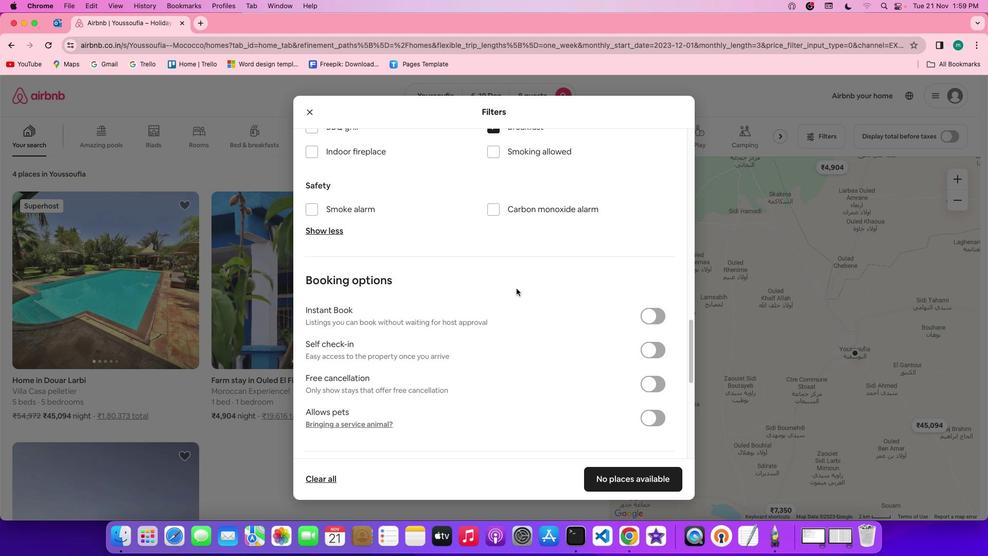 
Action: Mouse scrolled (516, 288) with delta (0, 0)
Screenshot: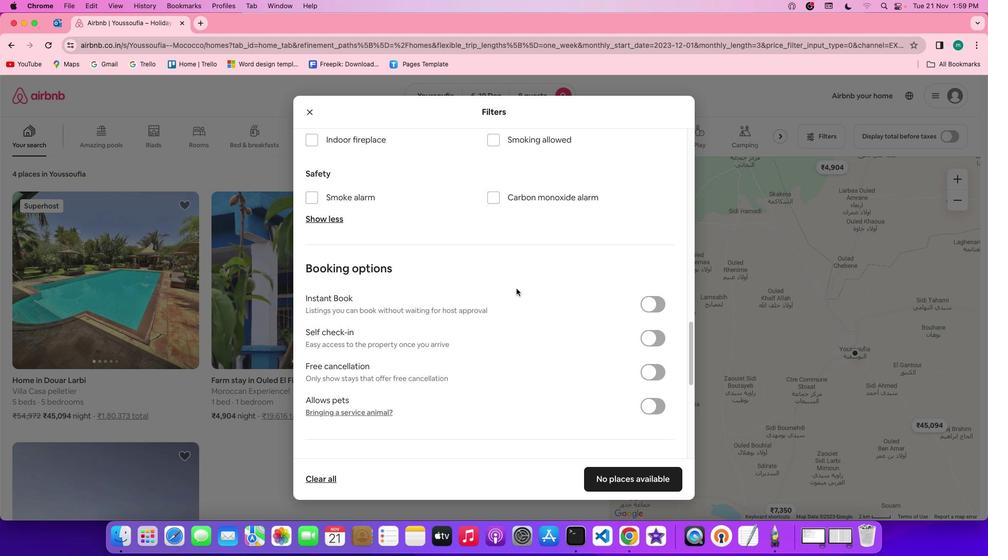 
Action: Mouse scrolled (516, 288) with delta (0, 0)
Screenshot: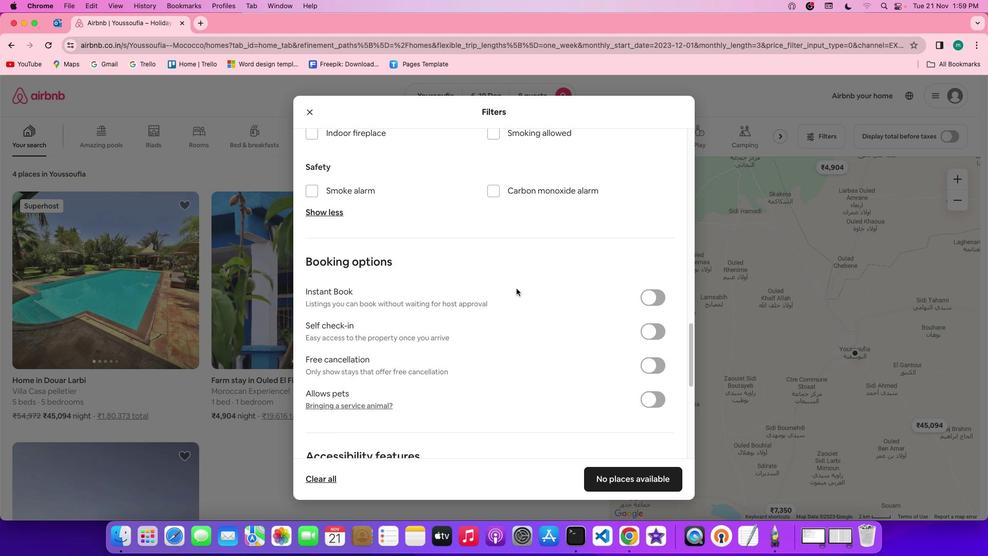 
Action: Mouse scrolled (516, 288) with delta (0, 0)
Screenshot: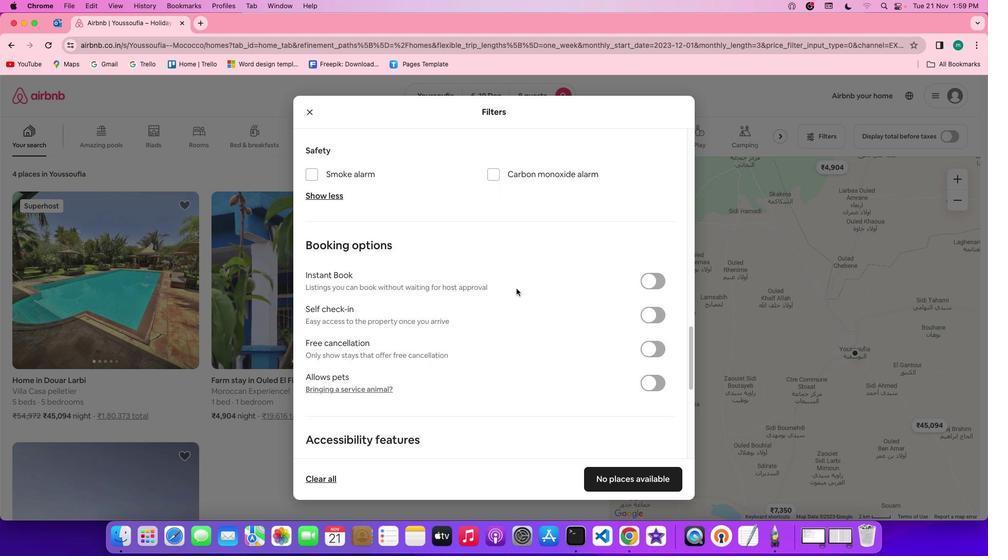 
Action: Mouse scrolled (516, 288) with delta (0, 0)
Screenshot: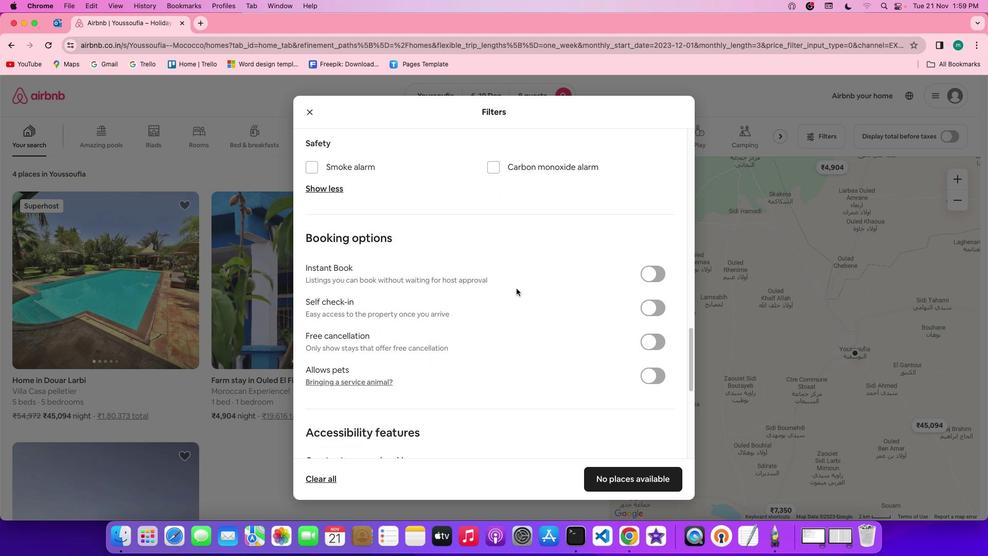 
Action: Mouse scrolled (516, 288) with delta (0, 0)
Screenshot: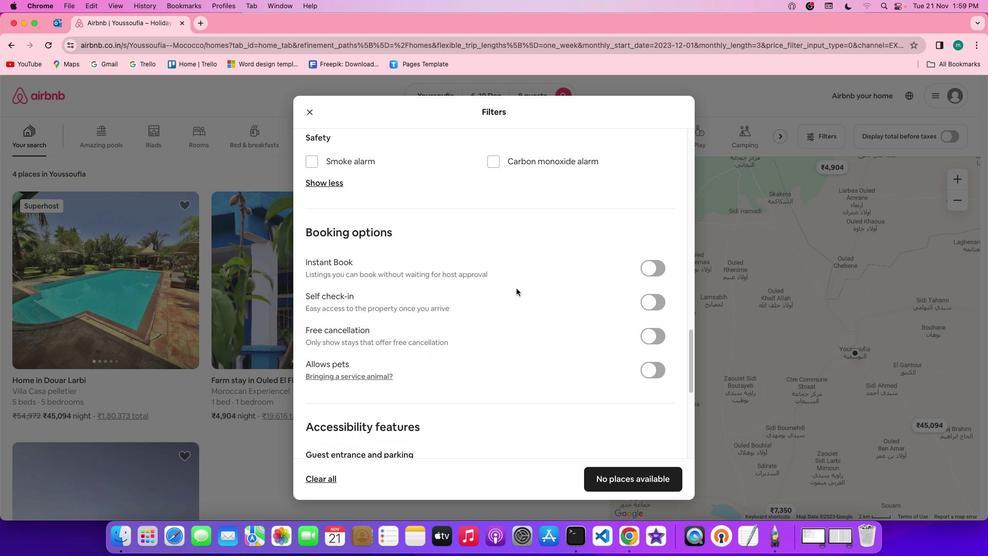 
Action: Mouse scrolled (516, 288) with delta (0, 0)
Screenshot: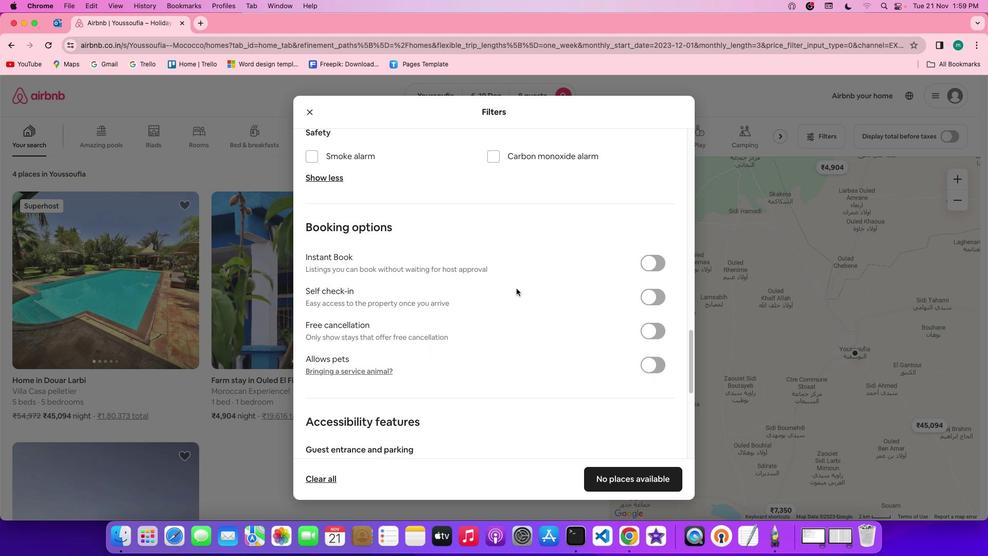 
Action: Mouse scrolled (516, 288) with delta (0, 0)
Screenshot: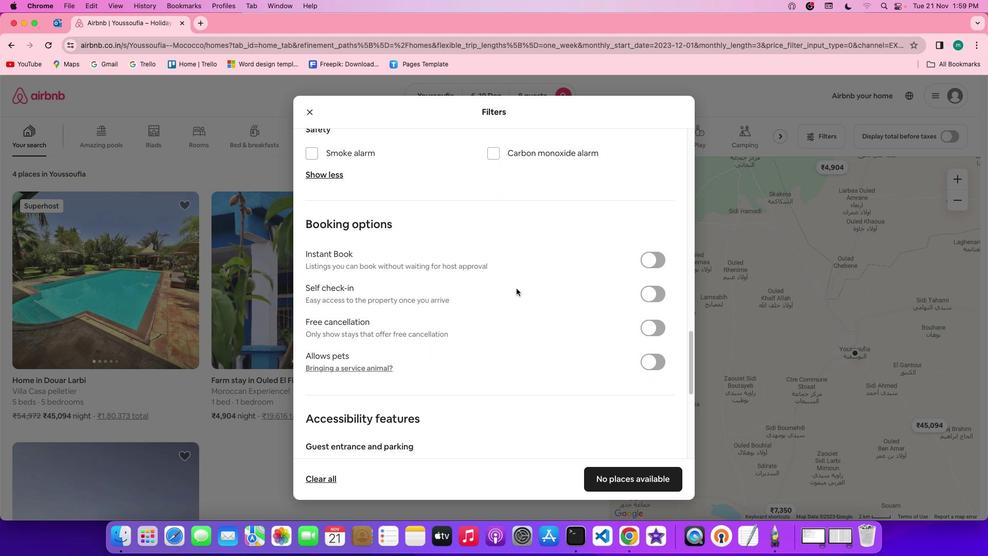 
Action: Mouse scrolled (516, 288) with delta (0, 0)
Screenshot: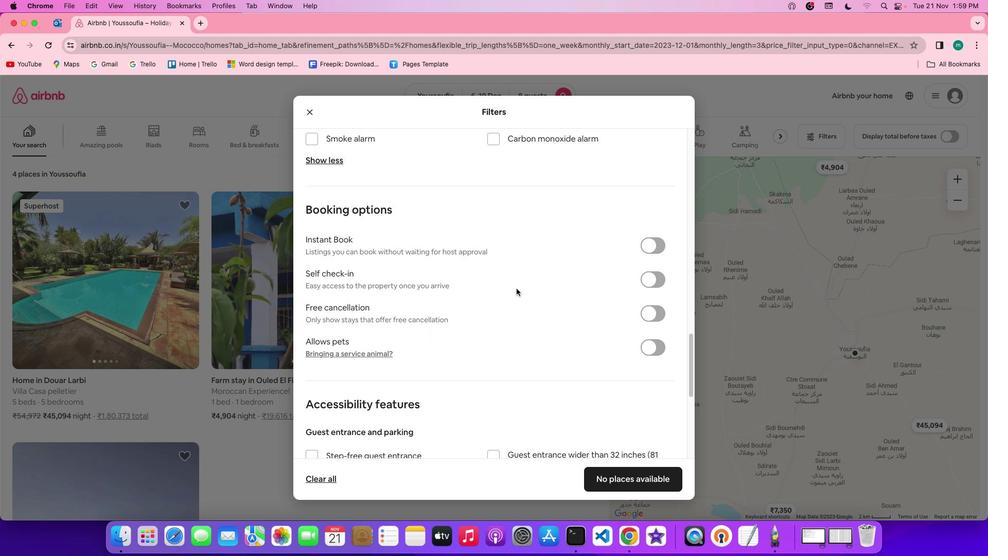 
Action: Mouse scrolled (516, 288) with delta (0, 0)
Screenshot: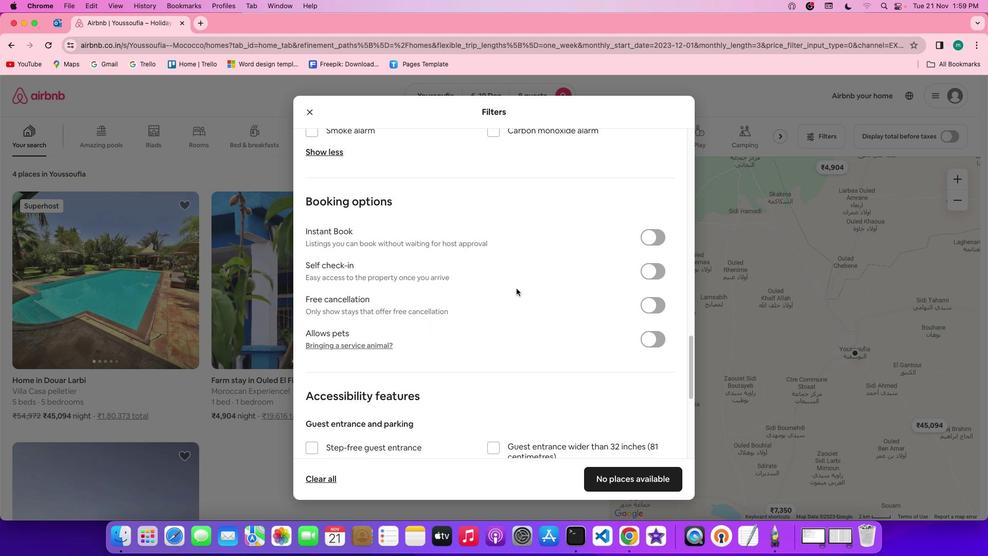 
Action: Mouse scrolled (516, 288) with delta (0, 0)
Screenshot: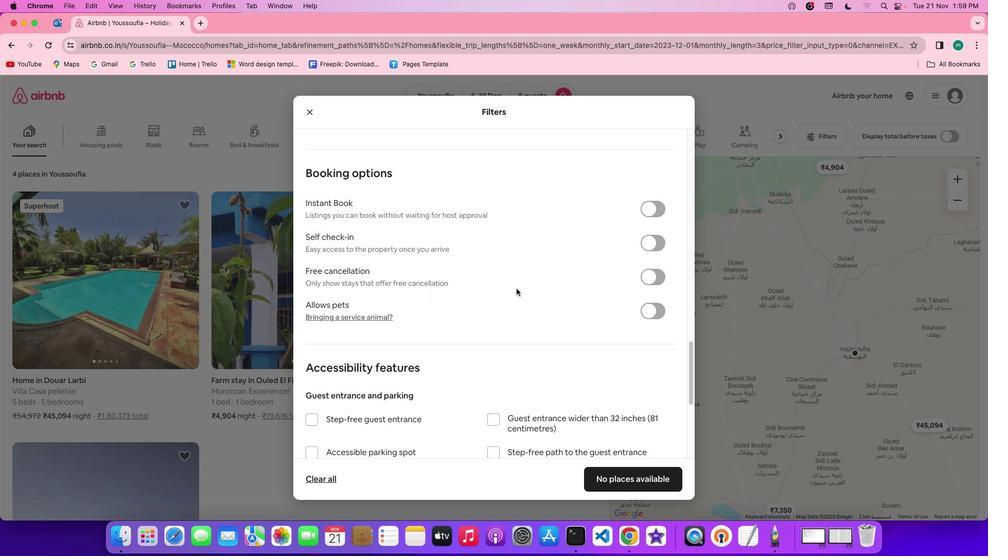 
Action: Mouse moved to (605, 327)
Screenshot: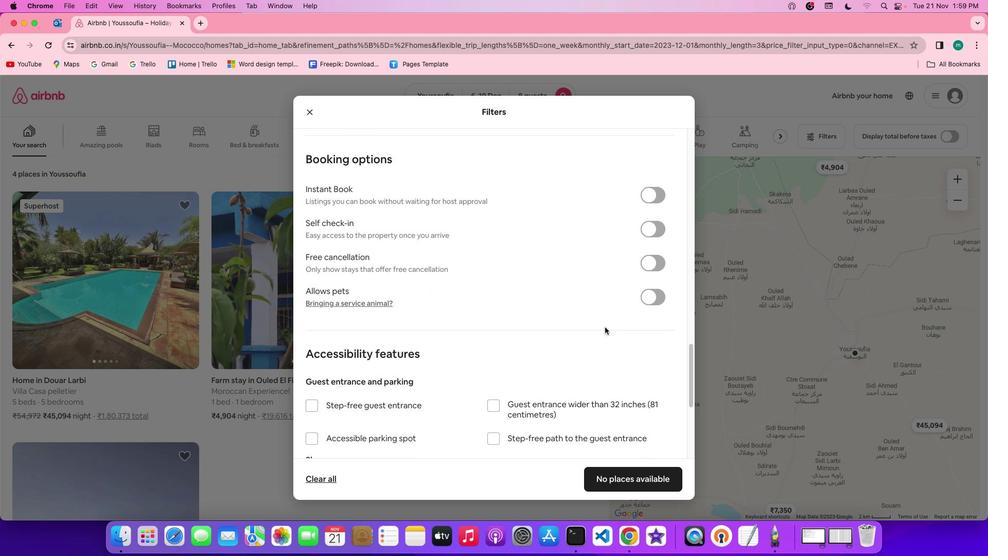 
Action: Mouse scrolled (605, 327) with delta (0, 0)
Screenshot: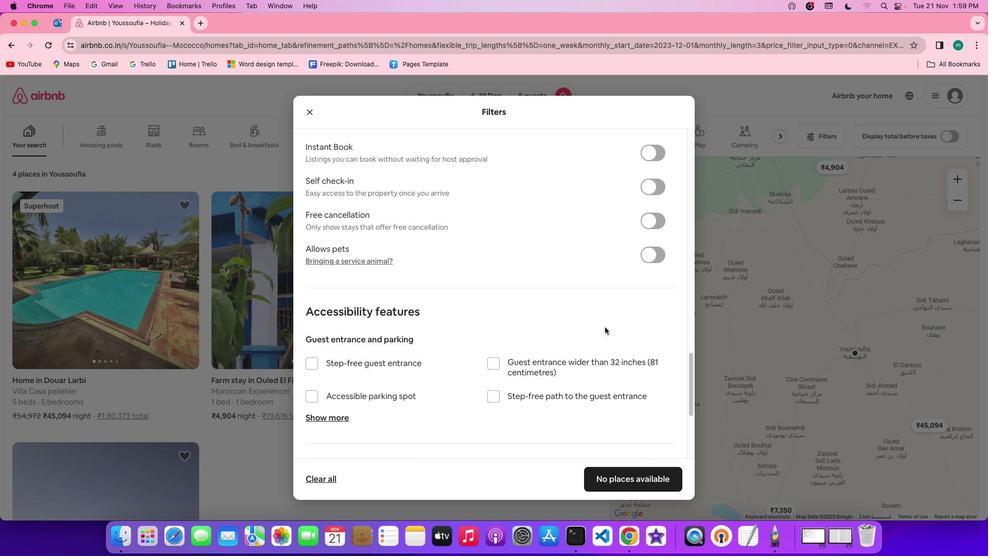 
Action: Mouse scrolled (605, 327) with delta (0, 0)
Screenshot: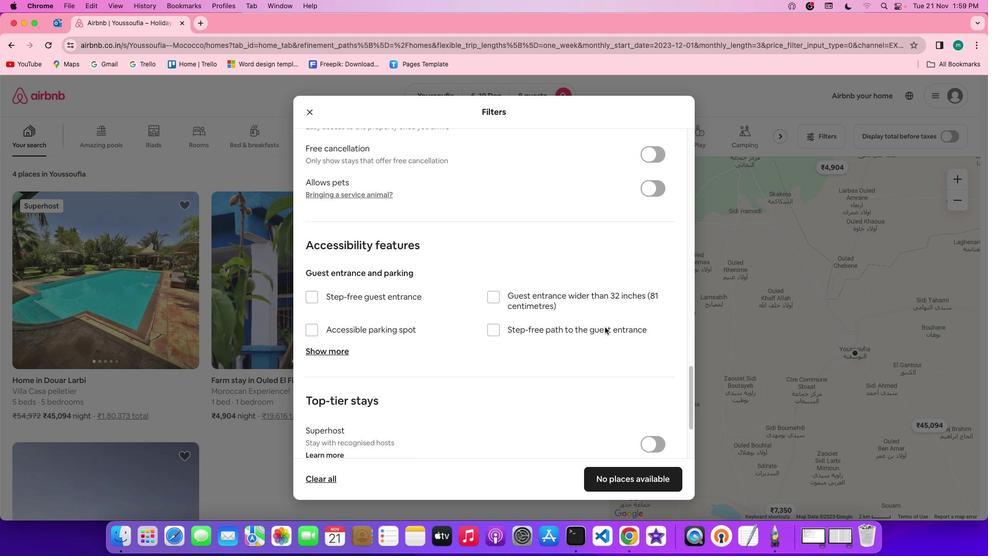 
Action: Mouse scrolled (605, 327) with delta (0, -1)
Screenshot: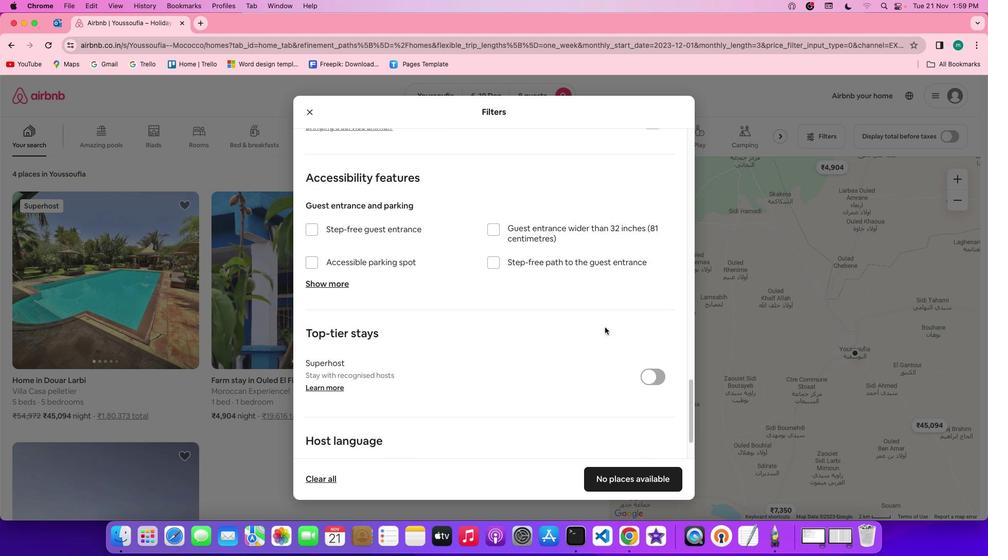 
Action: Mouse scrolled (605, 327) with delta (0, -2)
Screenshot: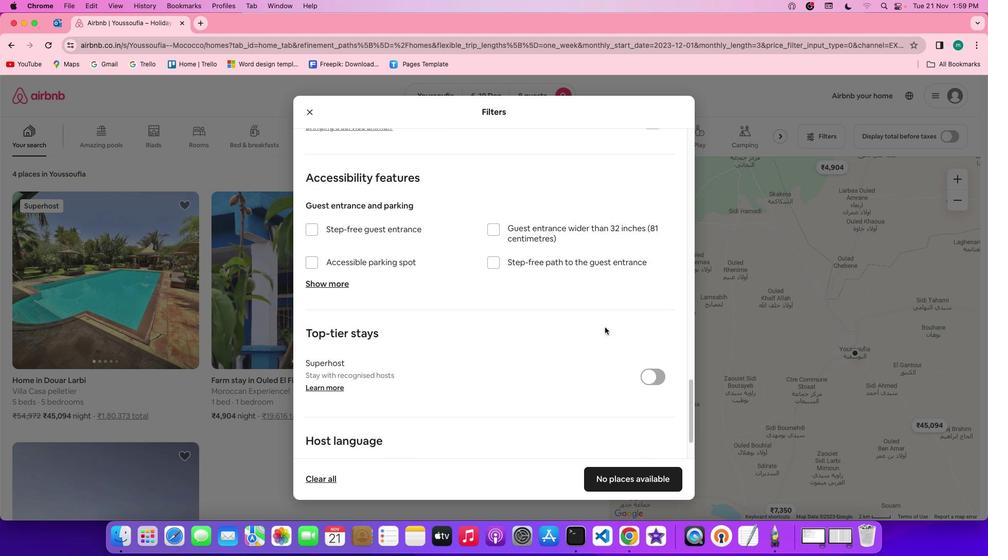 
Action: Mouse scrolled (605, 327) with delta (0, -2)
Screenshot: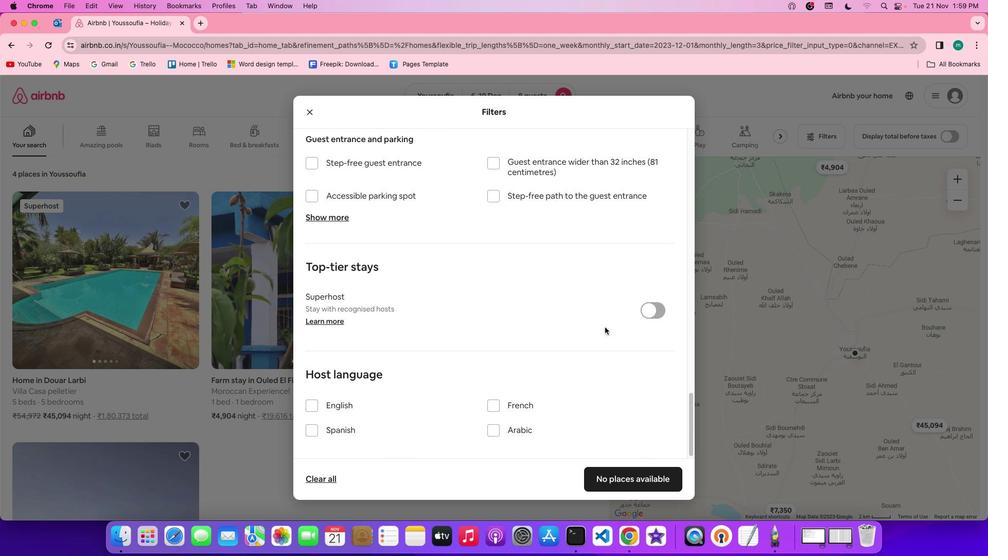 
Action: Mouse moved to (605, 327)
Screenshot: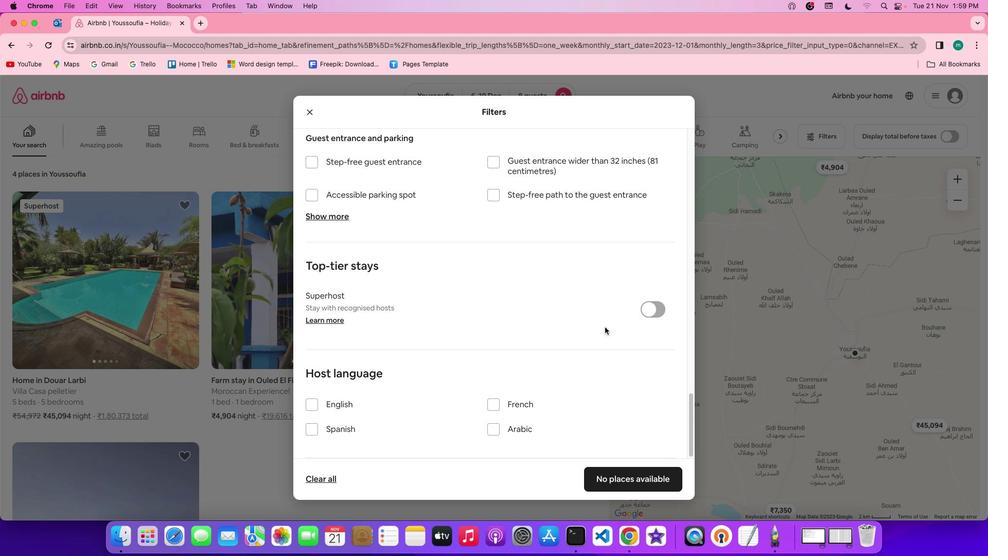 
Action: Mouse scrolled (605, 327) with delta (0, 0)
Screenshot: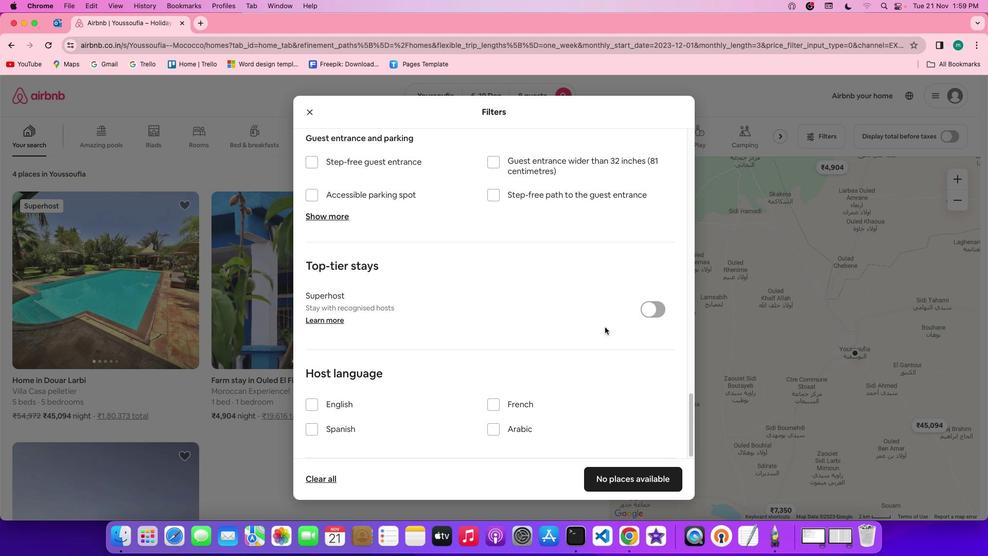 
Action: Mouse scrolled (605, 327) with delta (0, 0)
Screenshot: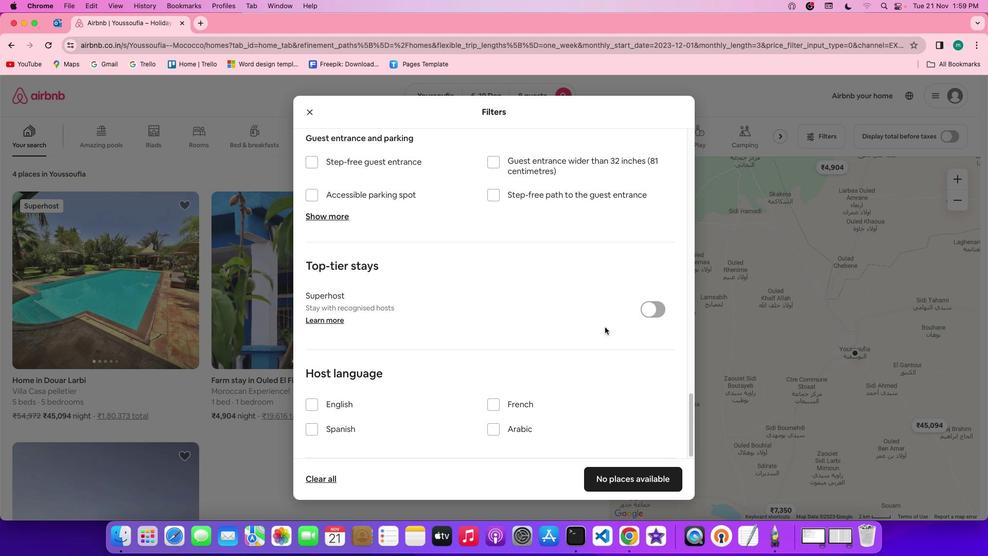 
Action: Mouse scrolled (605, 327) with delta (0, -1)
Screenshot: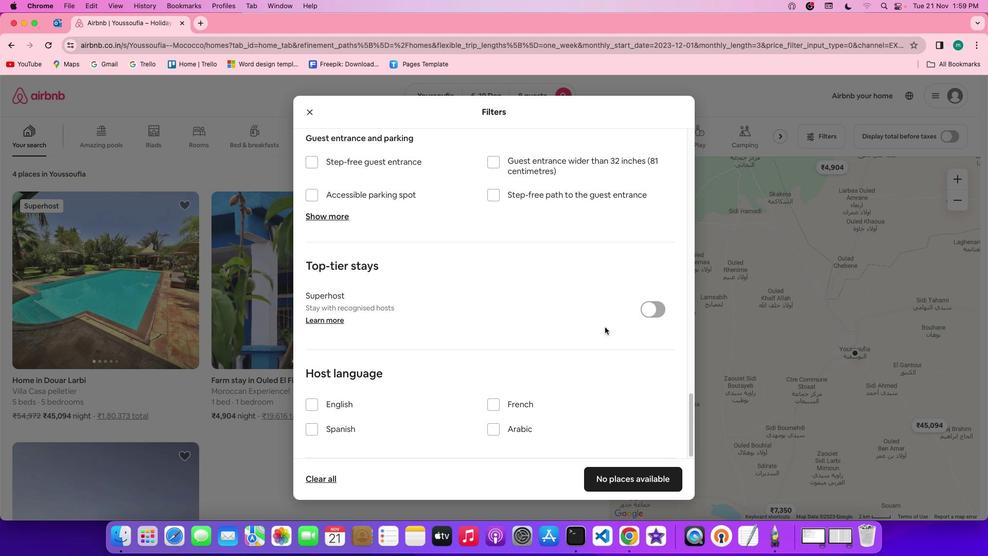 
Action: Mouse scrolled (605, 327) with delta (0, -2)
Screenshot: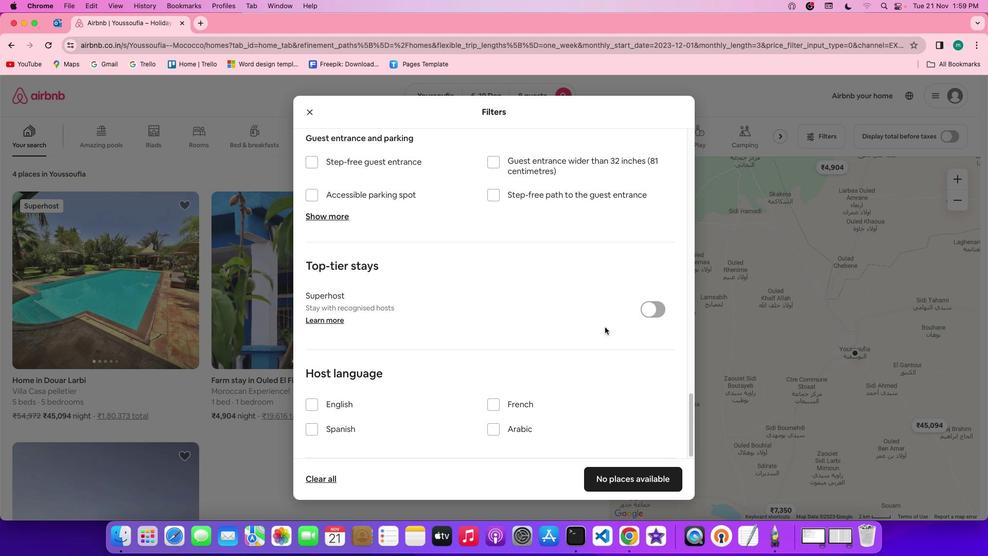 
Action: Mouse scrolled (605, 327) with delta (0, -2)
Screenshot: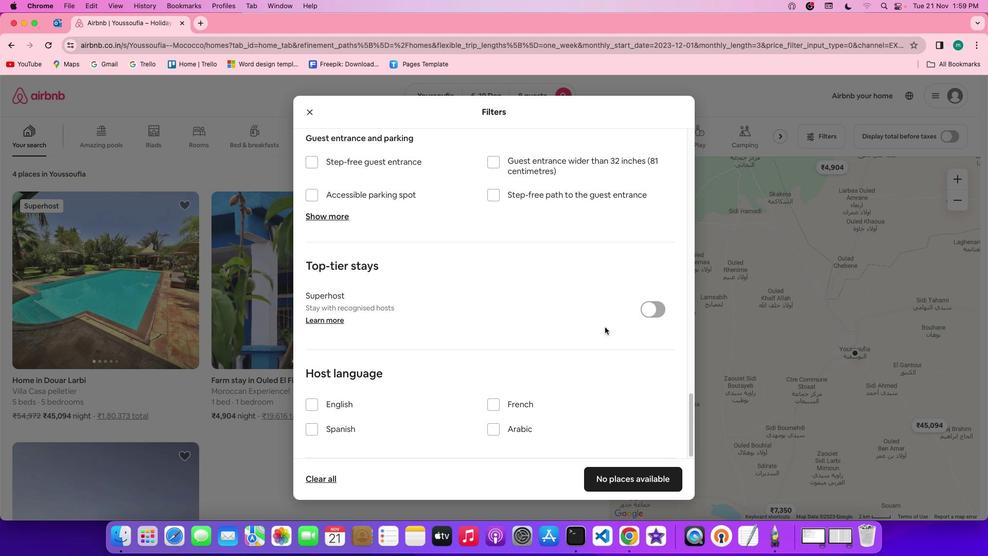
Action: Mouse moved to (647, 481)
Screenshot: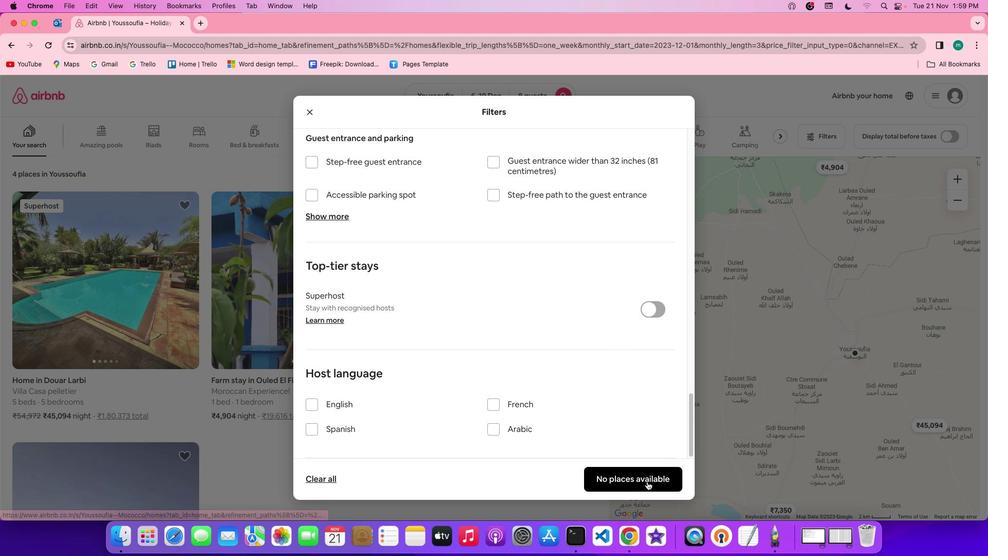 
Action: Mouse pressed left at (647, 481)
Screenshot: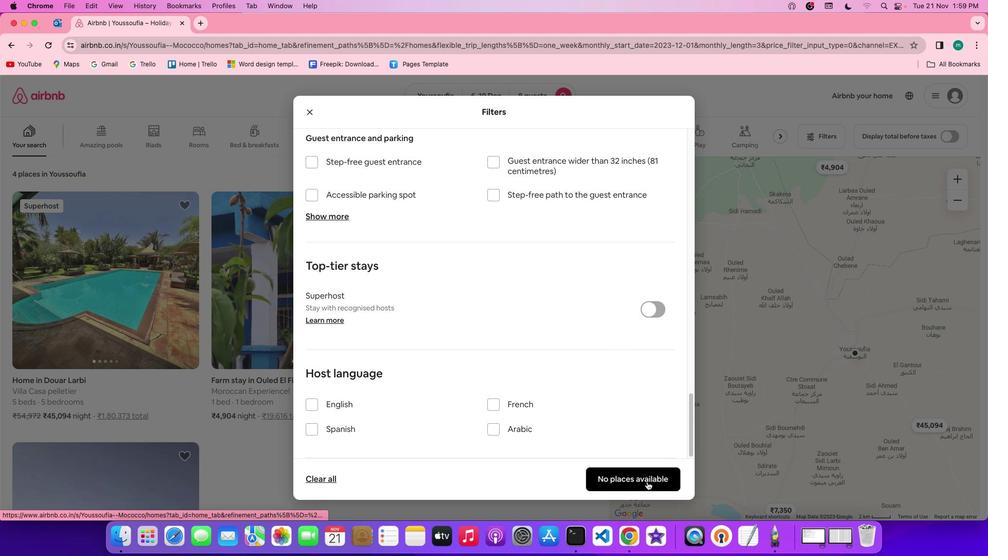 
Action: Mouse moved to (242, 265)
Screenshot: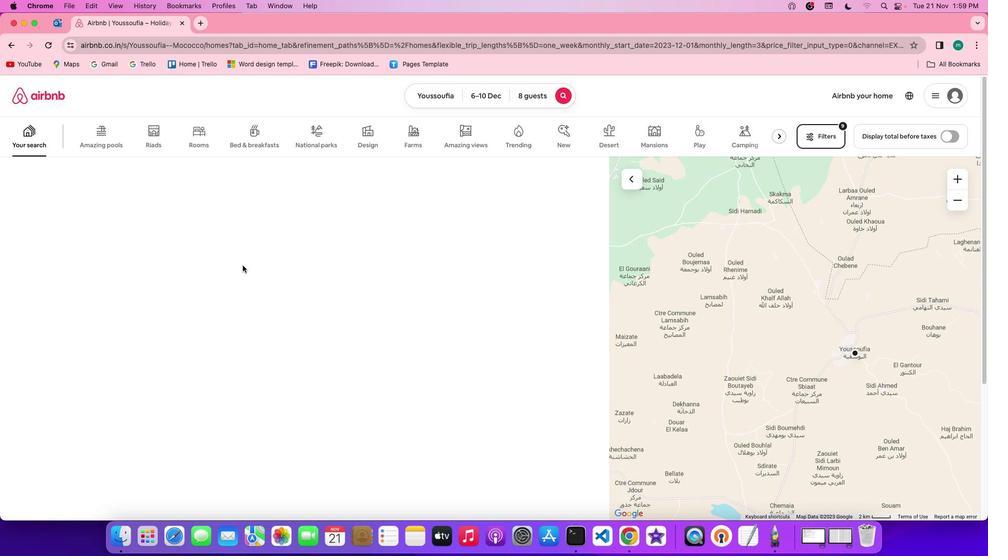 
